 Task: Search one way flight ticket for 2 adults, 2 infants in seat and 1 infant on lap in first from Atlantic City: Atlantic City International Airport to New Bern: Coastal Carolina Regional Airport (was Craven County Regional) on 5-4-2023. Choice of flights is Westjet. Number of bags: 1 carry on bag and 5 checked bags. Price is upto 90000. Outbound departure time preference is 17:30.
Action: Mouse moved to (296, 124)
Screenshot: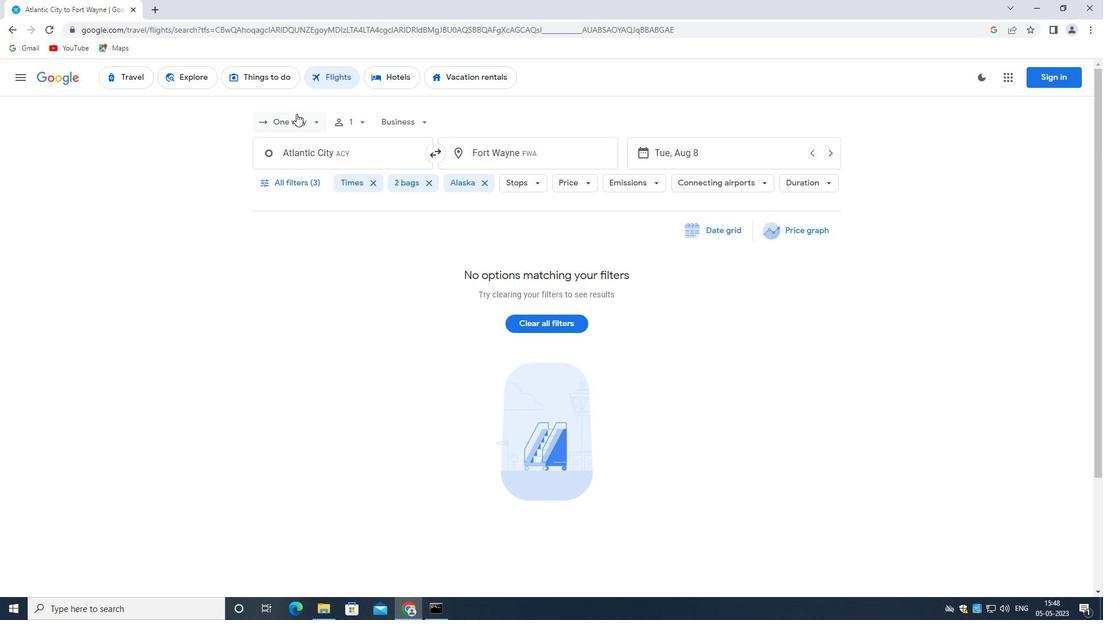 
Action: Mouse pressed left at (296, 124)
Screenshot: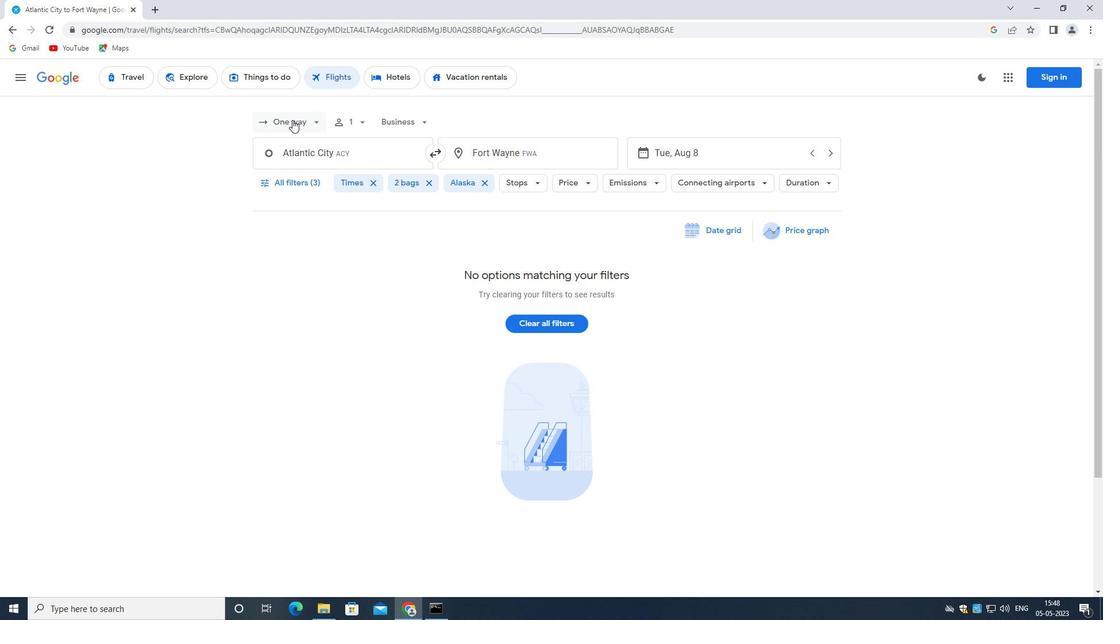
Action: Mouse moved to (302, 175)
Screenshot: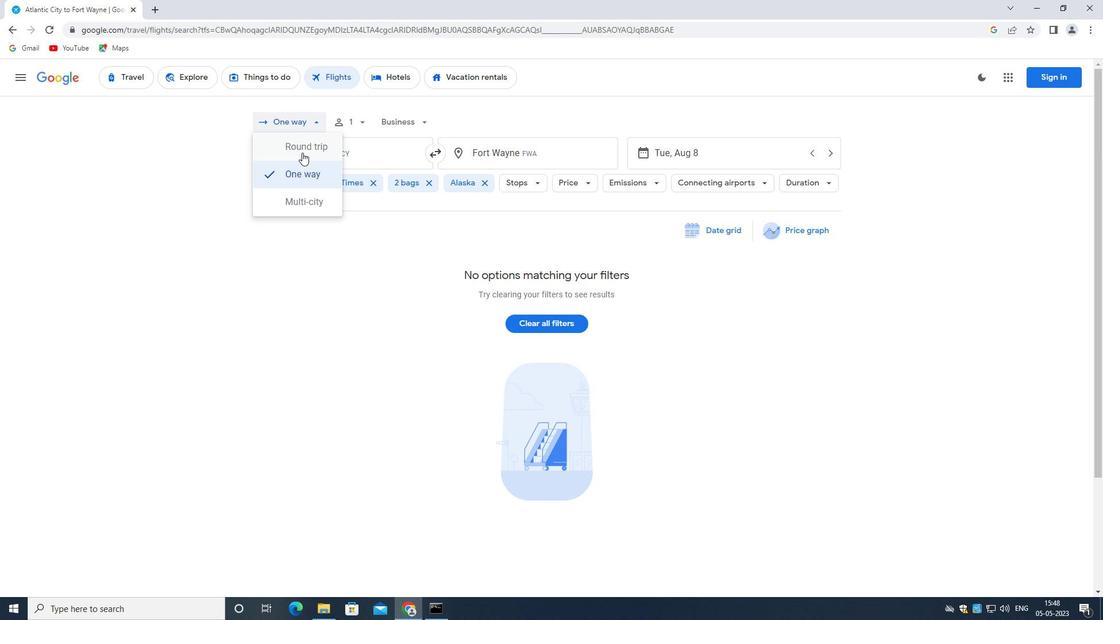 
Action: Mouse pressed left at (302, 175)
Screenshot: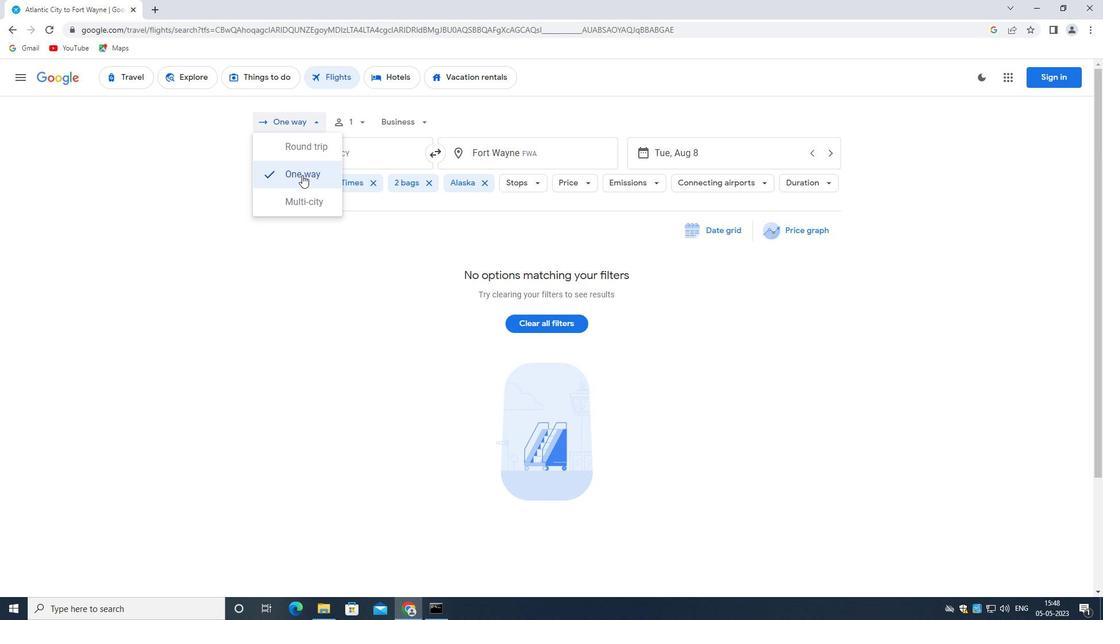 
Action: Mouse moved to (359, 118)
Screenshot: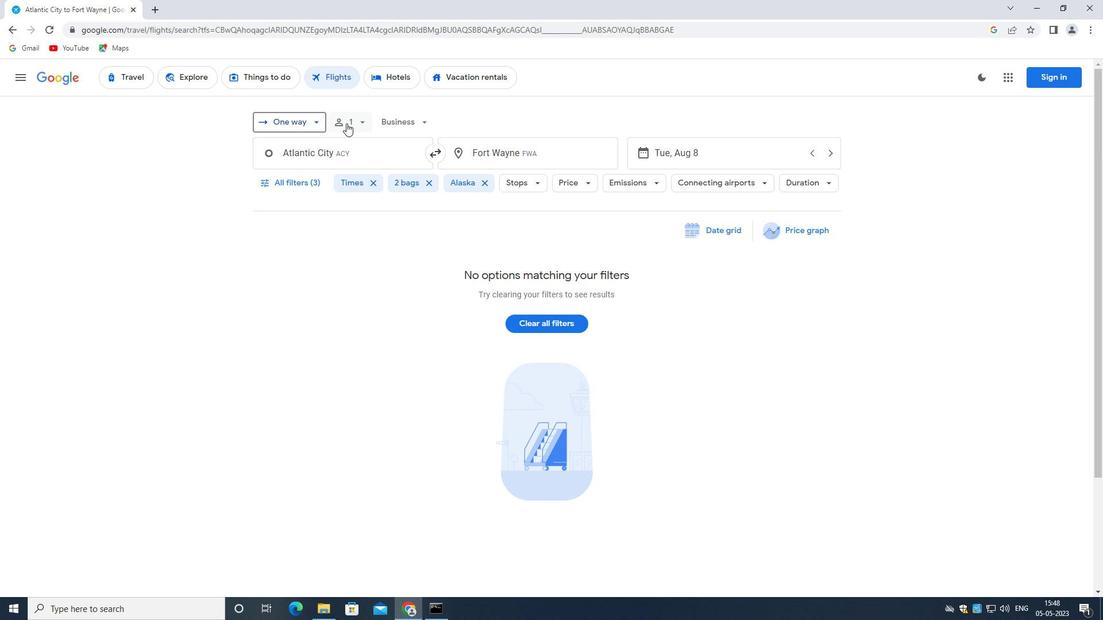 
Action: Mouse pressed left at (359, 118)
Screenshot: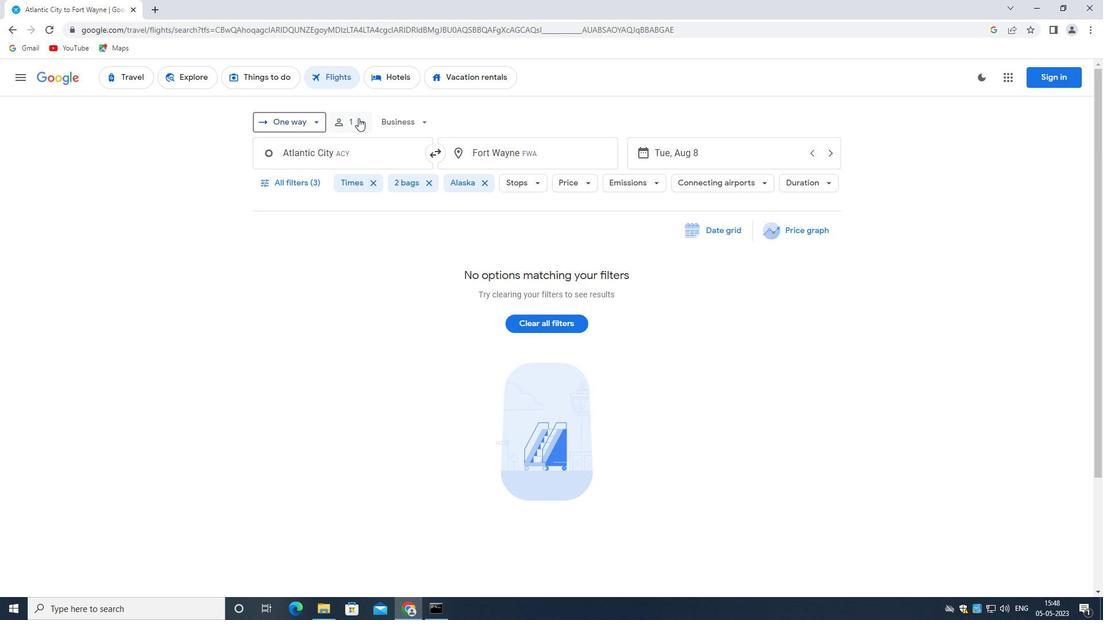 
Action: Mouse moved to (450, 151)
Screenshot: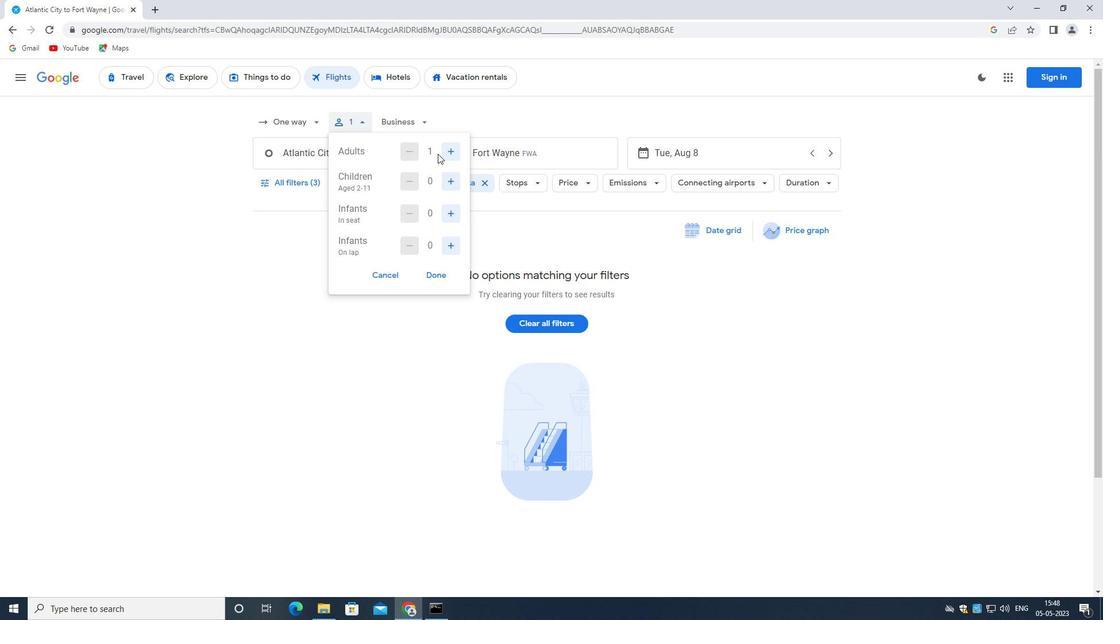 
Action: Mouse pressed left at (450, 151)
Screenshot: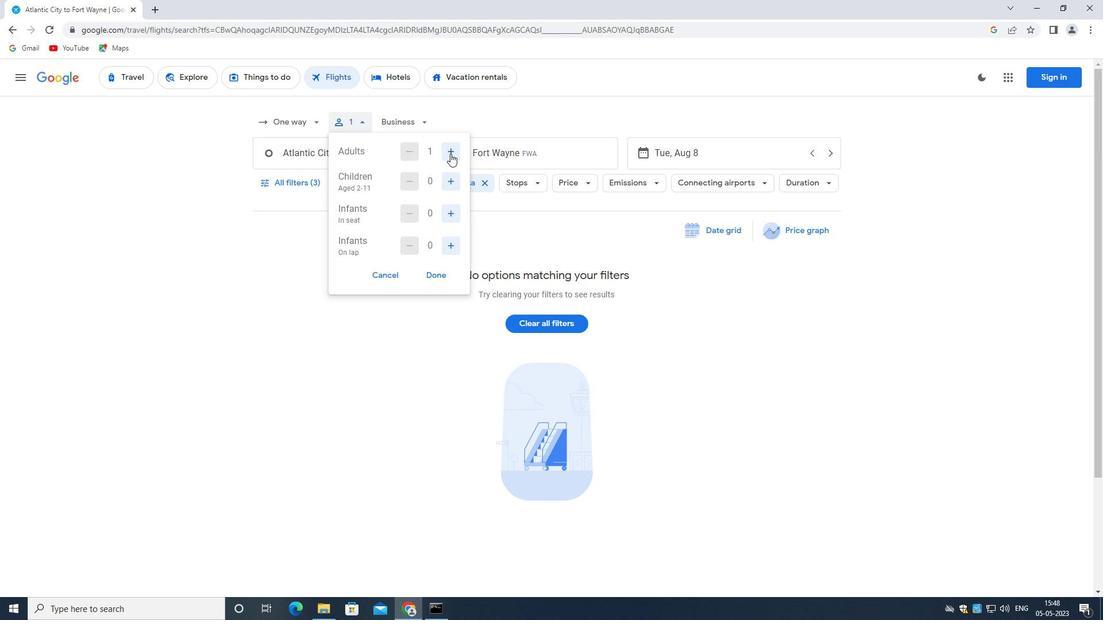 
Action: Mouse moved to (451, 151)
Screenshot: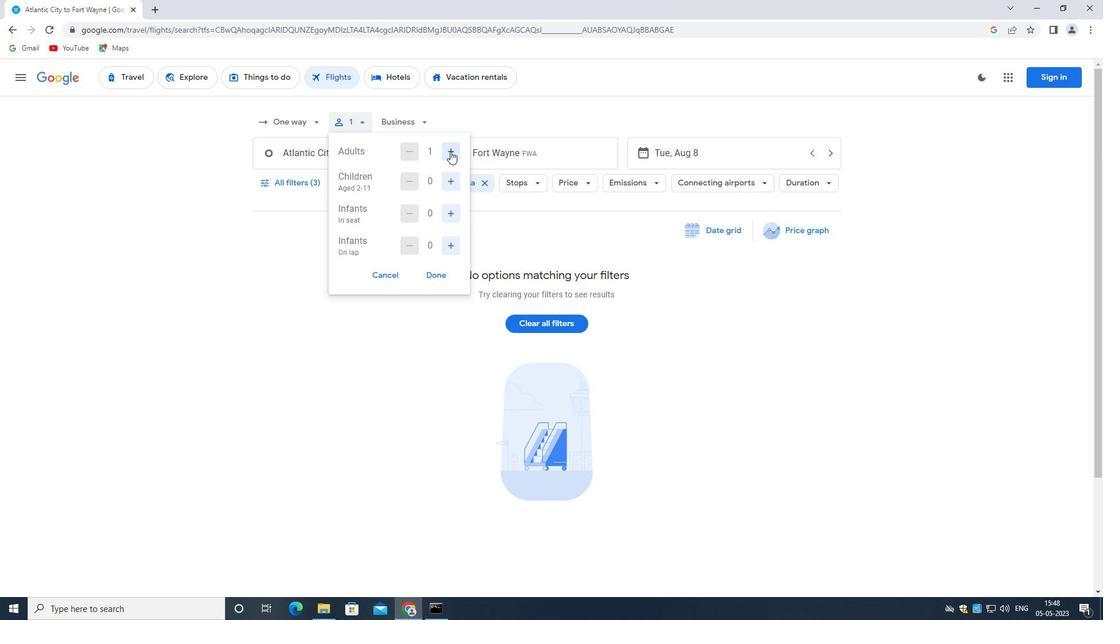 
Action: Mouse pressed left at (451, 151)
Screenshot: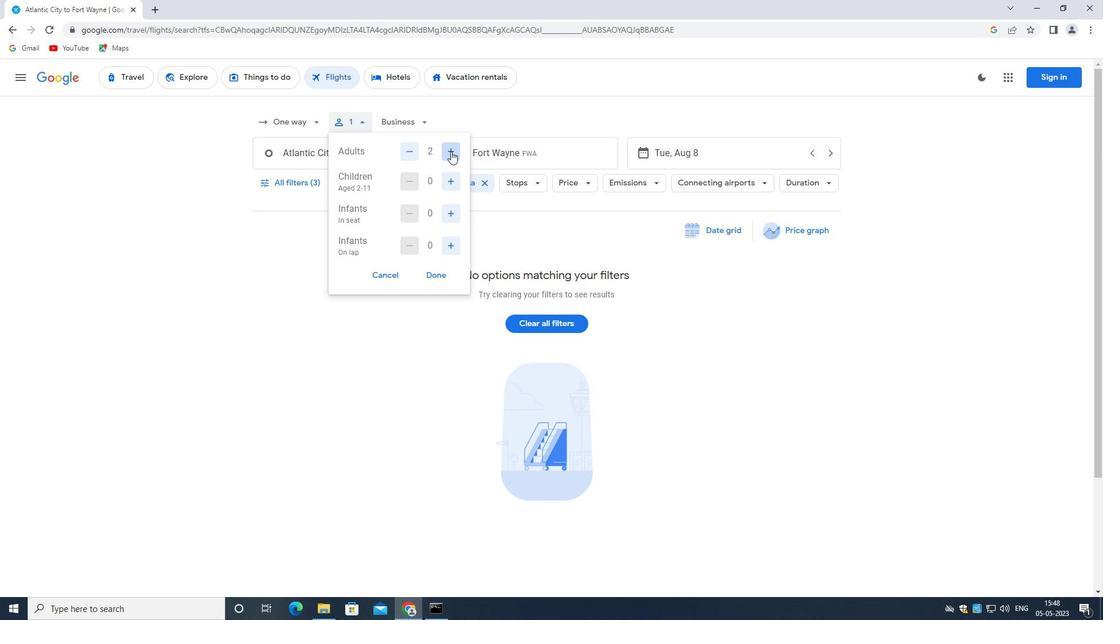 
Action: Mouse moved to (412, 151)
Screenshot: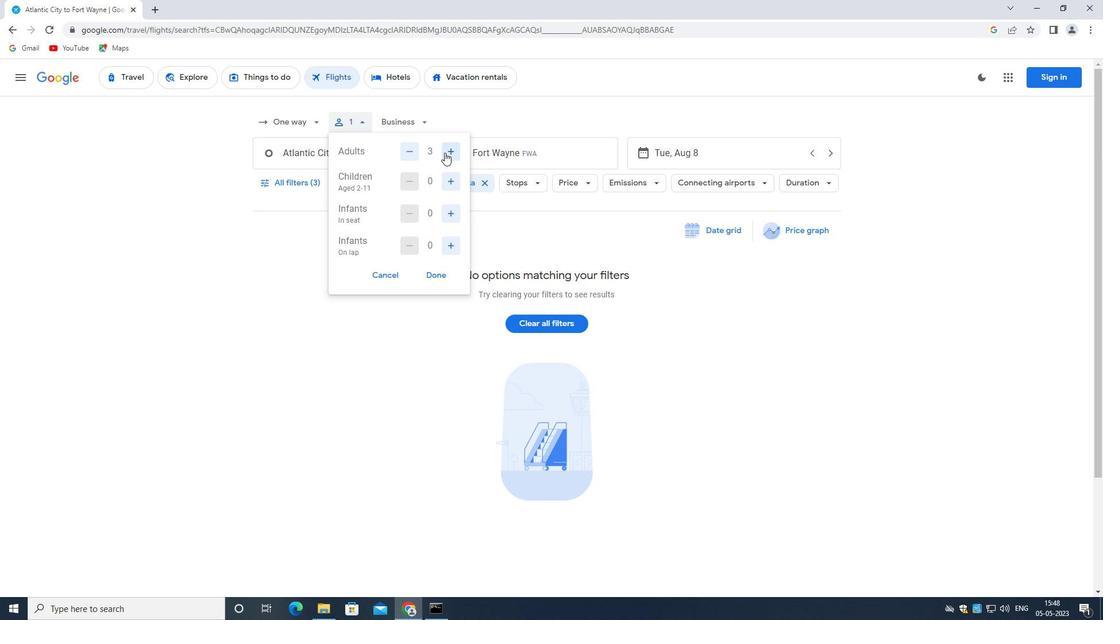 
Action: Mouse pressed left at (412, 151)
Screenshot: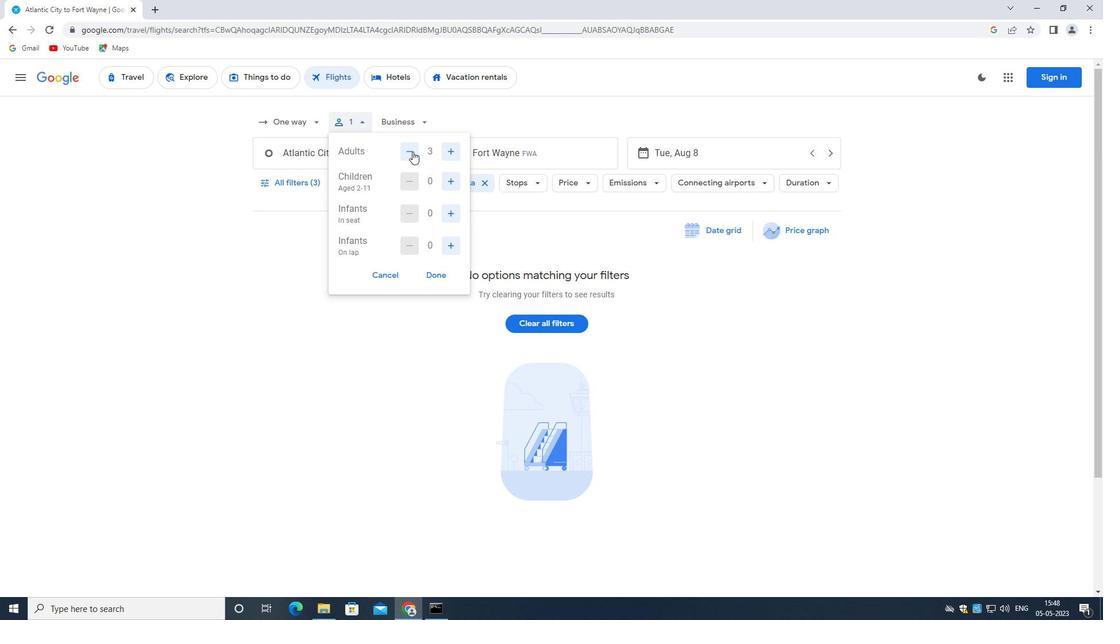 
Action: Mouse moved to (453, 212)
Screenshot: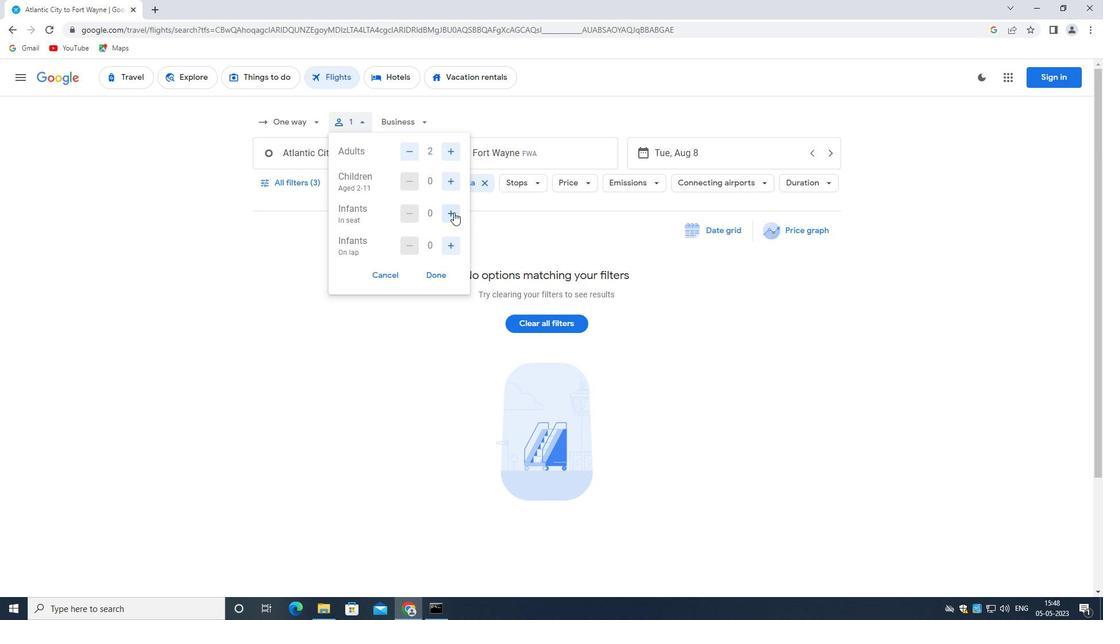 
Action: Mouse pressed left at (453, 212)
Screenshot: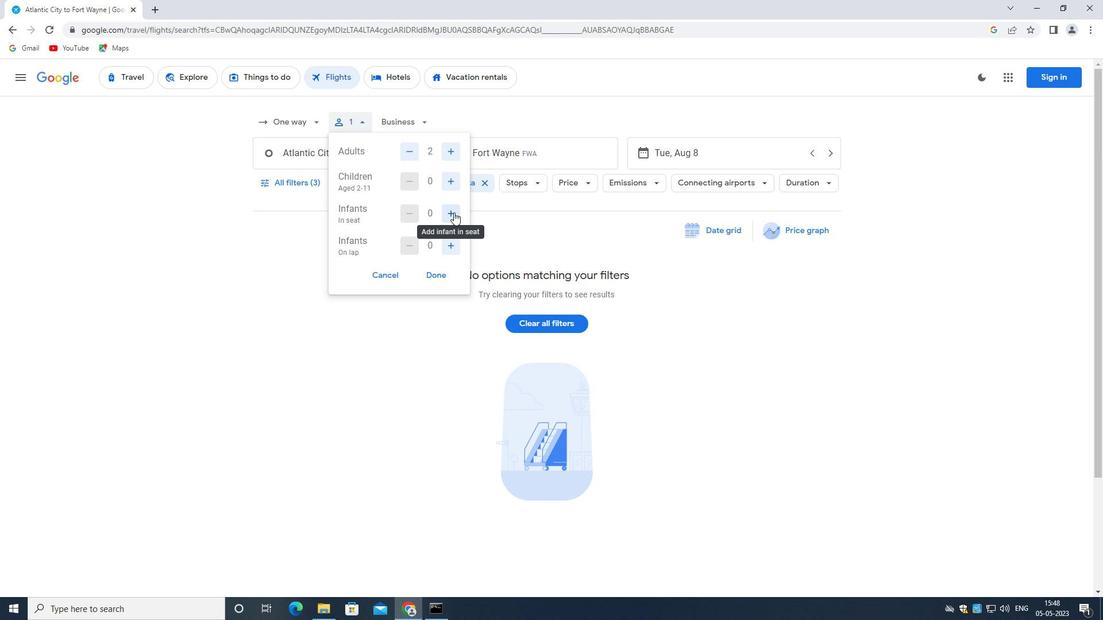 
Action: Mouse pressed left at (453, 212)
Screenshot: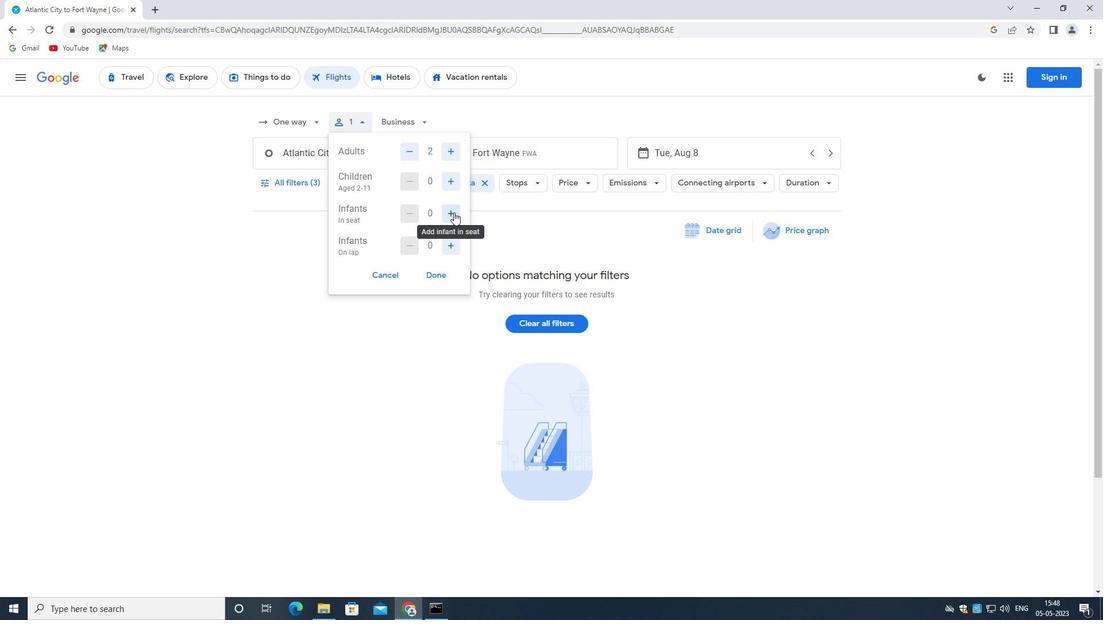 
Action: Mouse moved to (449, 244)
Screenshot: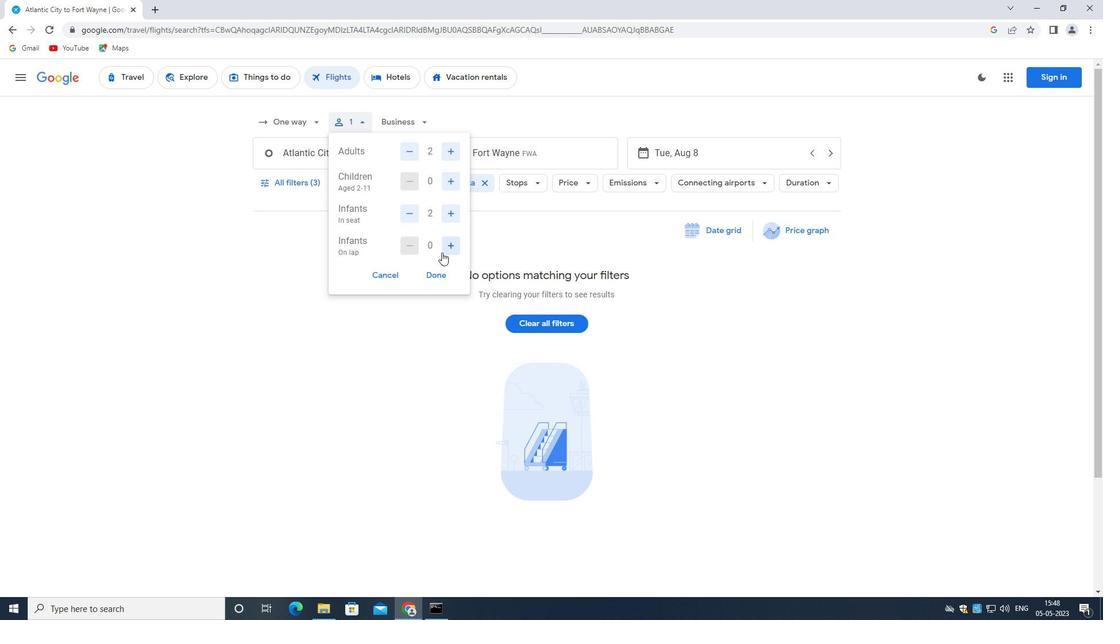 
Action: Mouse pressed left at (449, 244)
Screenshot: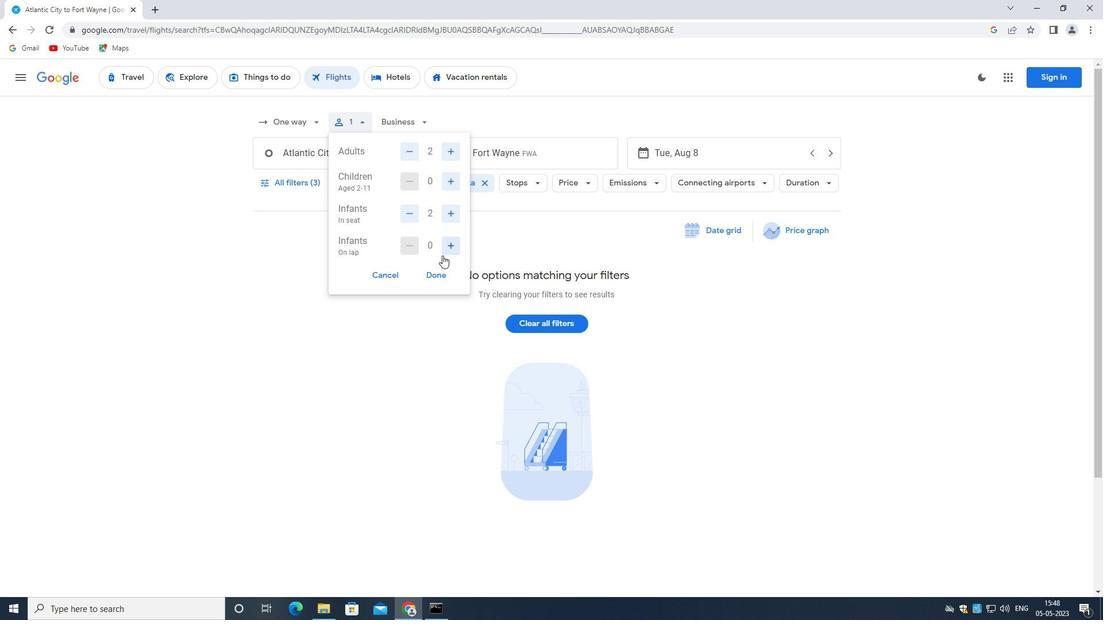 
Action: Mouse moved to (436, 275)
Screenshot: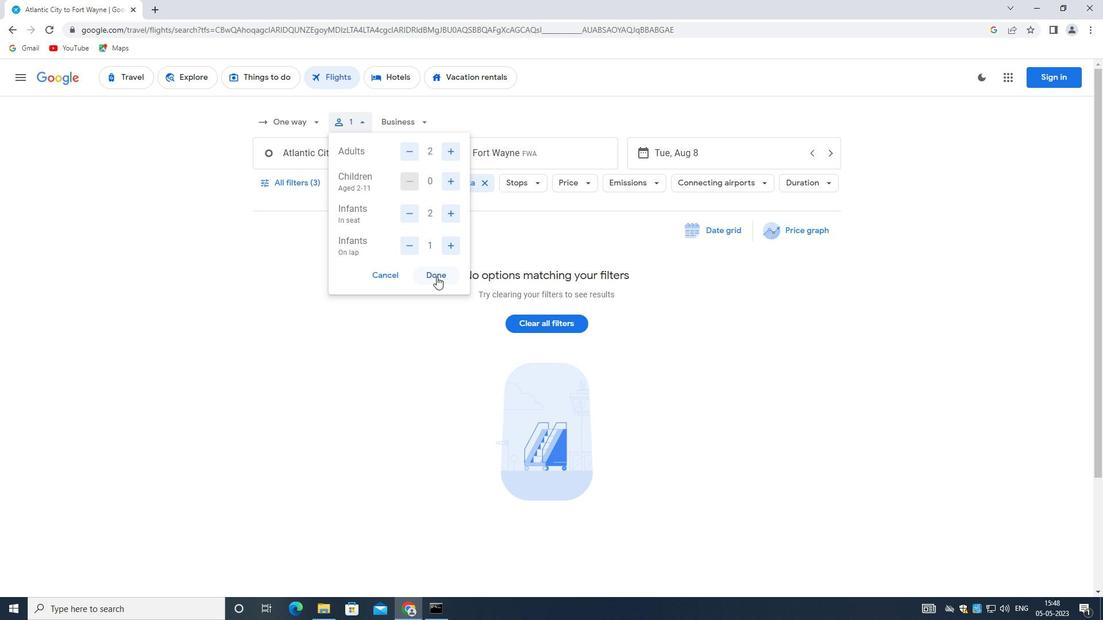 
Action: Mouse pressed left at (436, 275)
Screenshot: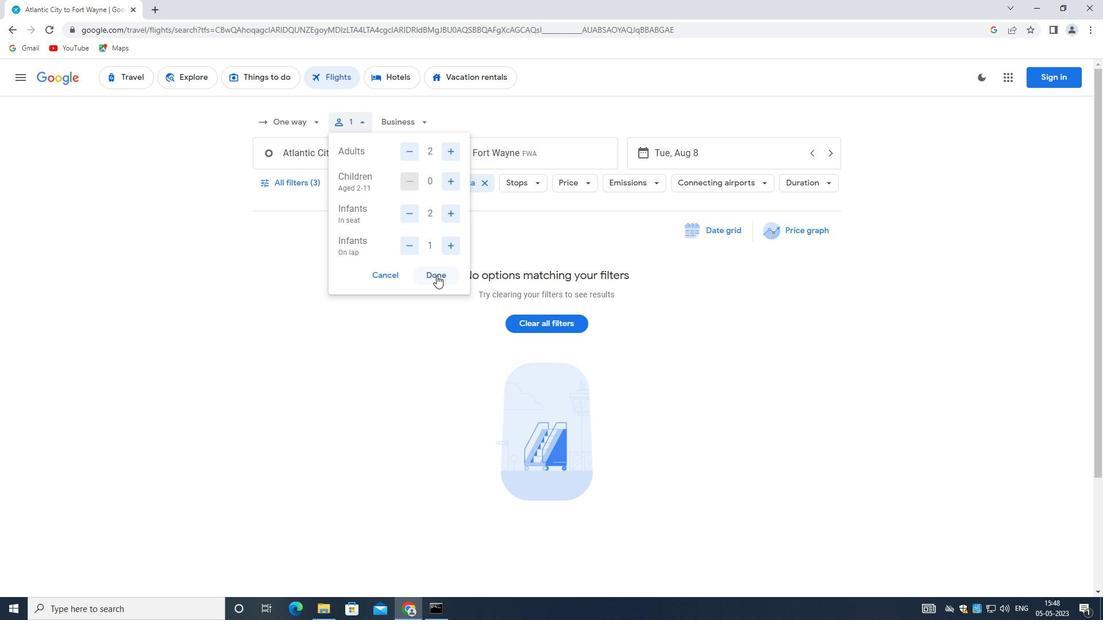 
Action: Mouse moved to (357, 158)
Screenshot: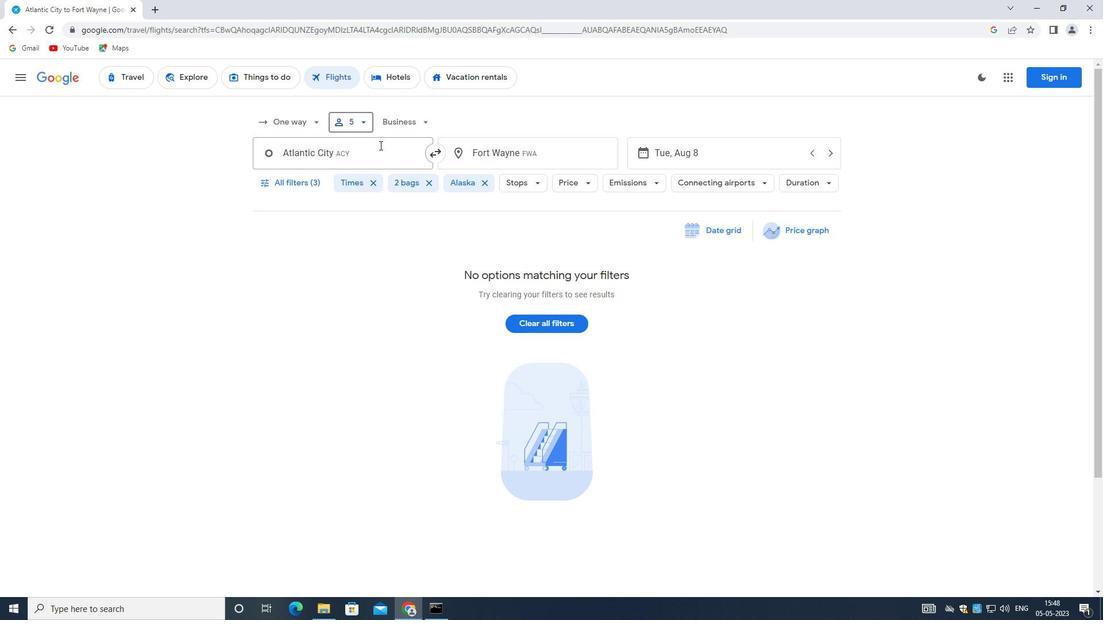 
Action: Mouse pressed left at (357, 158)
Screenshot: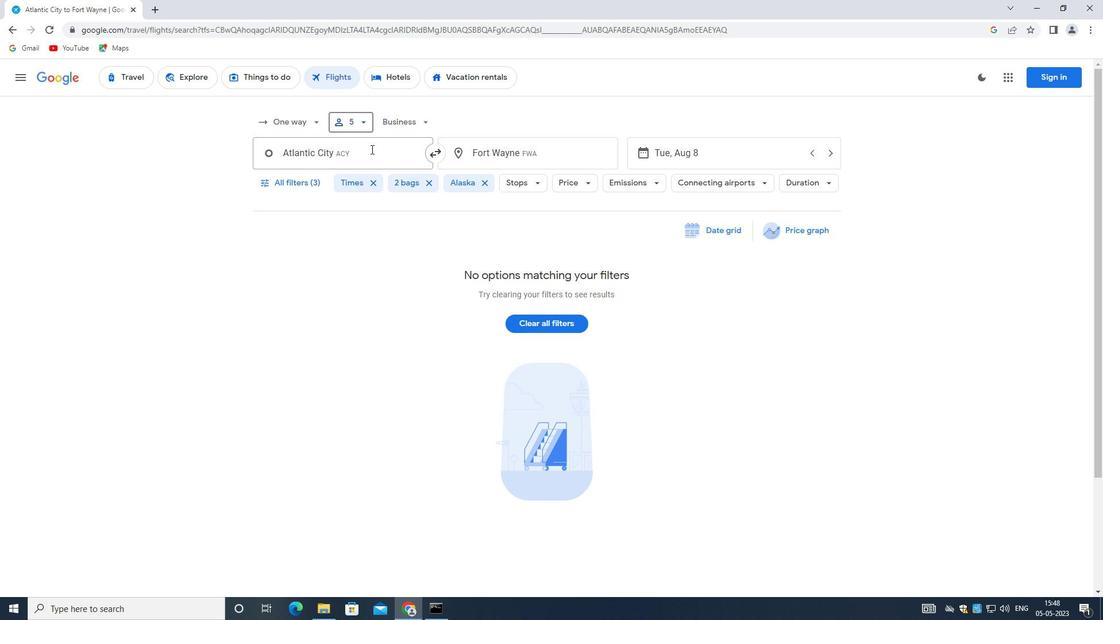 
Action: Mouse moved to (359, 247)
Screenshot: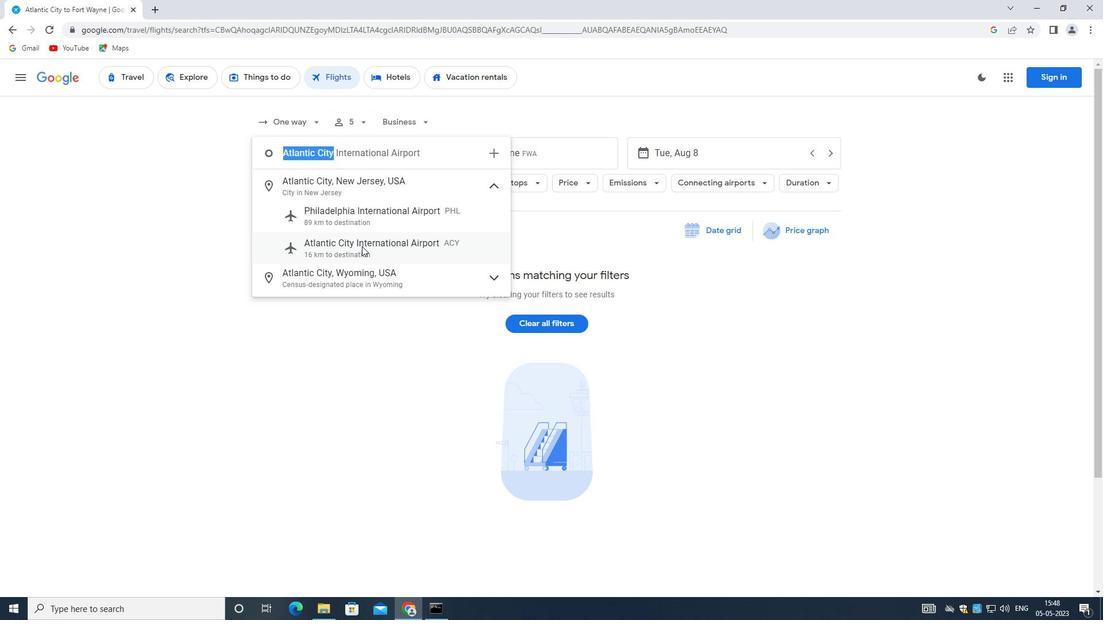 
Action: Mouse pressed left at (359, 247)
Screenshot: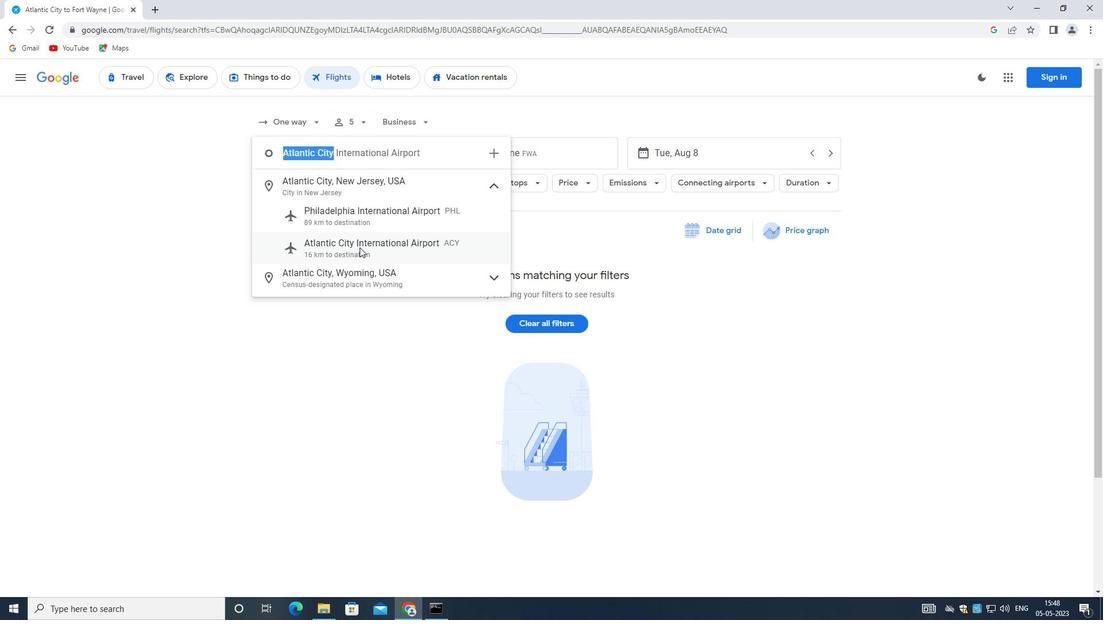 
Action: Mouse moved to (508, 147)
Screenshot: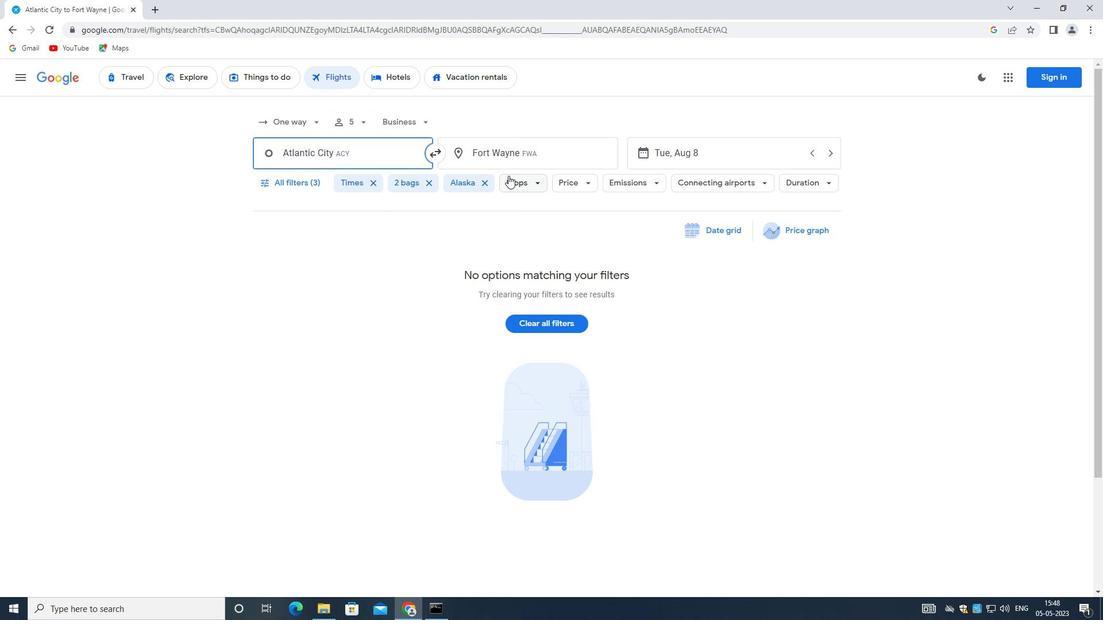 
Action: Mouse pressed left at (508, 147)
Screenshot: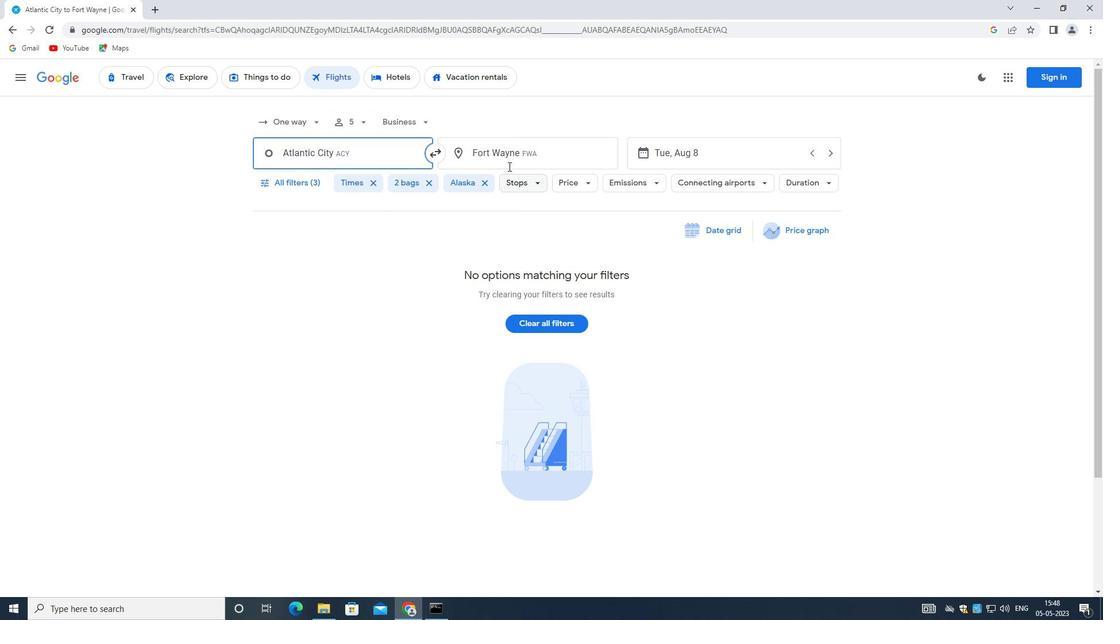 
Action: Key pressed <Key.backspace><Key.shift>COASTAL<Key.space><Key.shift><Key.shift><Key.shift>CAROLIN
Screenshot: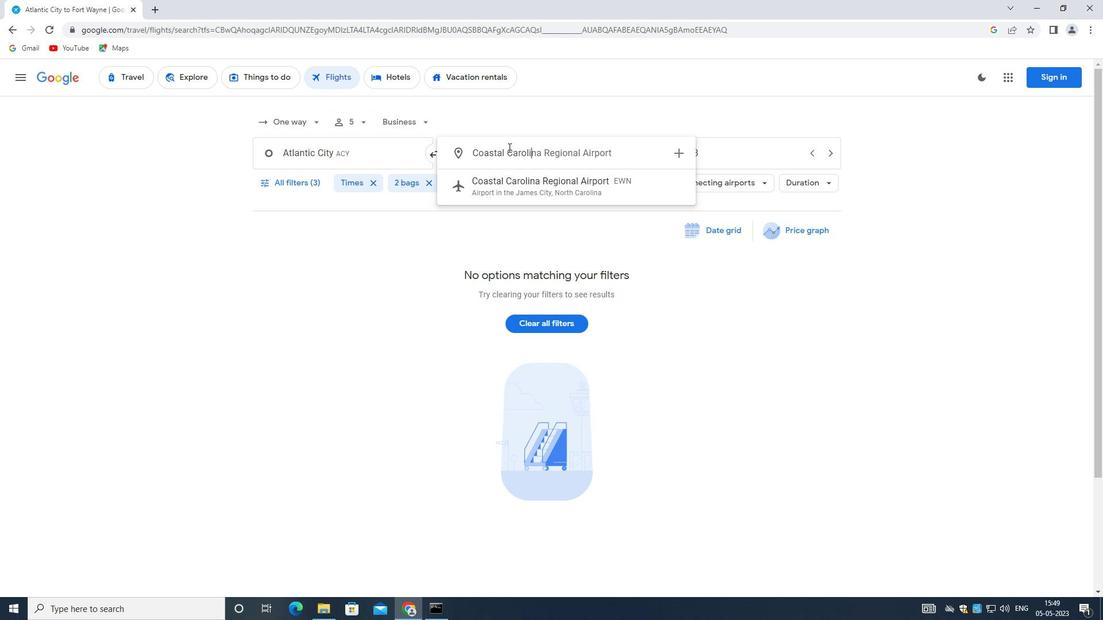 
Action: Mouse moved to (560, 180)
Screenshot: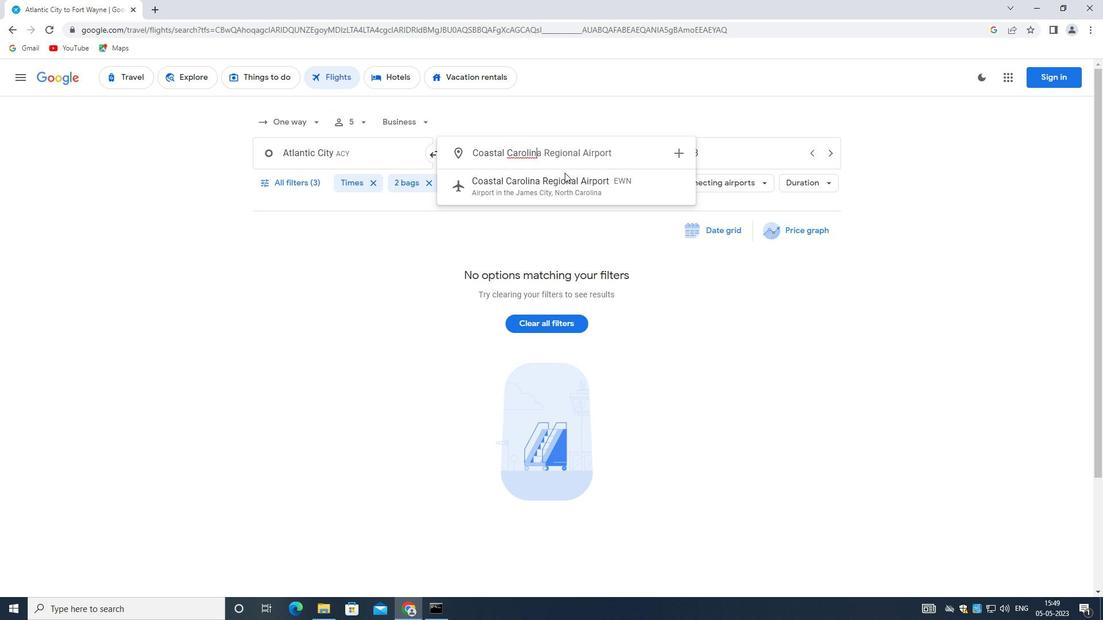 
Action: Mouse pressed left at (560, 180)
Screenshot: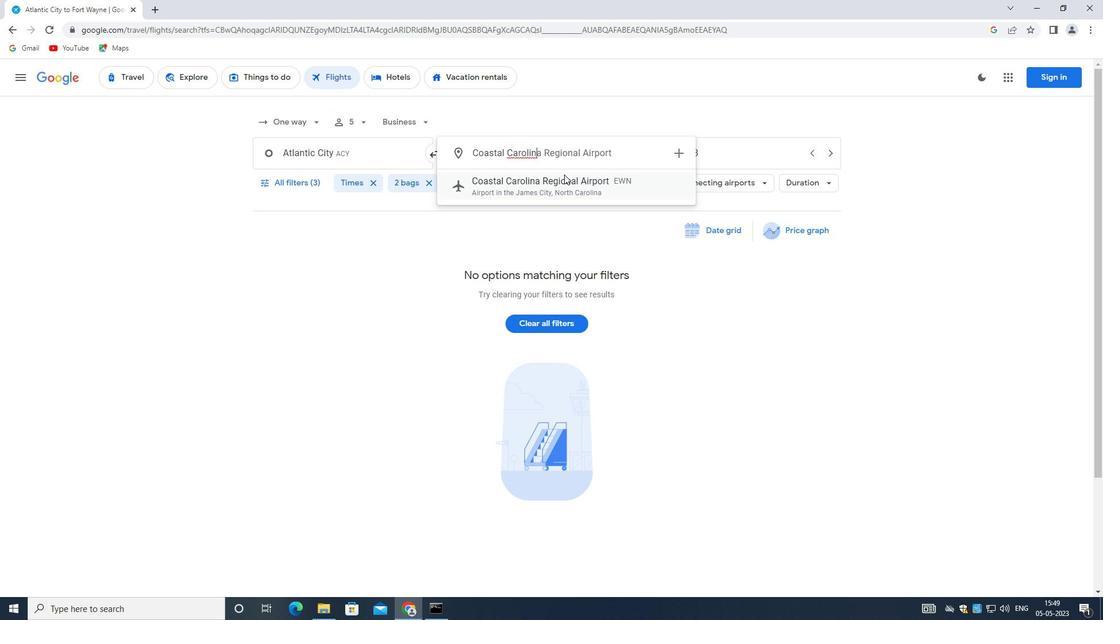 
Action: Mouse moved to (669, 148)
Screenshot: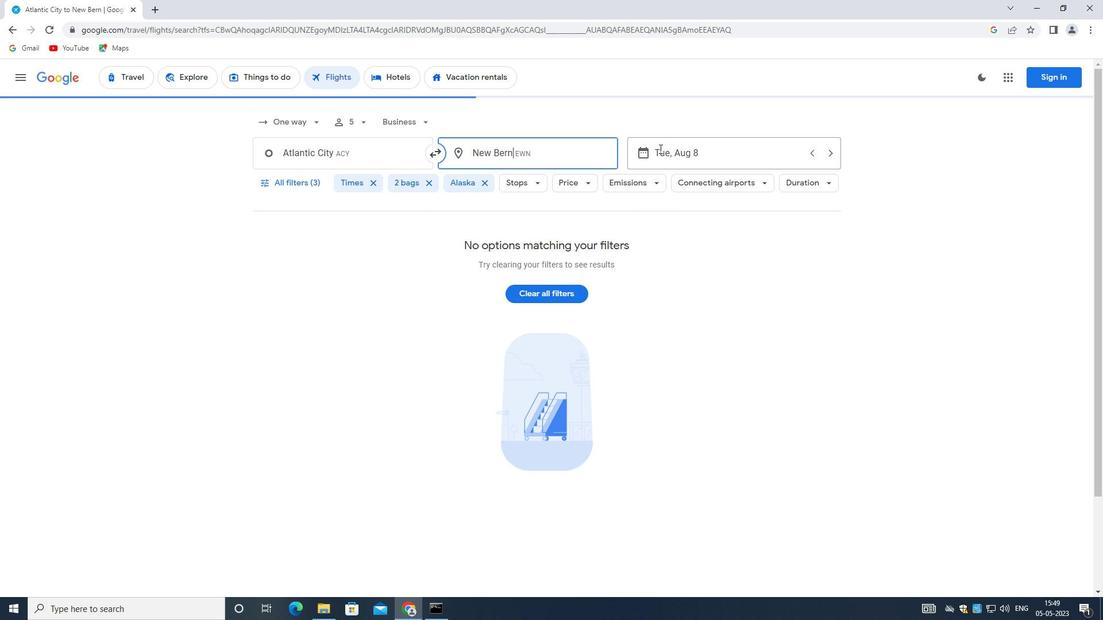 
Action: Mouse pressed left at (669, 148)
Screenshot: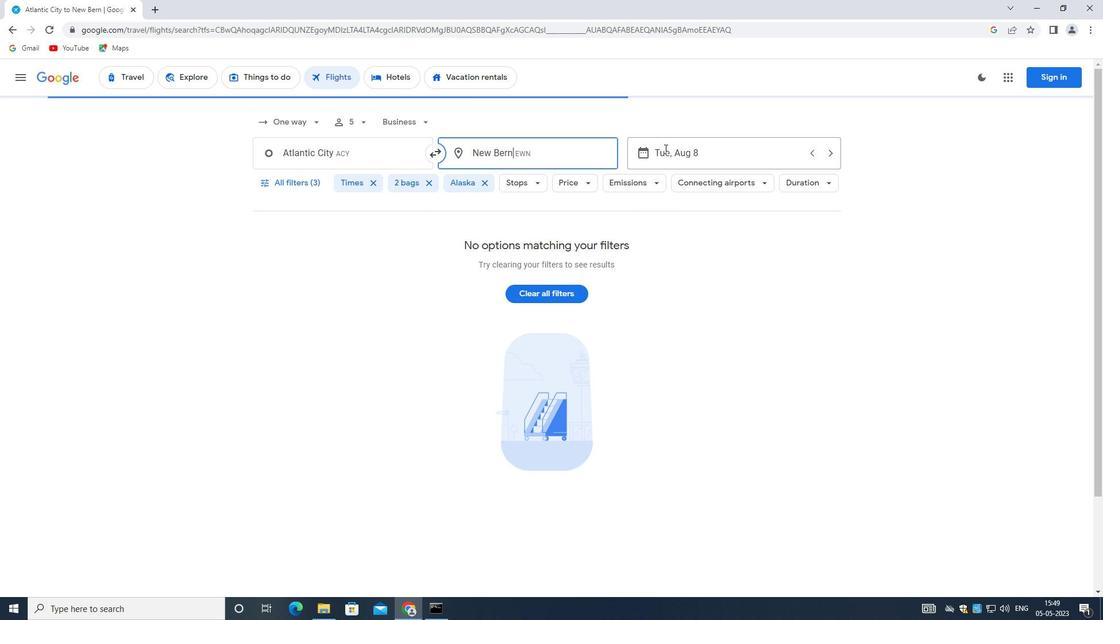 
Action: Mouse moved to (481, 283)
Screenshot: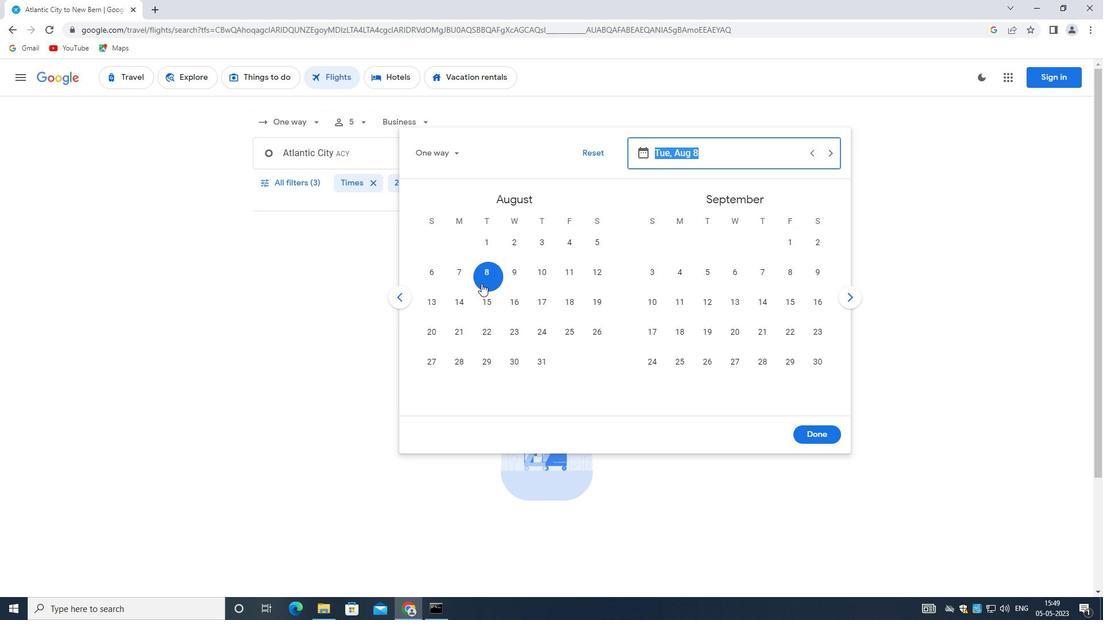 
Action: Mouse pressed left at (481, 283)
Screenshot: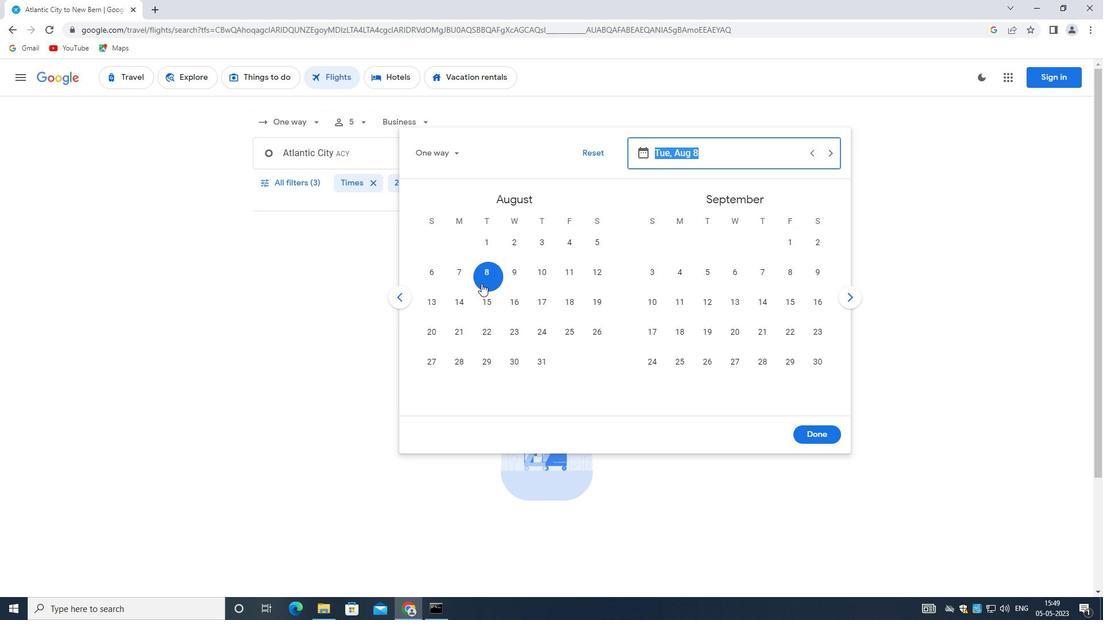 
Action: Mouse moved to (822, 433)
Screenshot: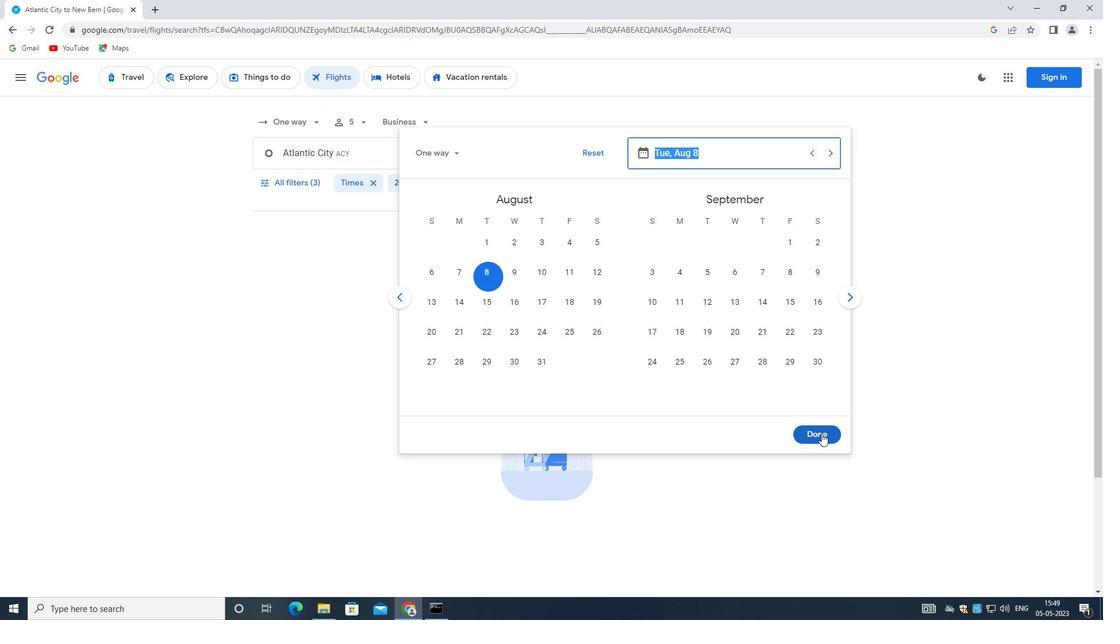 
Action: Mouse pressed left at (822, 433)
Screenshot: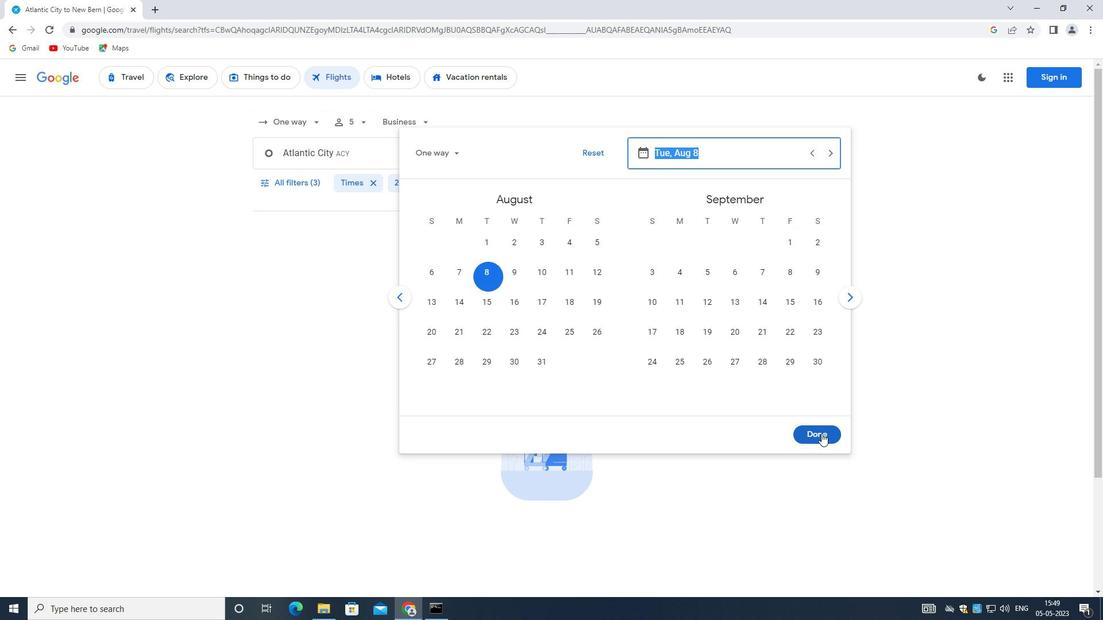
Action: Mouse moved to (294, 179)
Screenshot: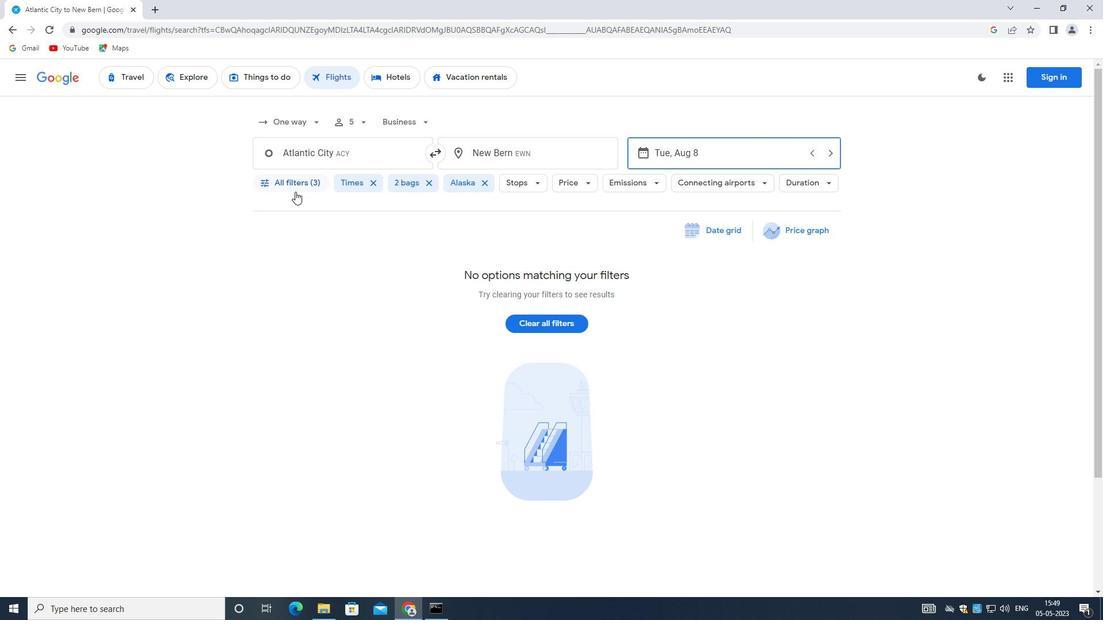
Action: Mouse pressed left at (294, 179)
Screenshot: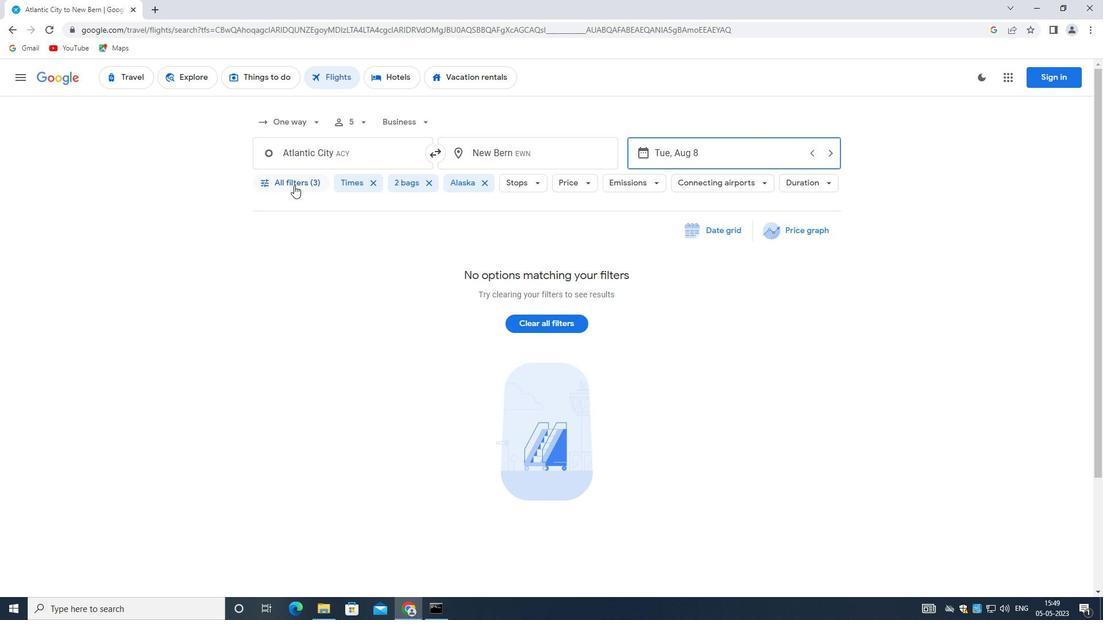 
Action: Mouse moved to (332, 458)
Screenshot: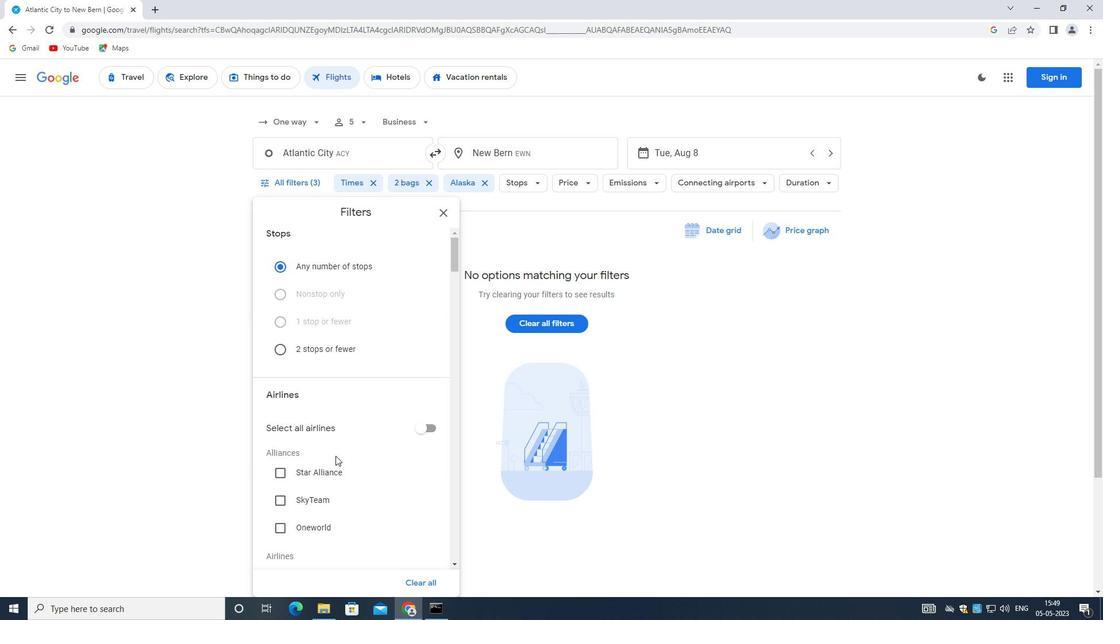 
Action: Mouse scrolled (332, 457) with delta (0, 0)
Screenshot: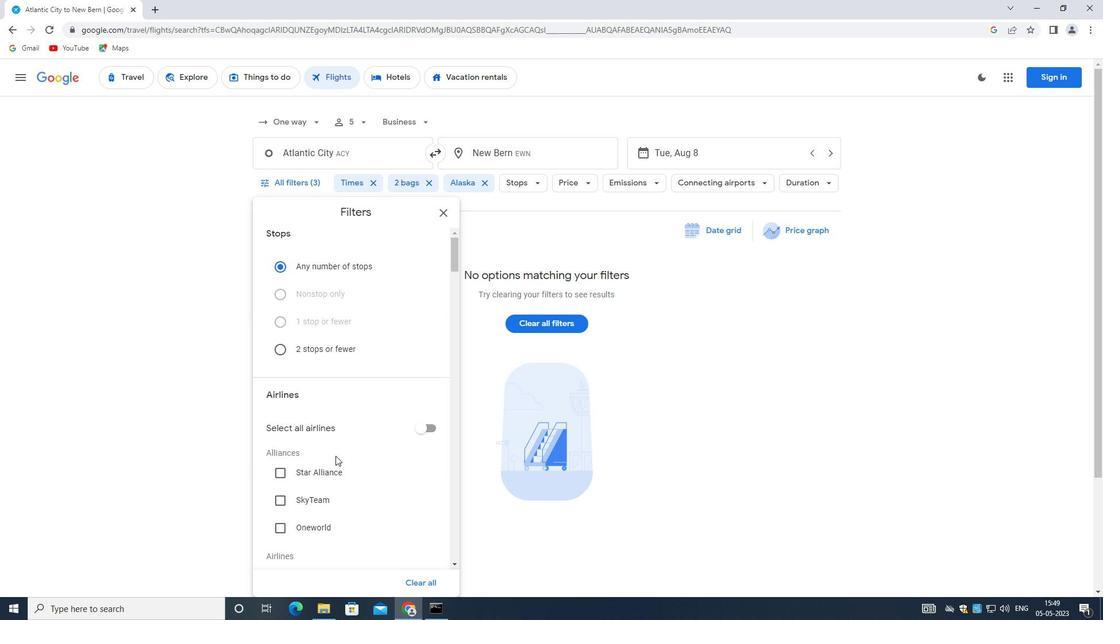 
Action: Mouse moved to (328, 467)
Screenshot: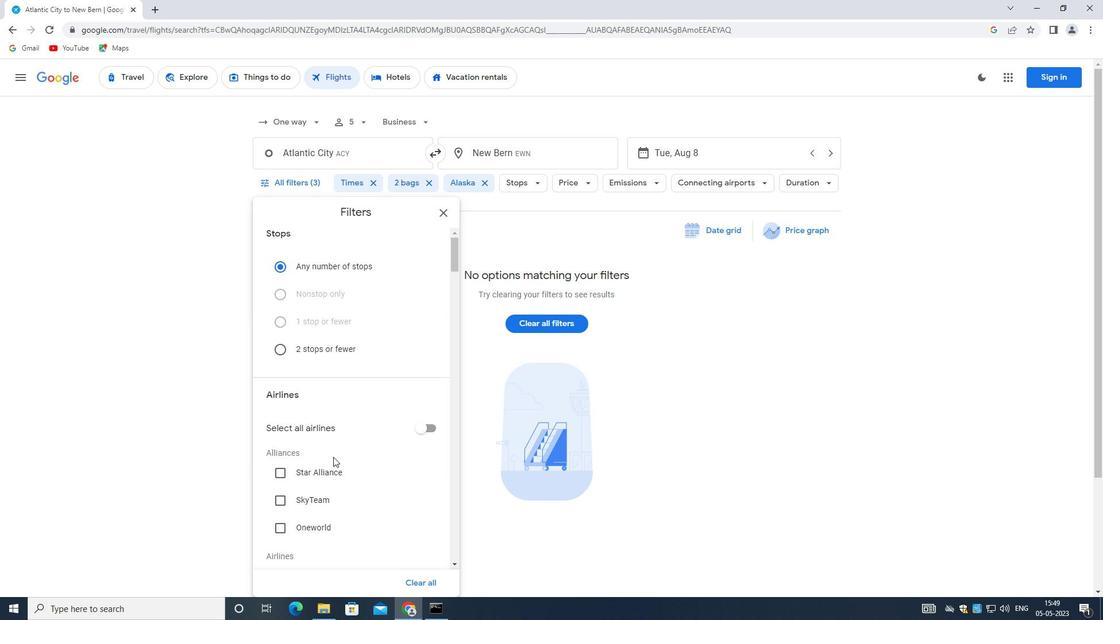 
Action: Mouse scrolled (328, 467) with delta (0, 0)
Screenshot: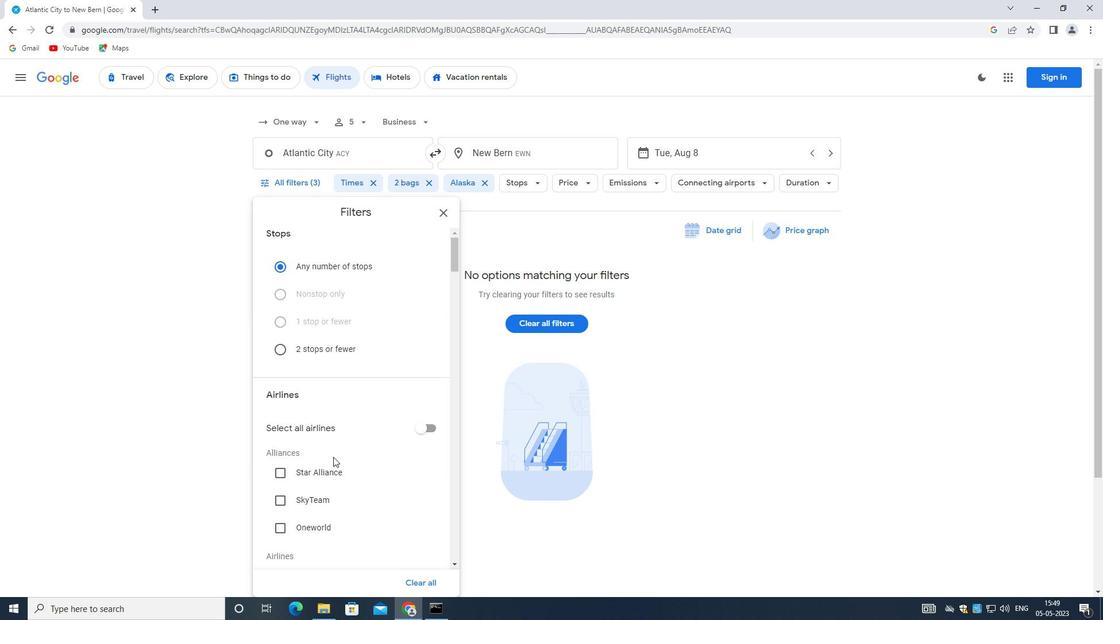 
Action: Mouse moved to (328, 471)
Screenshot: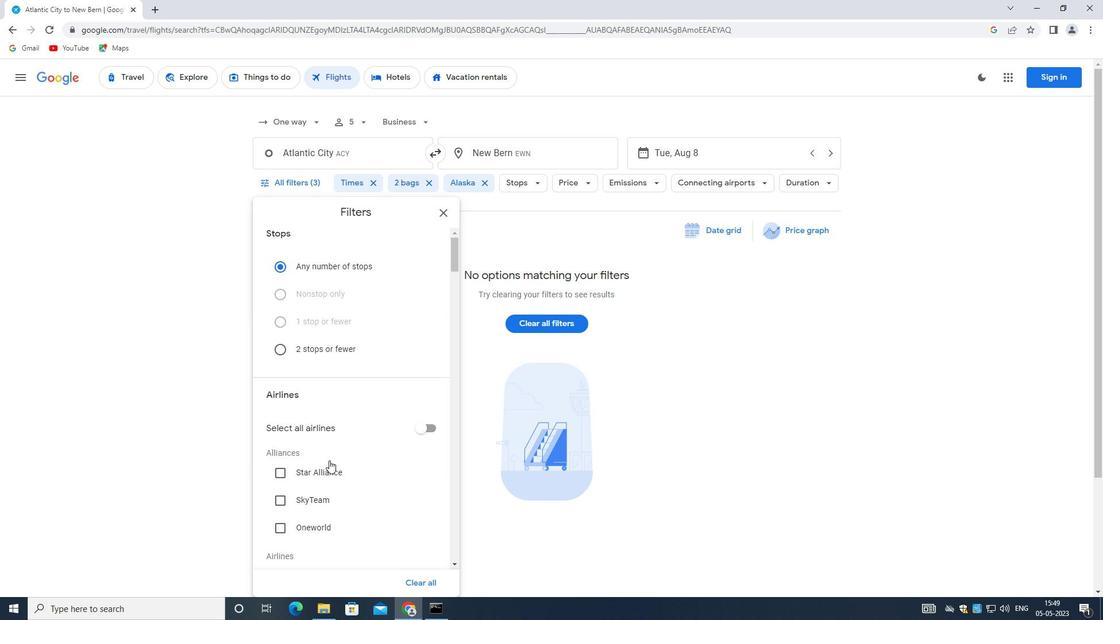 
Action: Mouse scrolled (328, 471) with delta (0, 0)
Screenshot: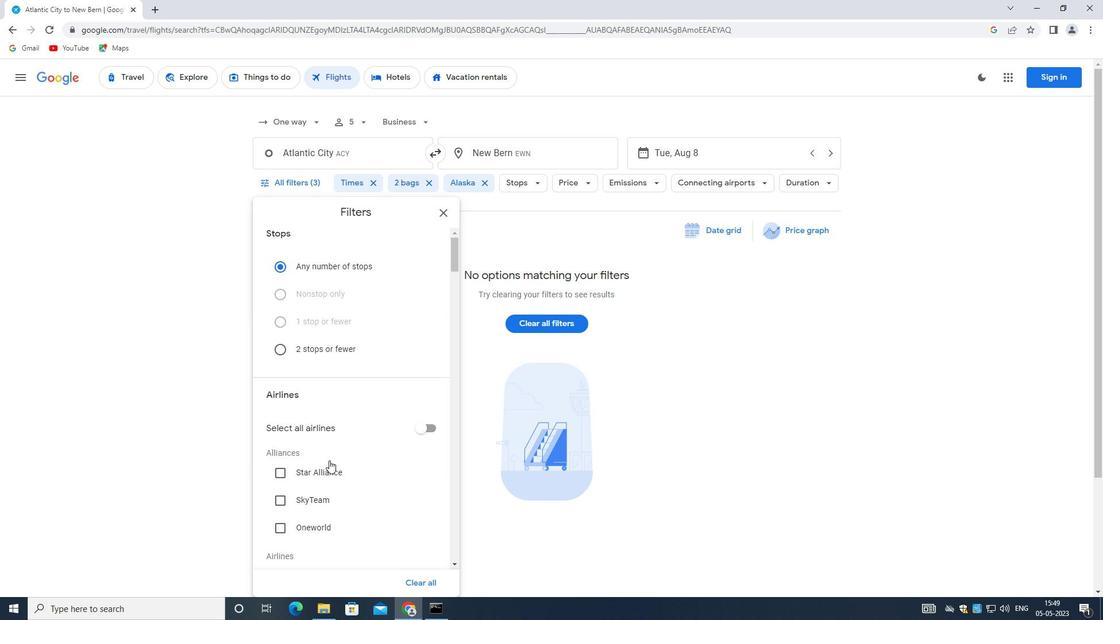 
Action: Mouse moved to (339, 480)
Screenshot: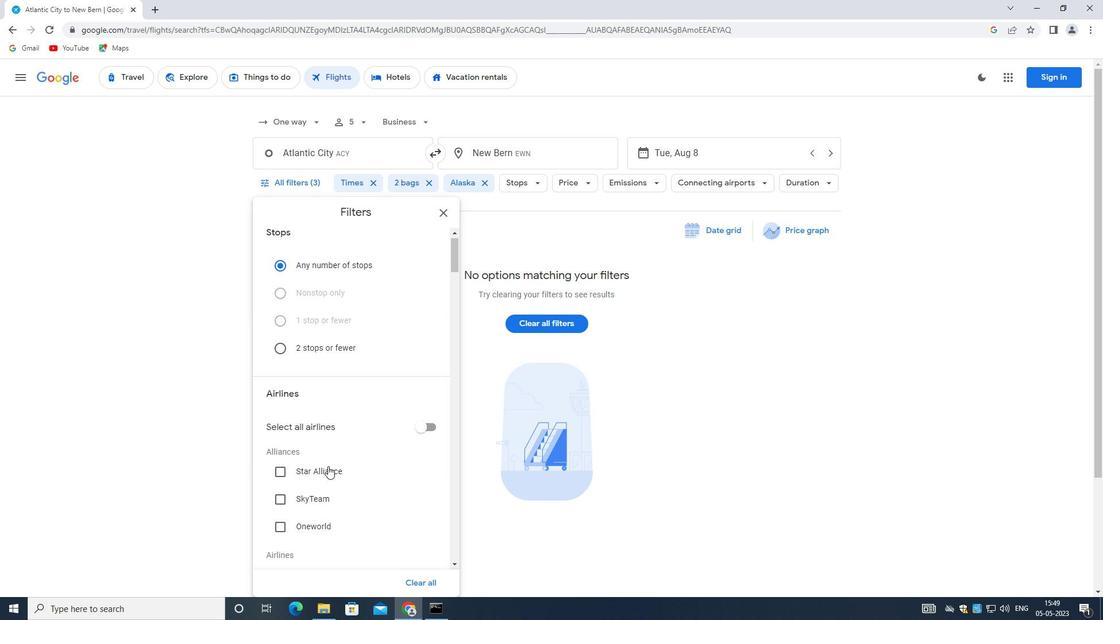 
Action: Mouse scrolled (339, 480) with delta (0, 0)
Screenshot: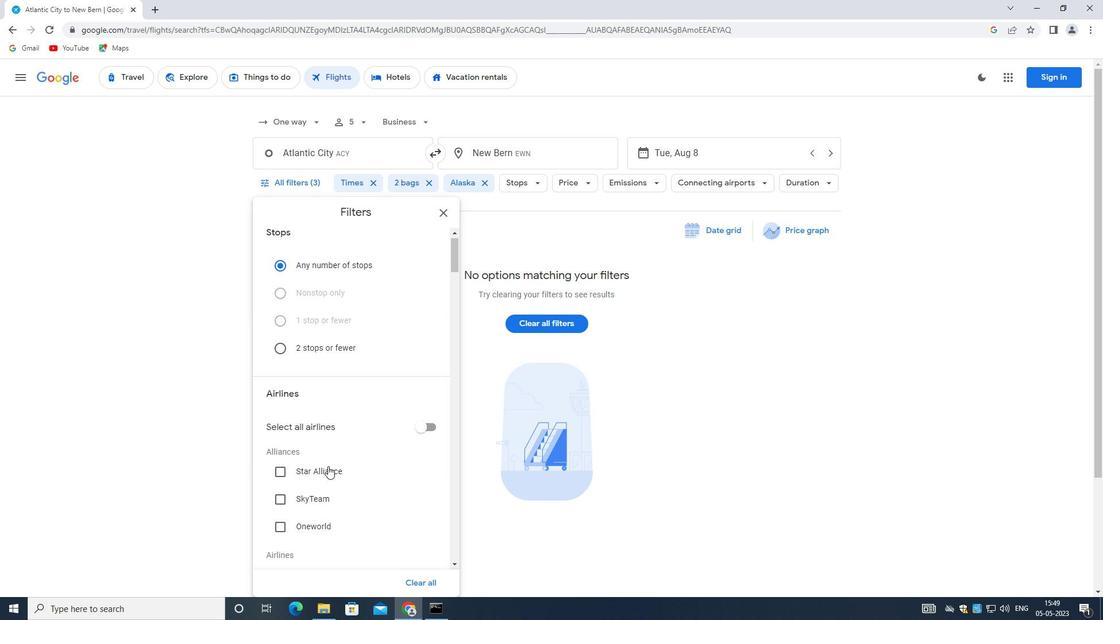
Action: Mouse moved to (332, 375)
Screenshot: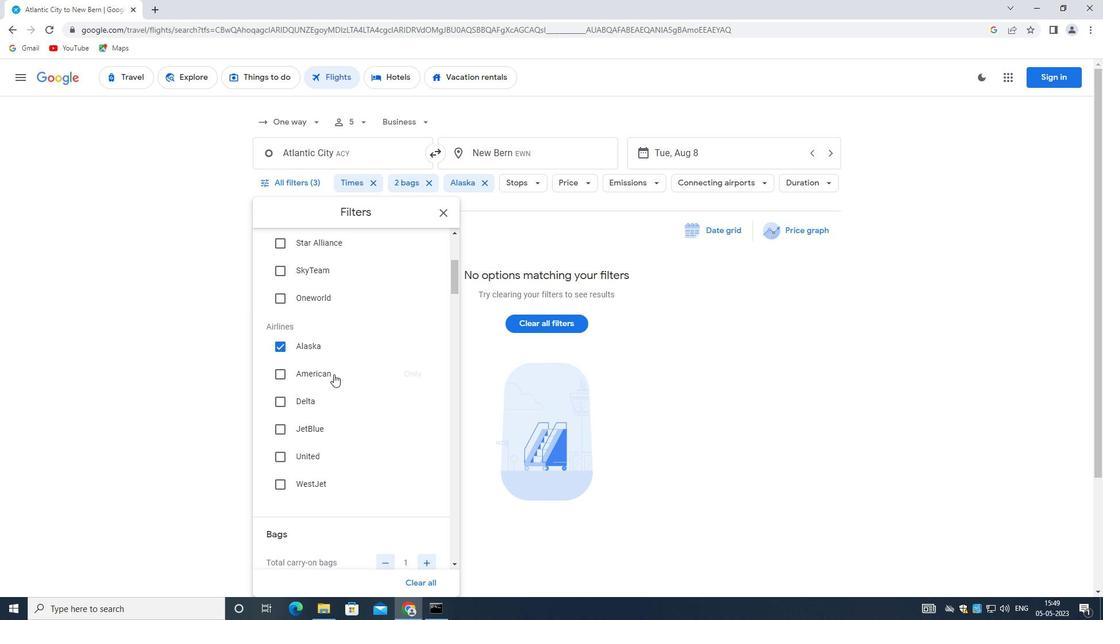 
Action: Mouse scrolled (332, 375) with delta (0, 0)
Screenshot: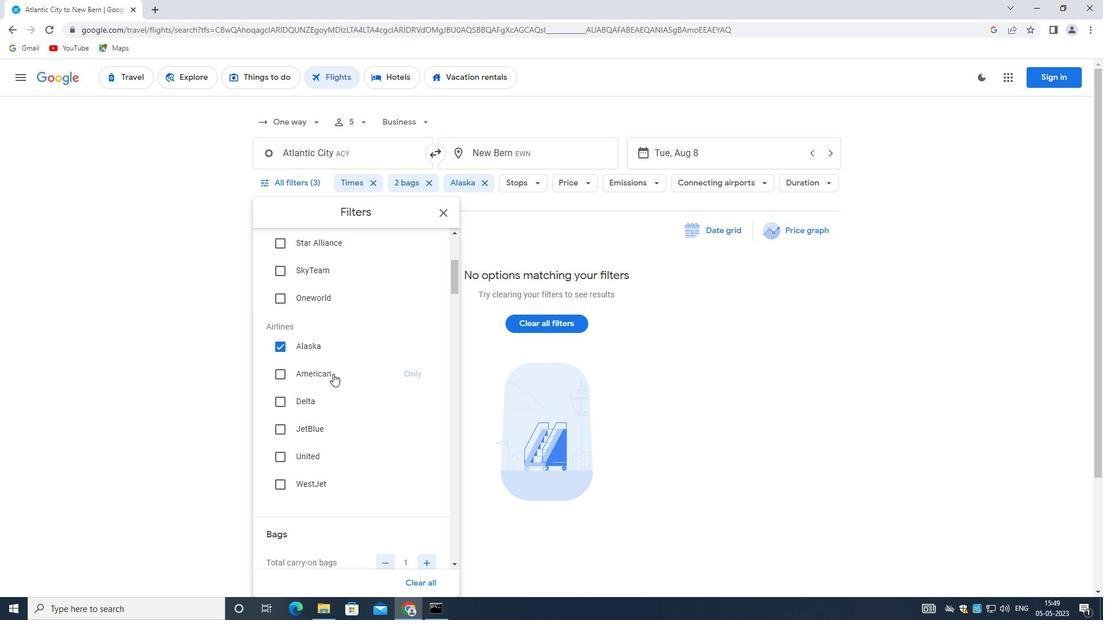 
Action: Mouse scrolled (332, 375) with delta (0, 0)
Screenshot: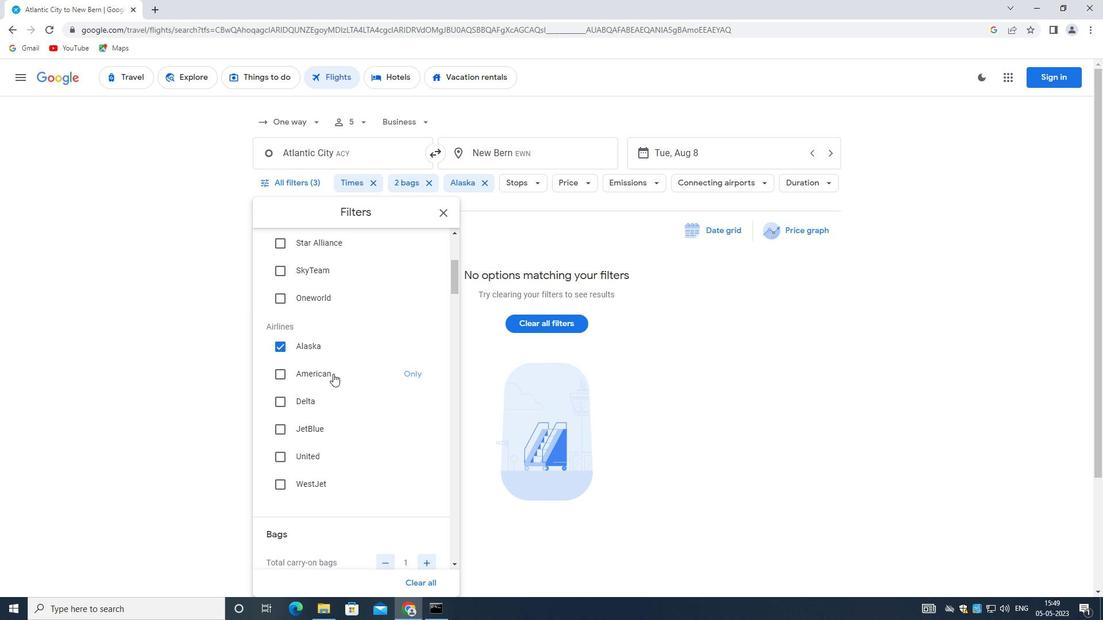 
Action: Mouse scrolled (332, 375) with delta (0, 0)
Screenshot: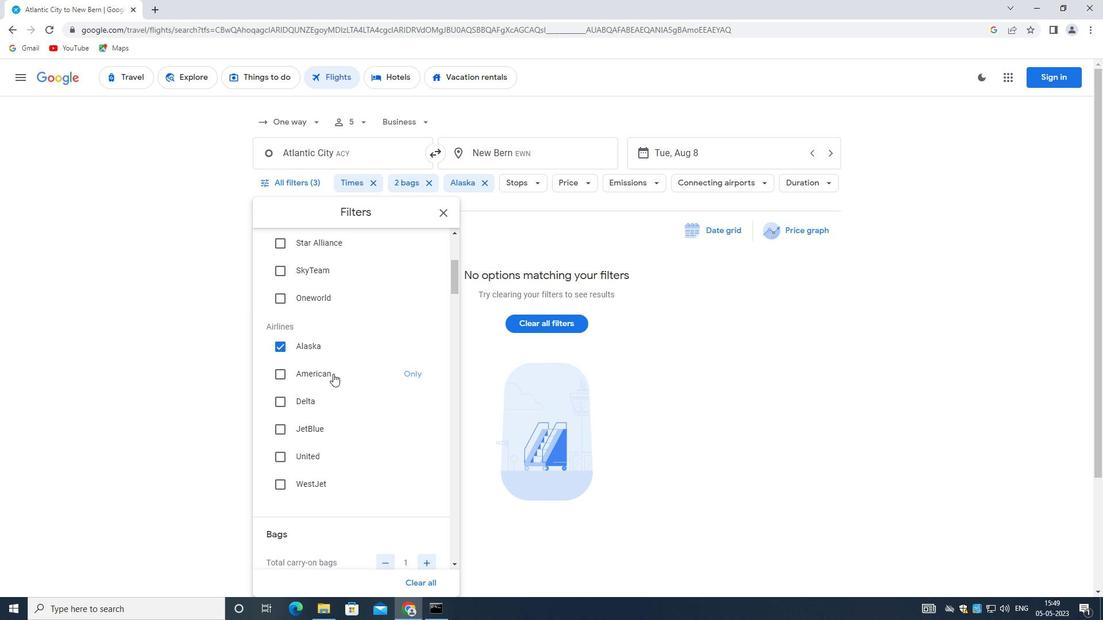 
Action: Mouse moved to (437, 369)
Screenshot: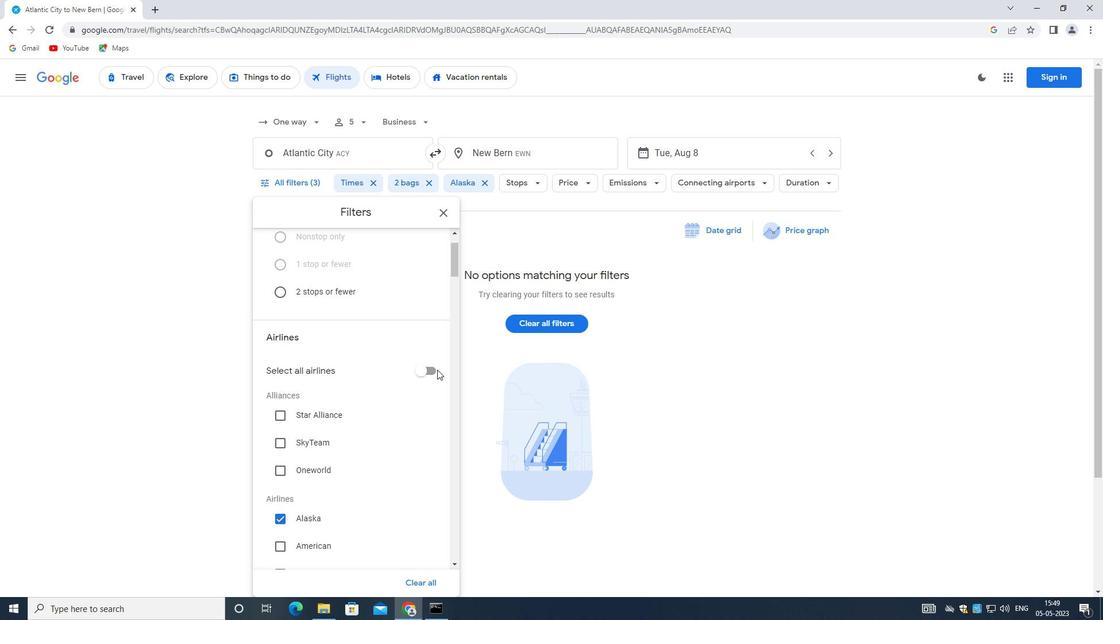 
Action: Mouse pressed left at (437, 369)
Screenshot: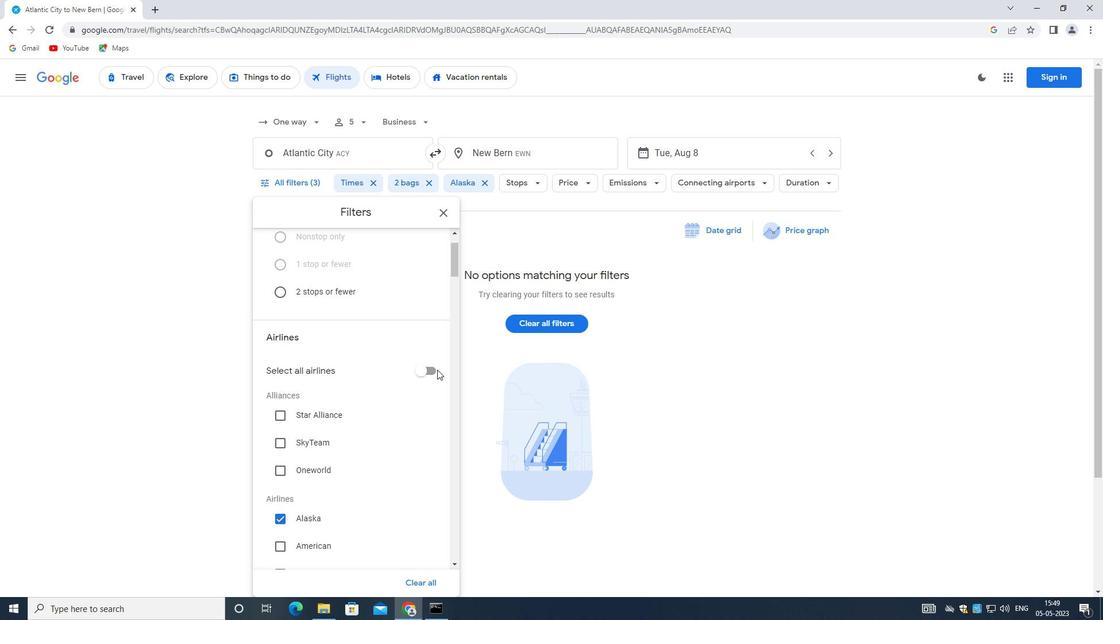 
Action: Mouse moved to (434, 374)
Screenshot: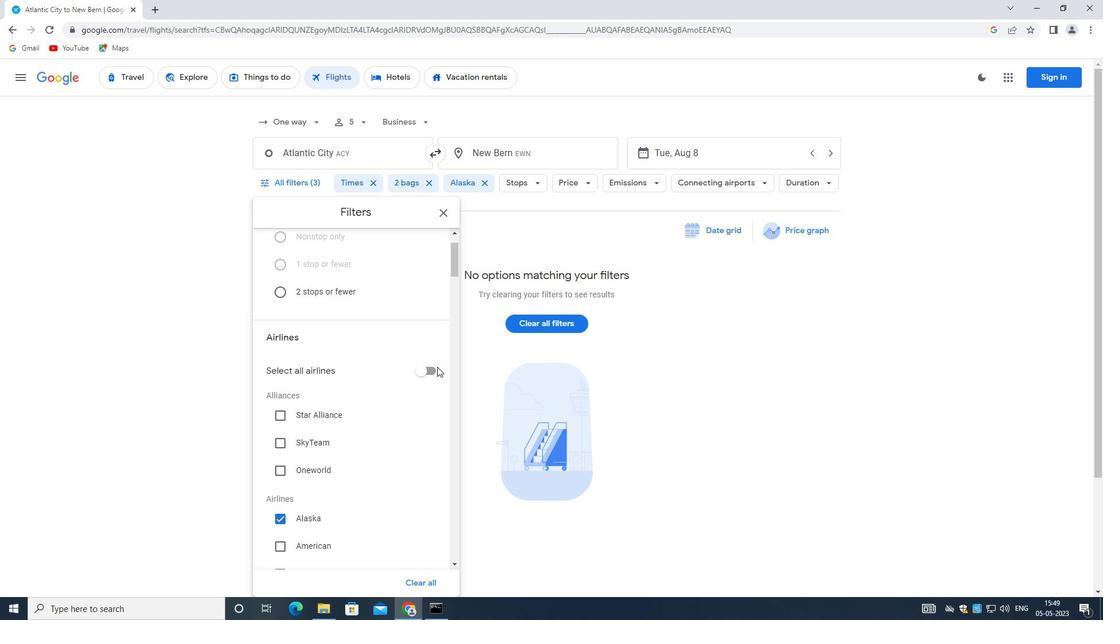 
Action: Mouse pressed left at (434, 374)
Screenshot: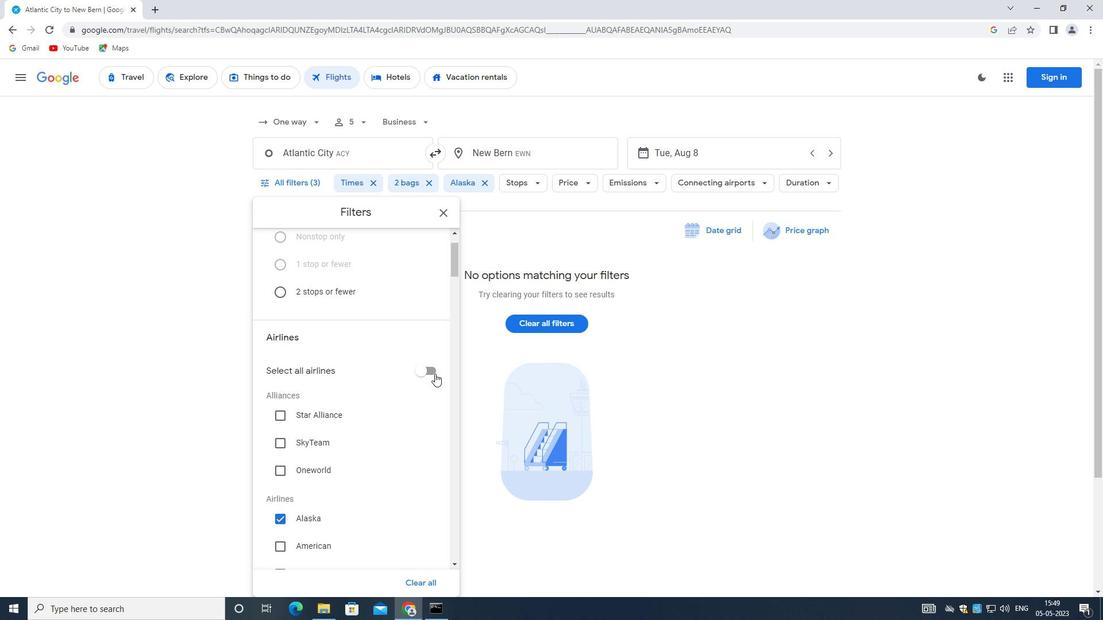 
Action: Mouse moved to (416, 371)
Screenshot: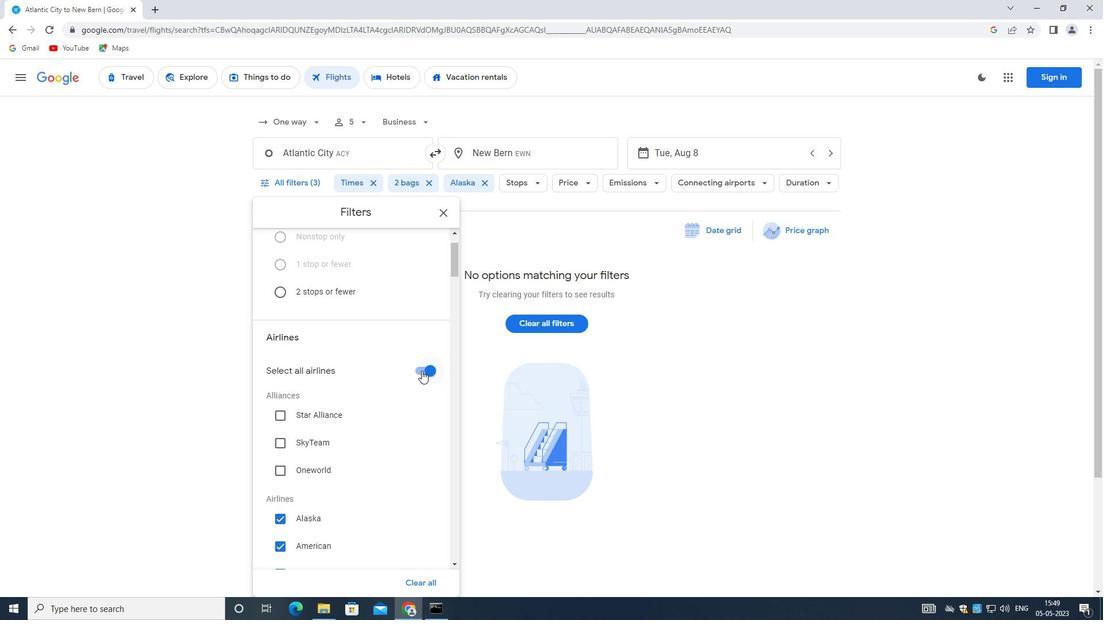 
Action: Mouse pressed left at (416, 371)
Screenshot: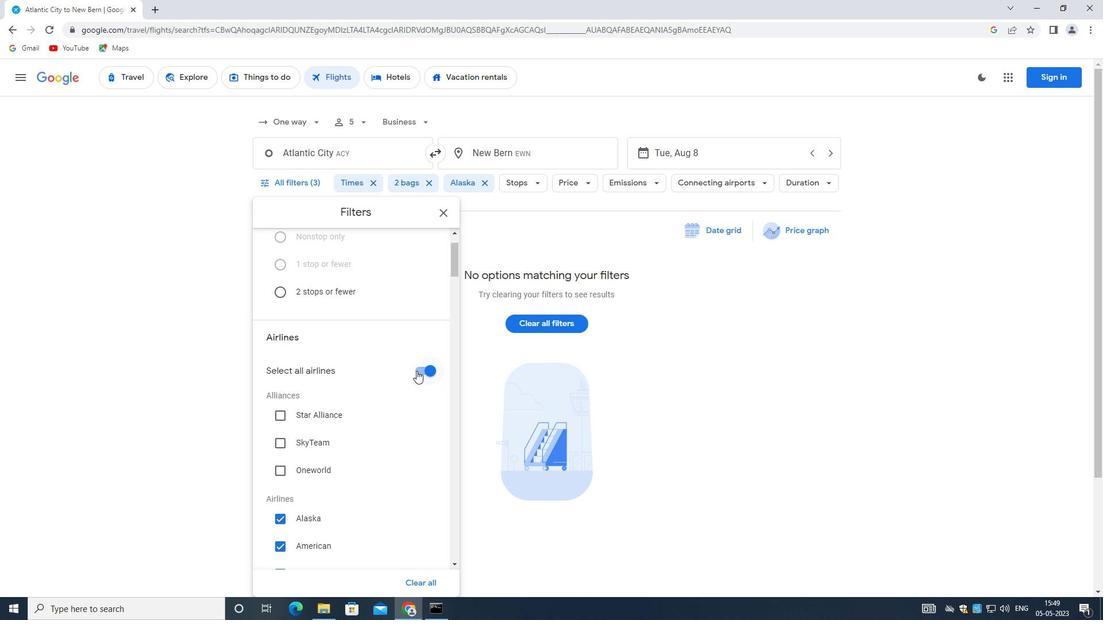 
Action: Mouse moved to (404, 443)
Screenshot: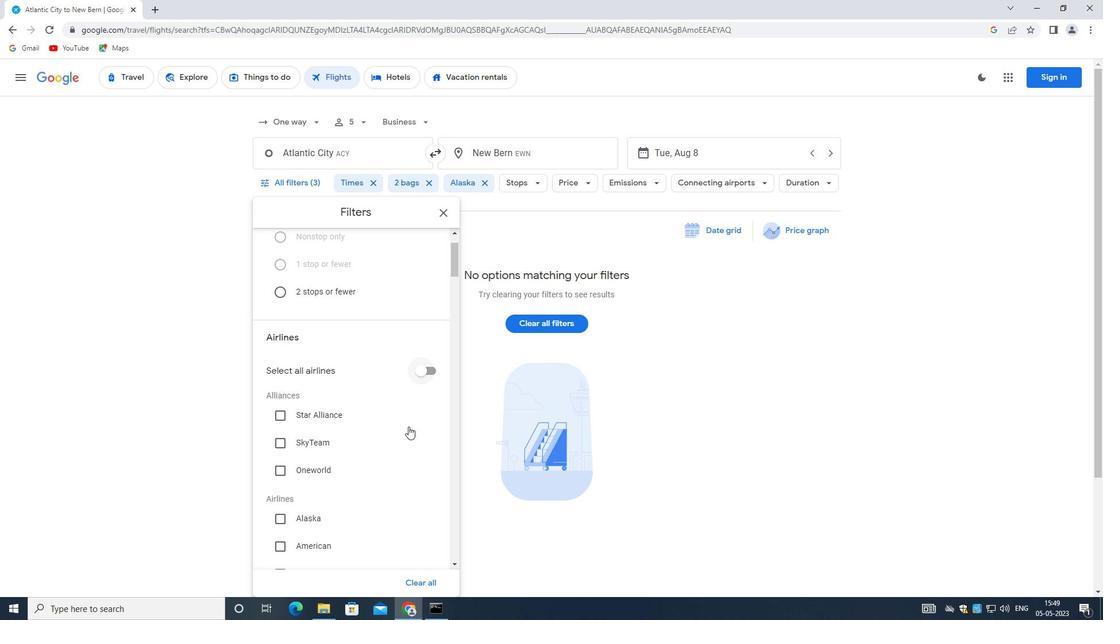 
Action: Mouse scrolled (404, 443) with delta (0, 0)
Screenshot: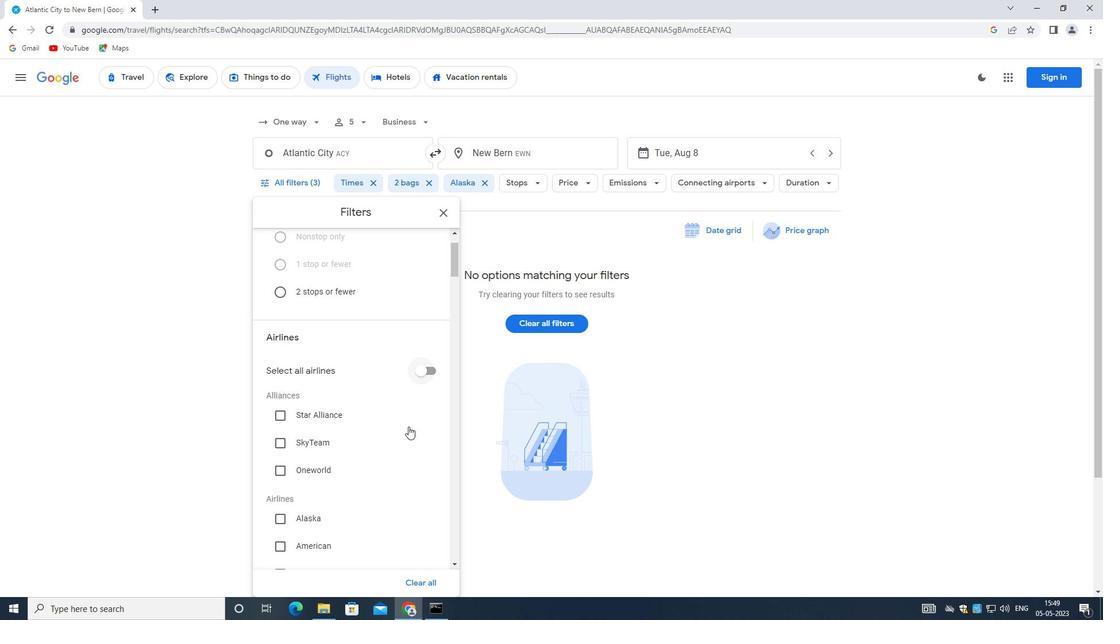 
Action: Mouse moved to (401, 448)
Screenshot: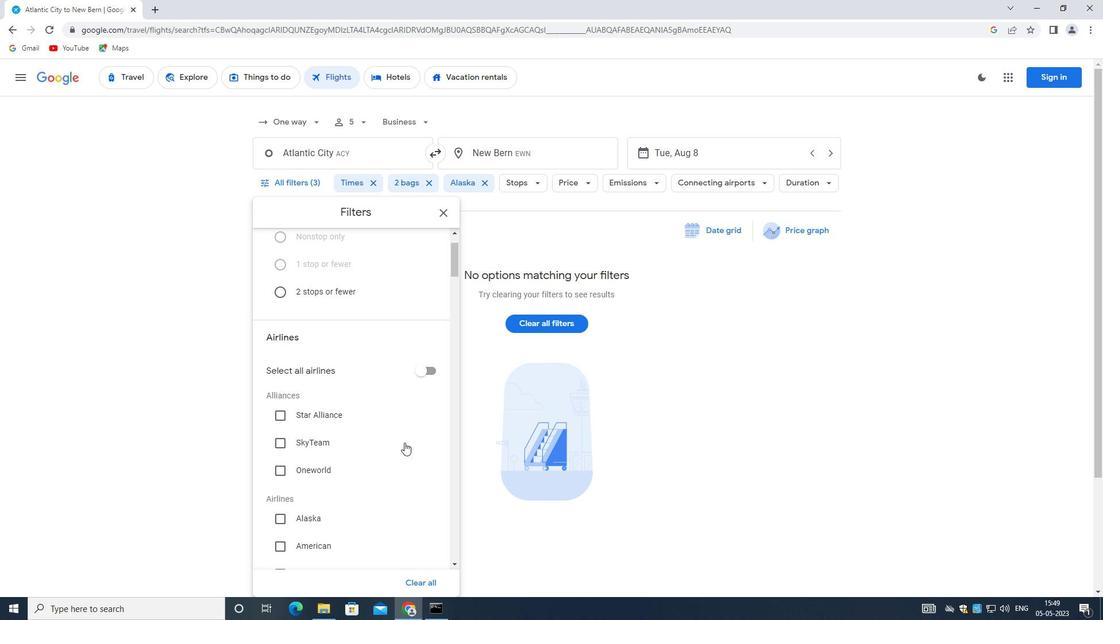 
Action: Mouse scrolled (401, 447) with delta (0, 0)
Screenshot: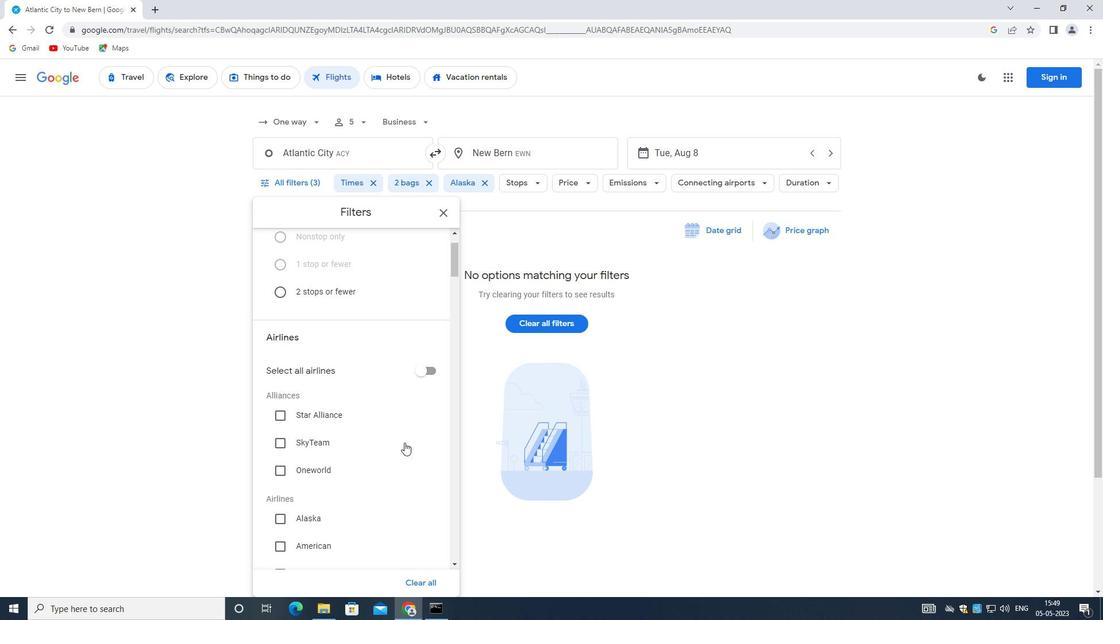 
Action: Mouse scrolled (401, 447) with delta (0, 0)
Screenshot: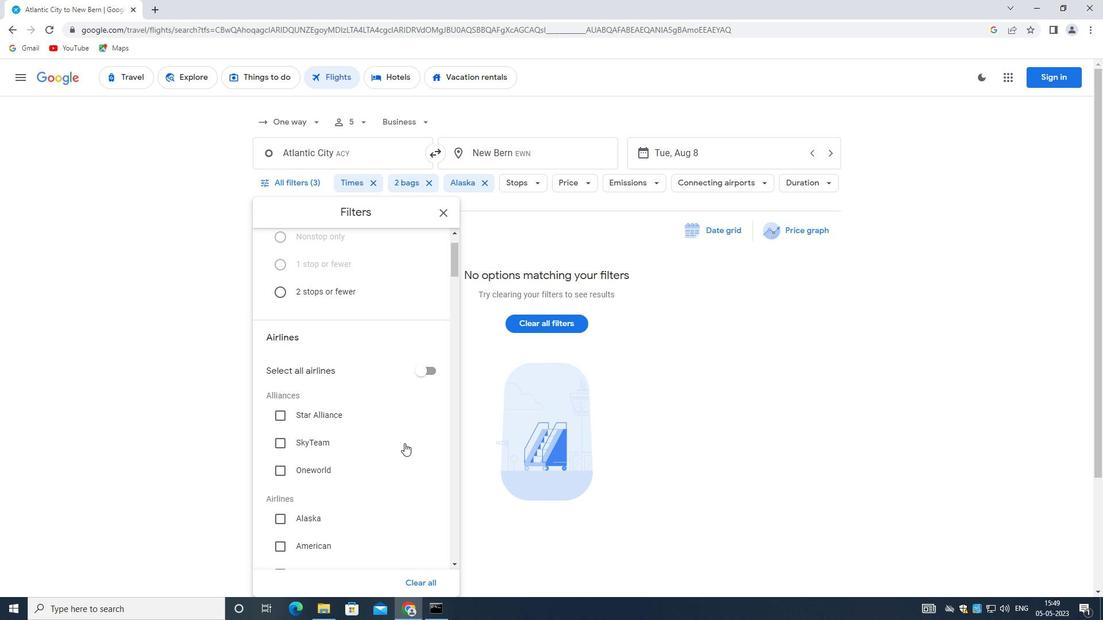 
Action: Mouse moved to (374, 389)
Screenshot: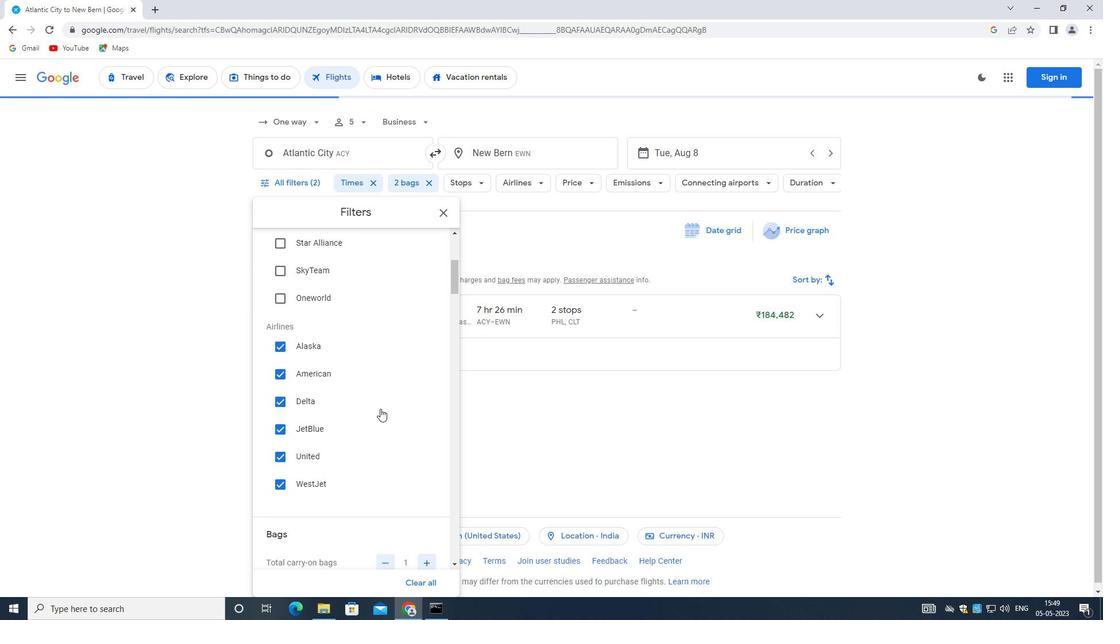 
Action: Mouse scrolled (374, 388) with delta (0, 0)
Screenshot: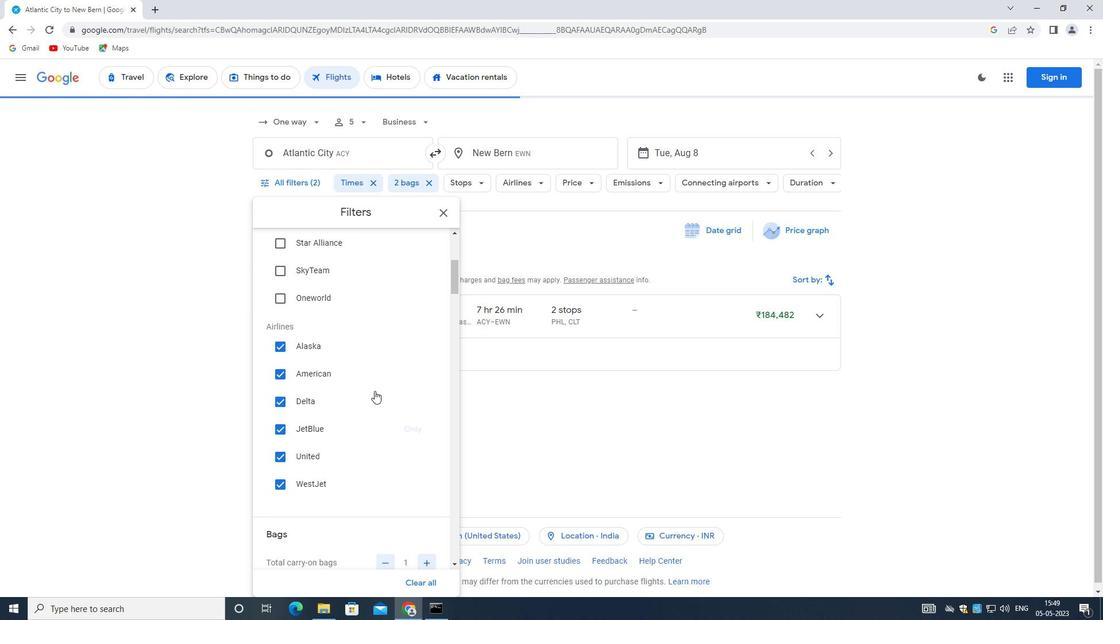 
Action: Mouse moved to (413, 400)
Screenshot: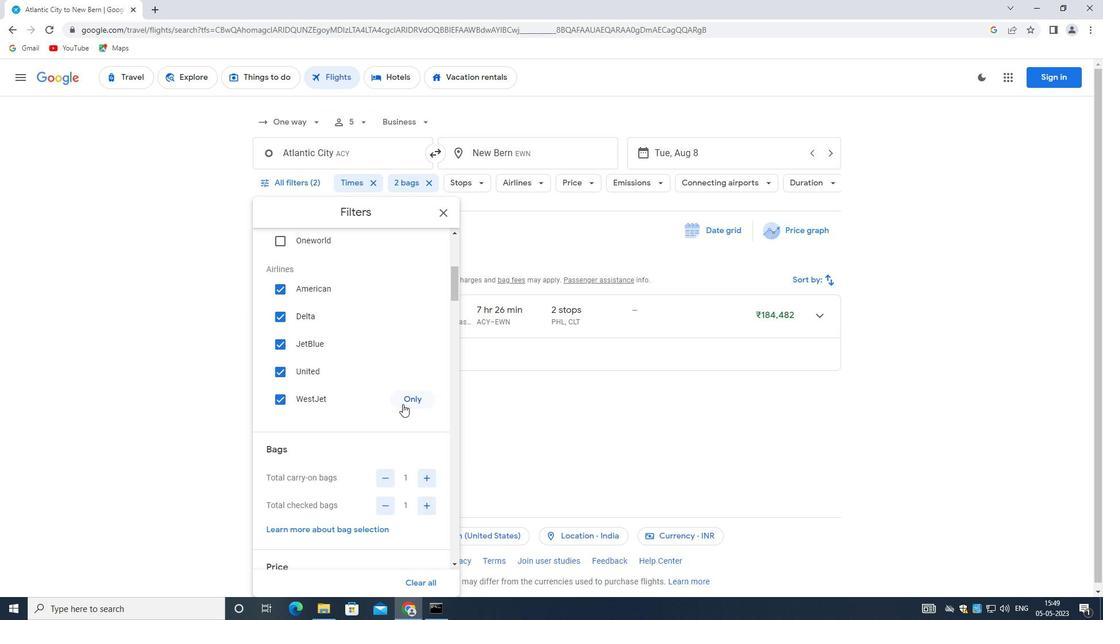 
Action: Mouse pressed left at (413, 400)
Screenshot: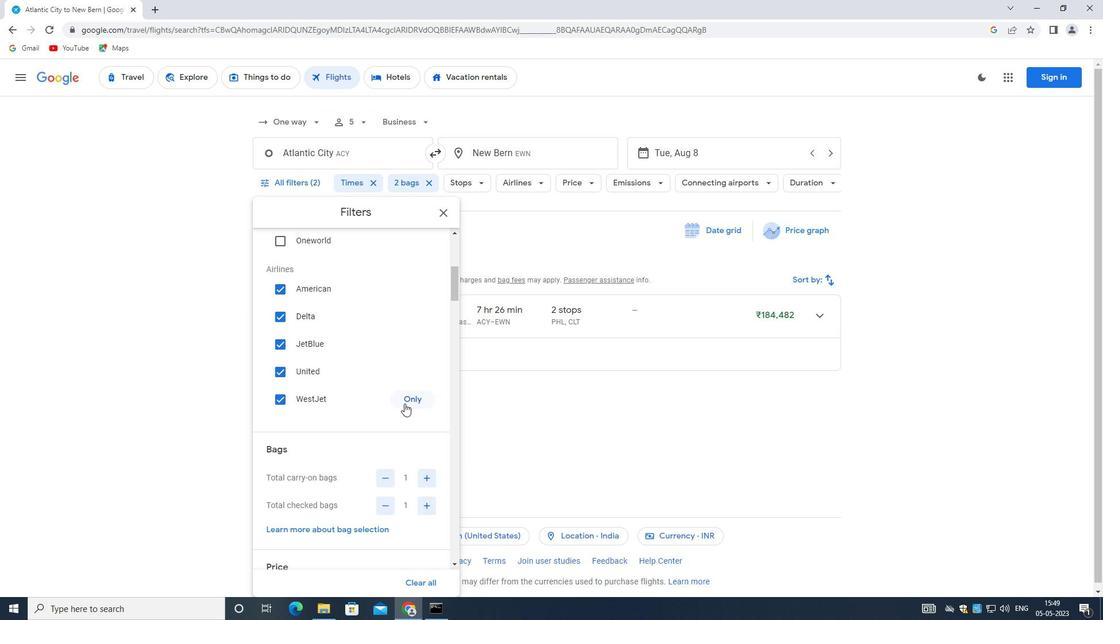 
Action: Mouse moved to (368, 367)
Screenshot: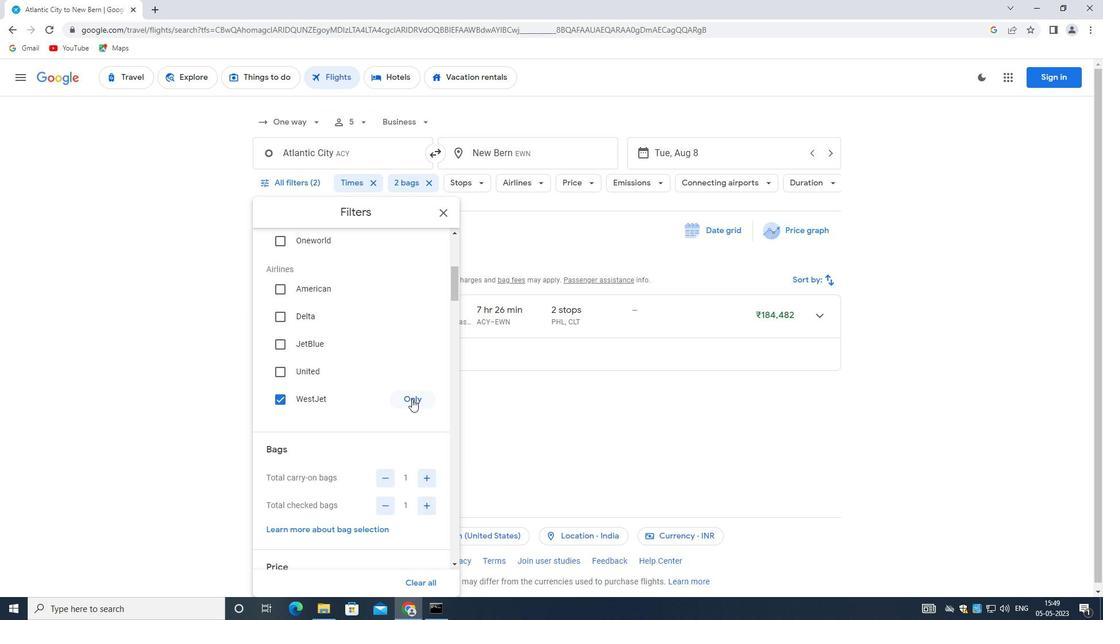
Action: Mouse scrolled (368, 366) with delta (0, 0)
Screenshot: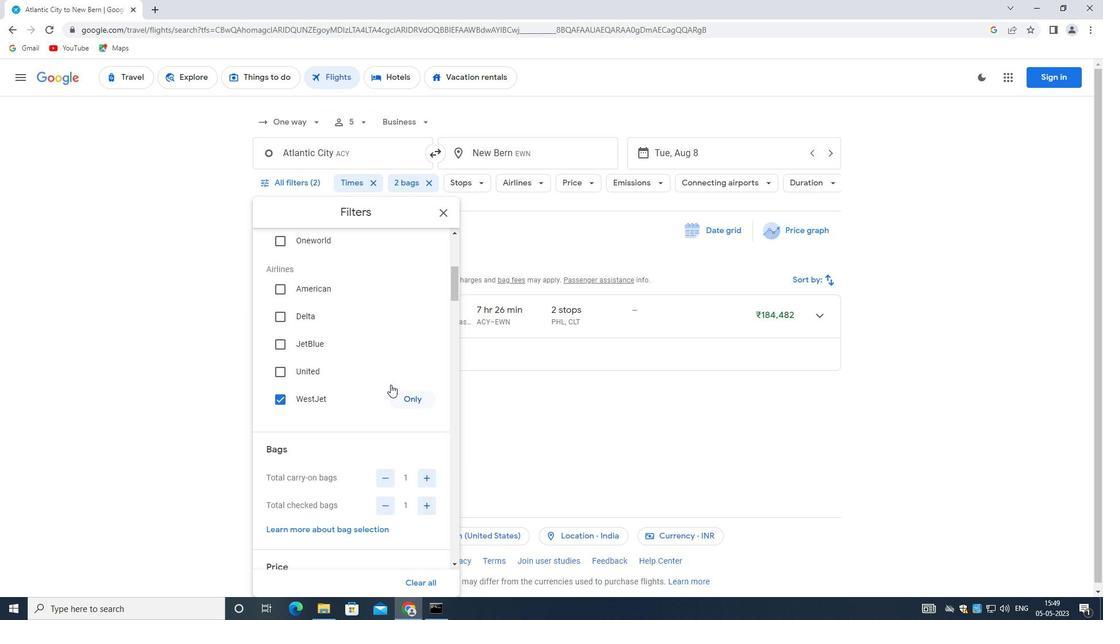 
Action: Mouse scrolled (368, 366) with delta (0, 0)
Screenshot: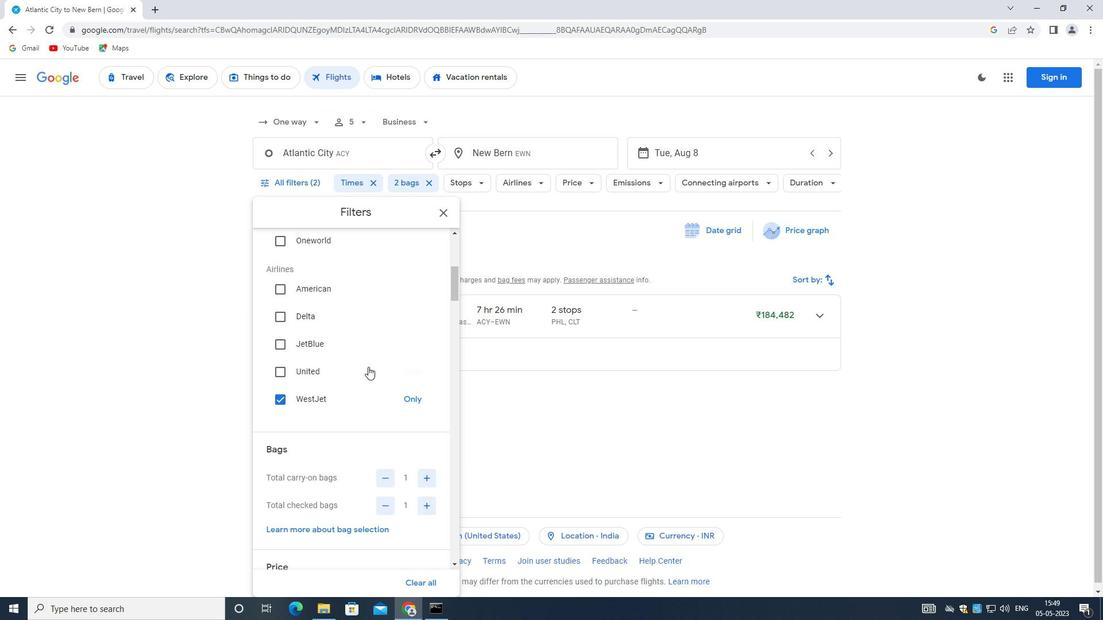 
Action: Mouse scrolled (368, 366) with delta (0, 0)
Screenshot: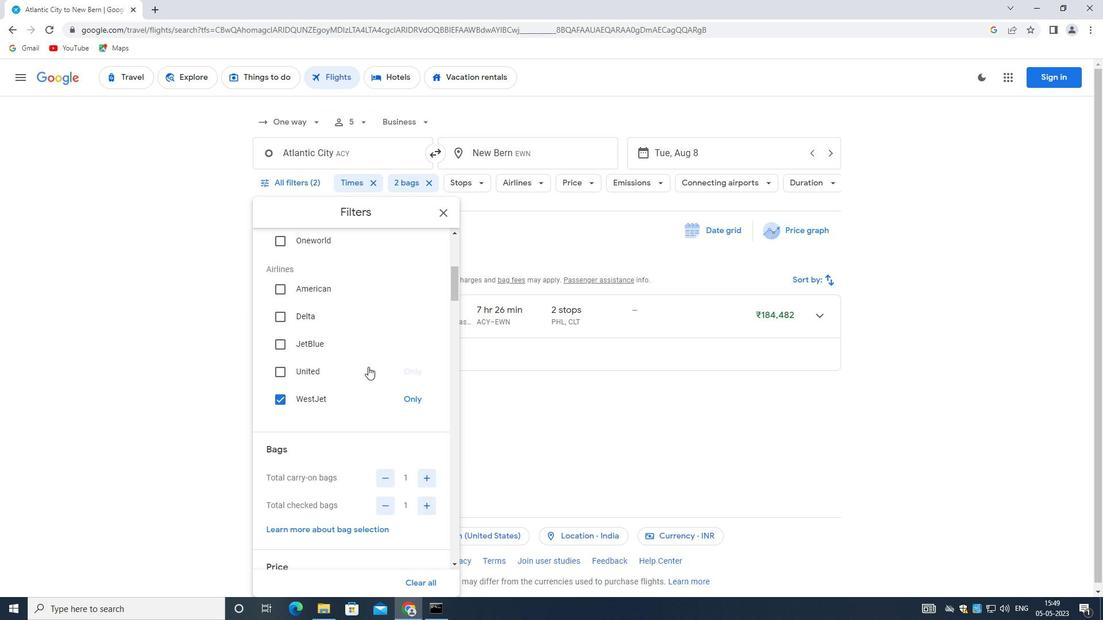 
Action: Mouse moved to (430, 335)
Screenshot: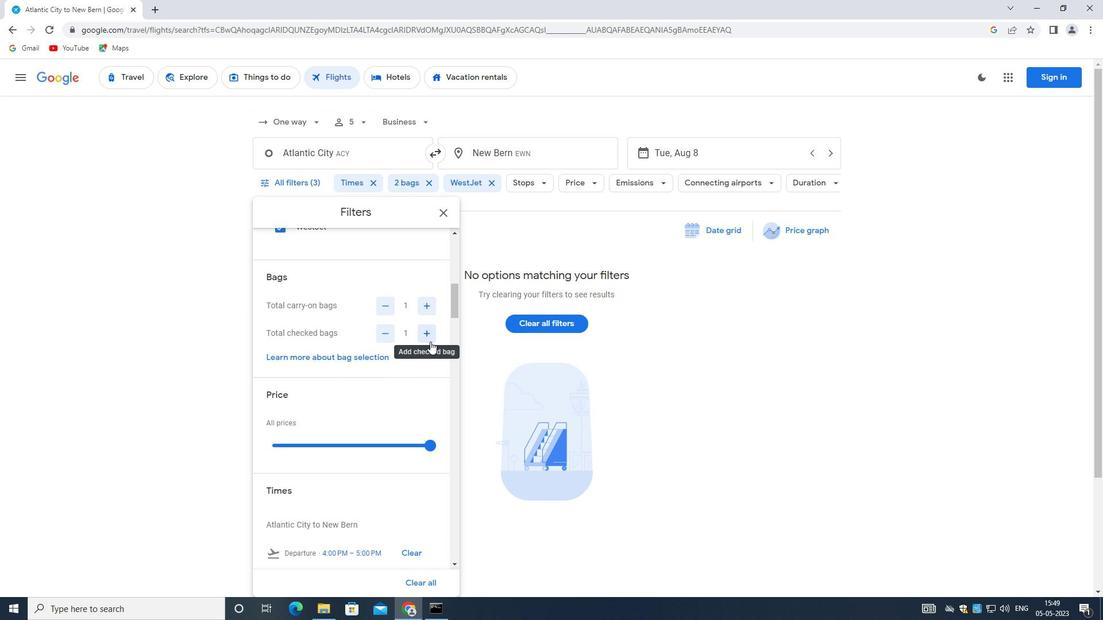 
Action: Mouse pressed left at (430, 335)
Screenshot: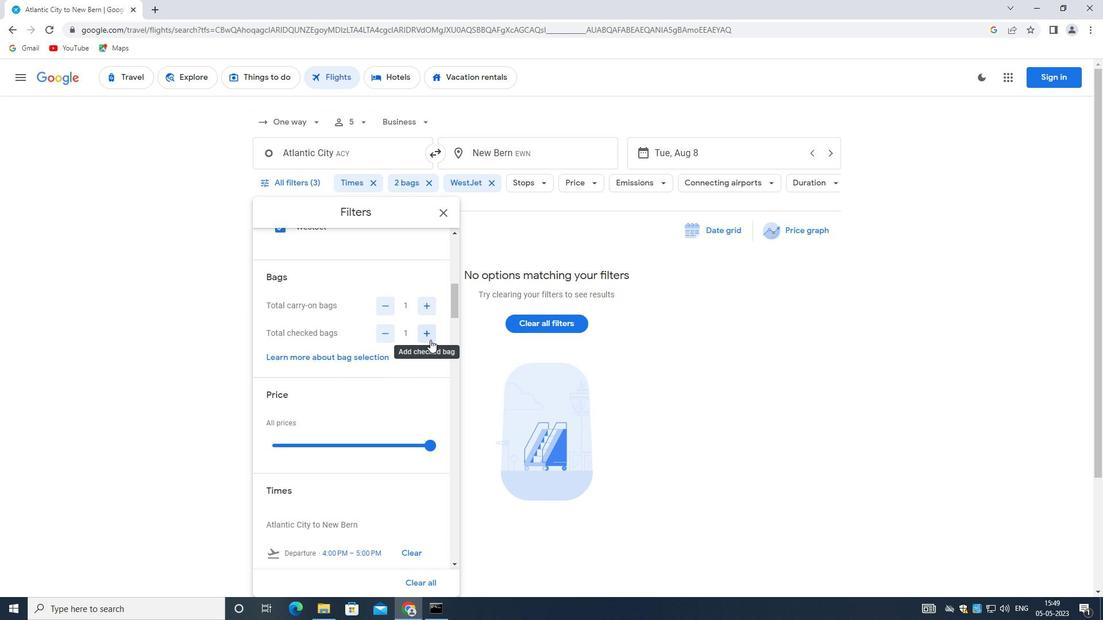 
Action: Mouse moved to (430, 334)
Screenshot: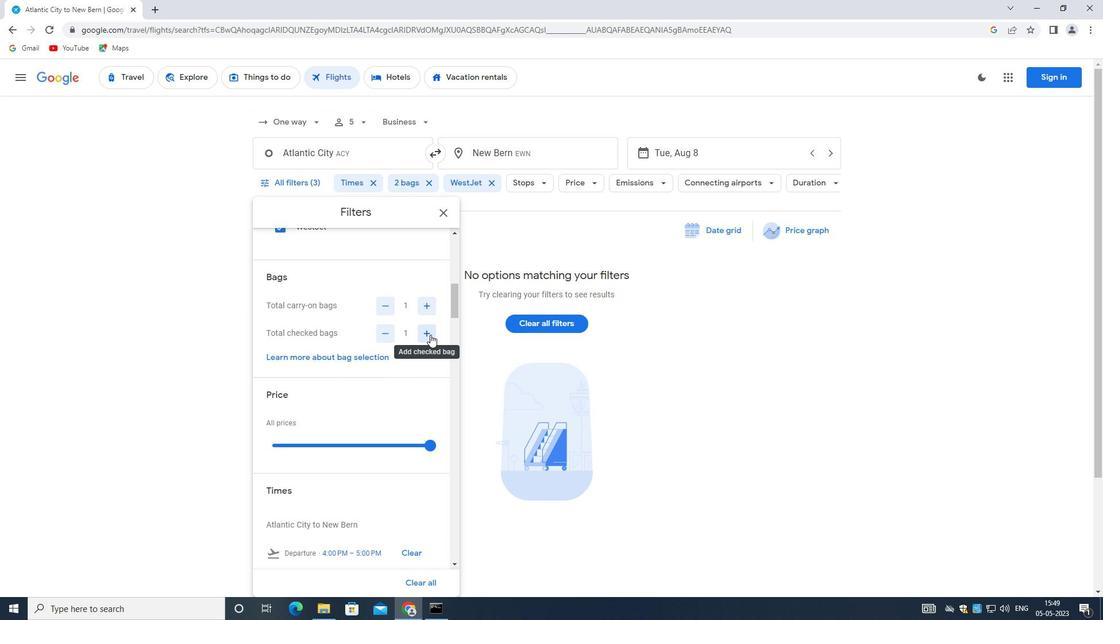 
Action: Mouse pressed left at (430, 334)
Screenshot: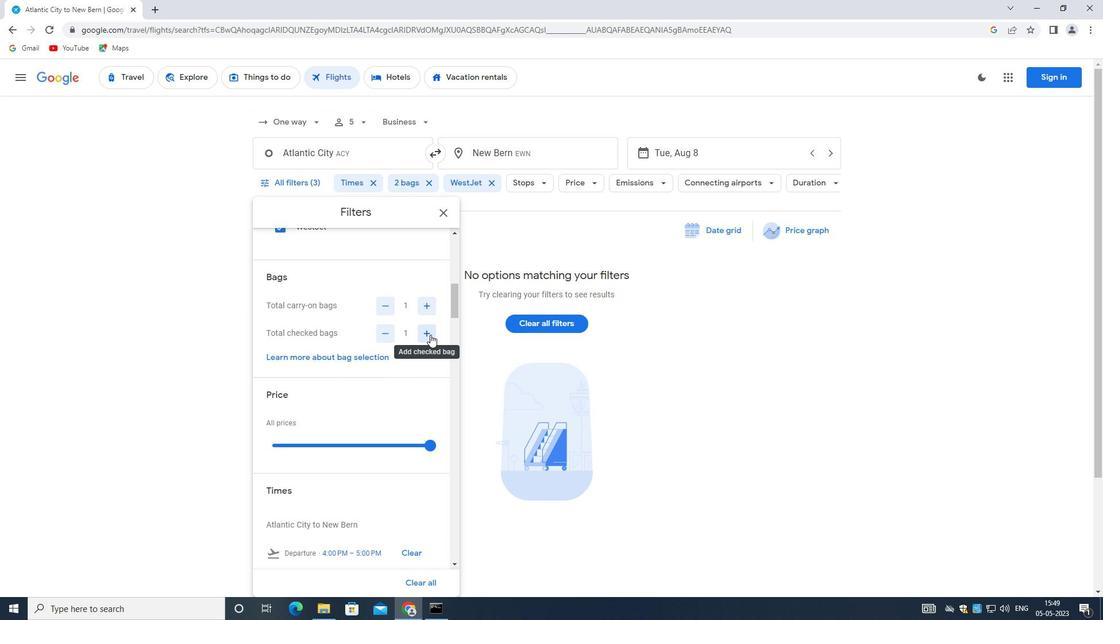 
Action: Mouse moved to (430, 334)
Screenshot: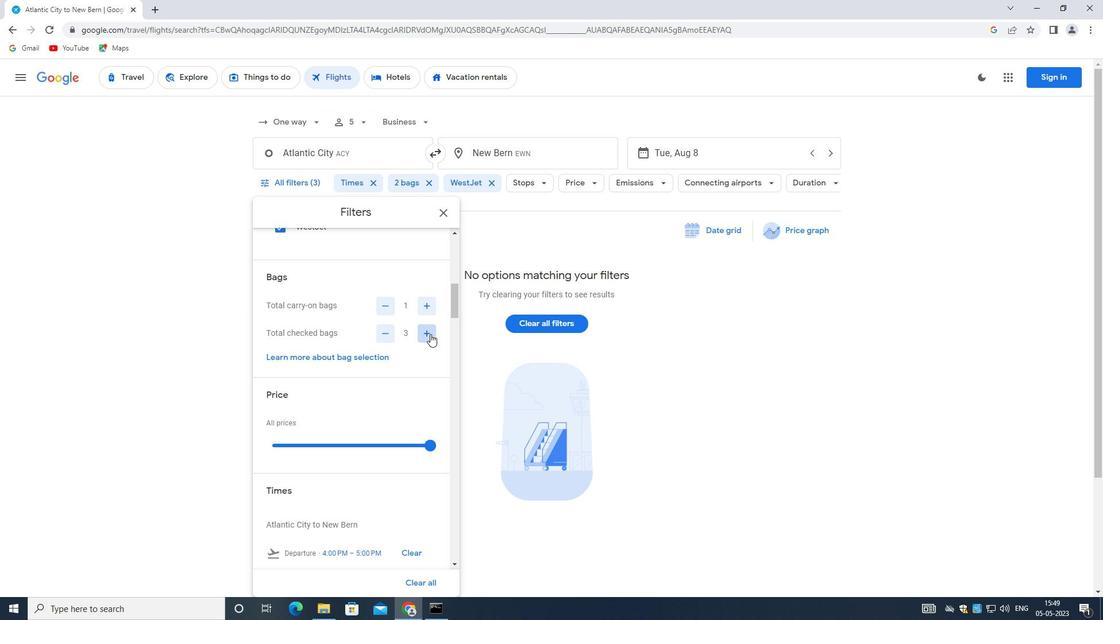 
Action: Mouse pressed left at (430, 334)
Screenshot: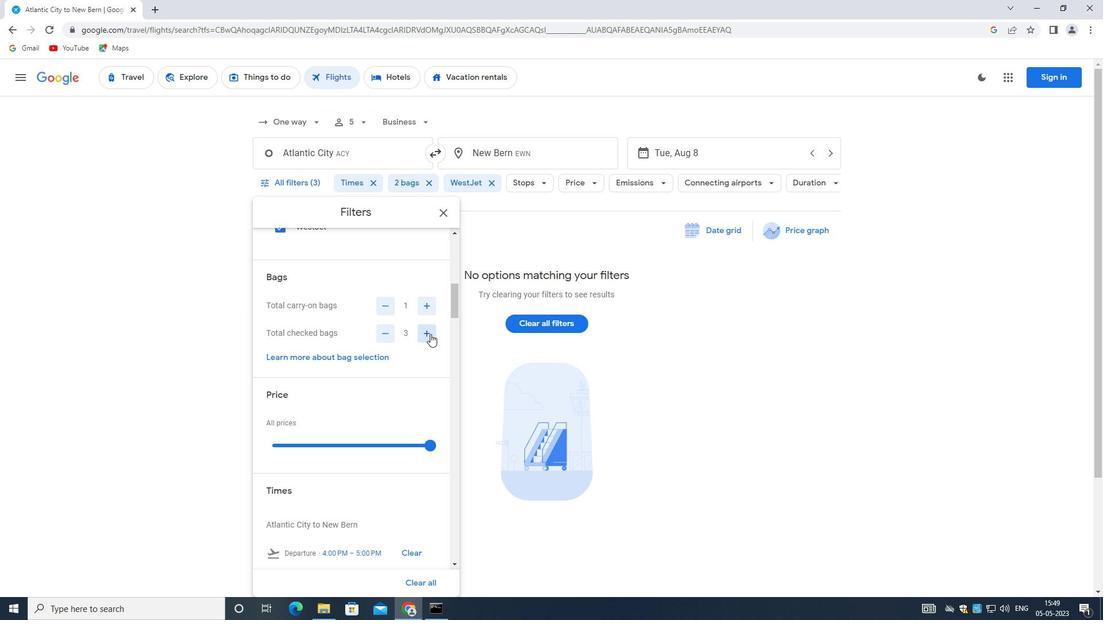 
Action: Mouse moved to (428, 443)
Screenshot: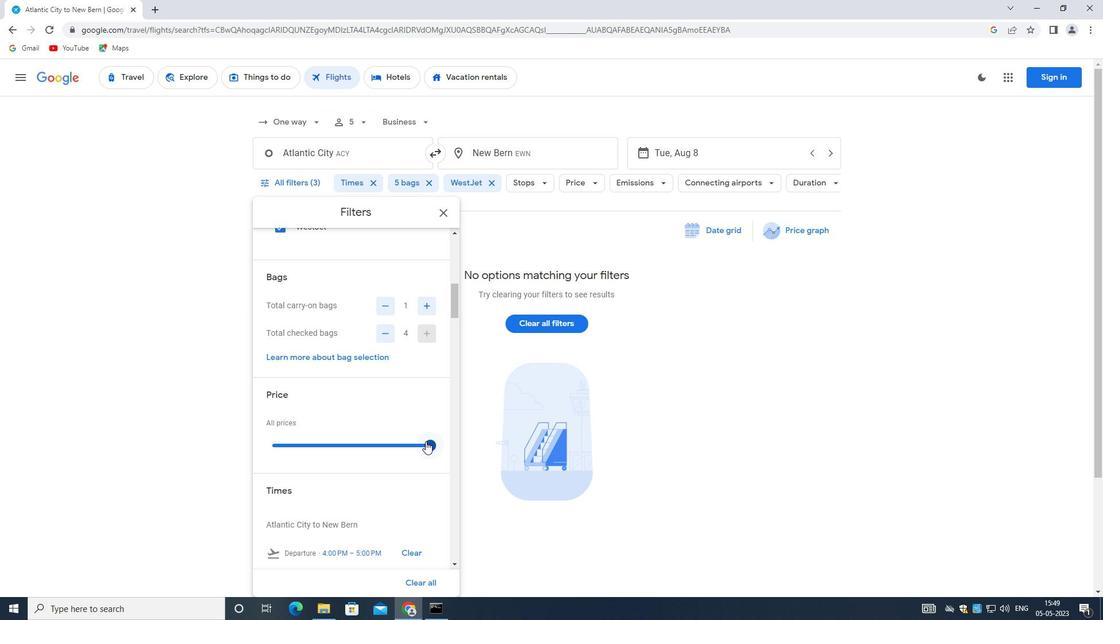 
Action: Mouse pressed left at (428, 443)
Screenshot: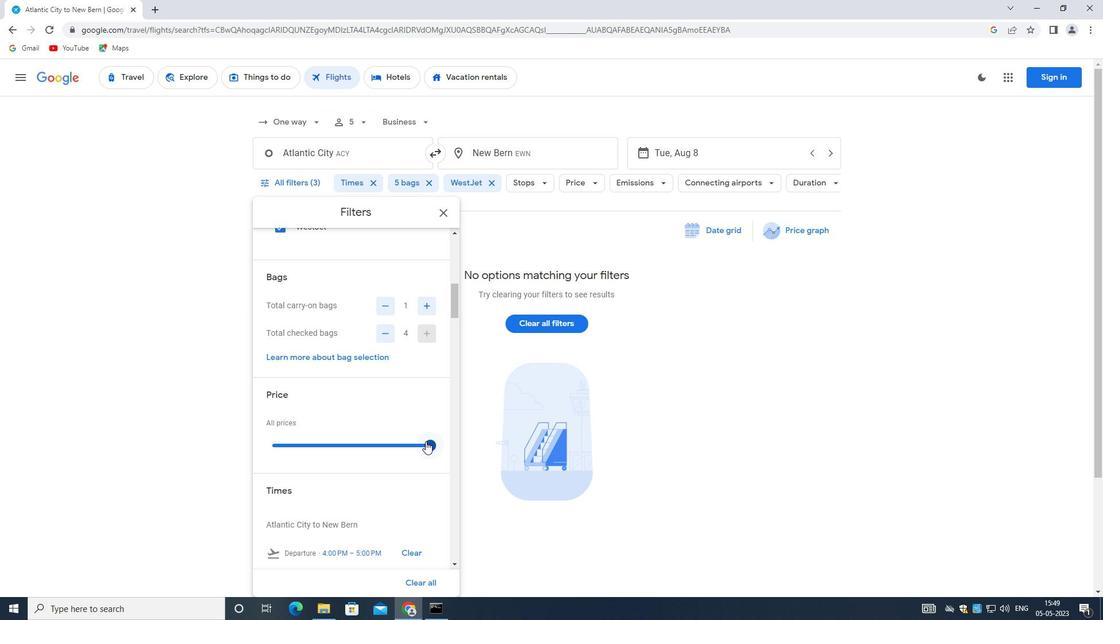 
Action: Mouse moved to (352, 448)
Screenshot: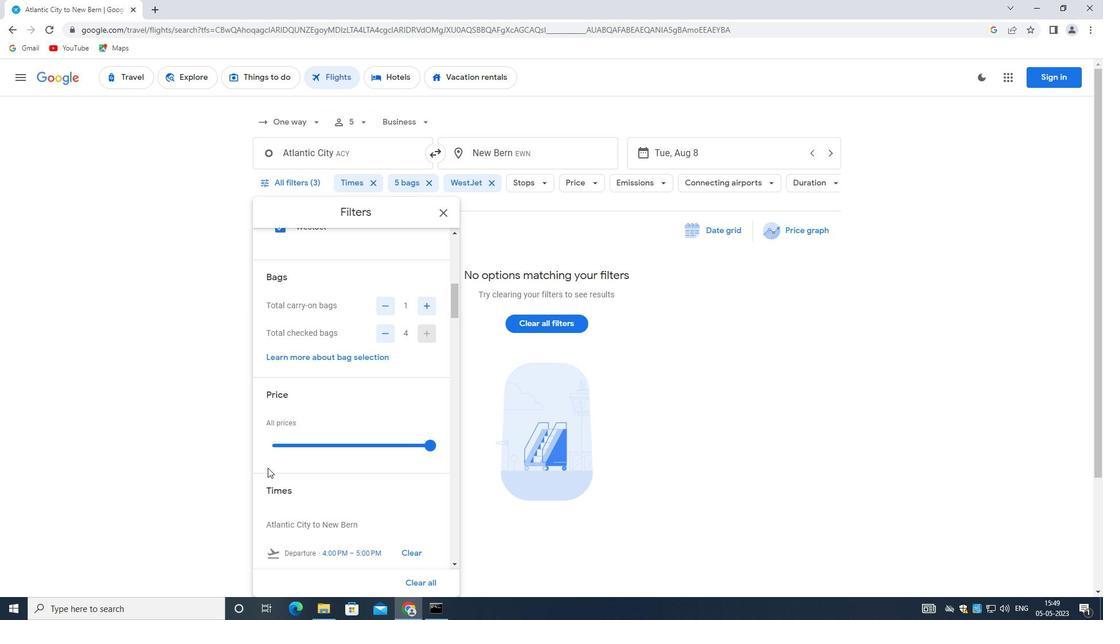 
Action: Mouse scrolled (352, 448) with delta (0, 0)
Screenshot: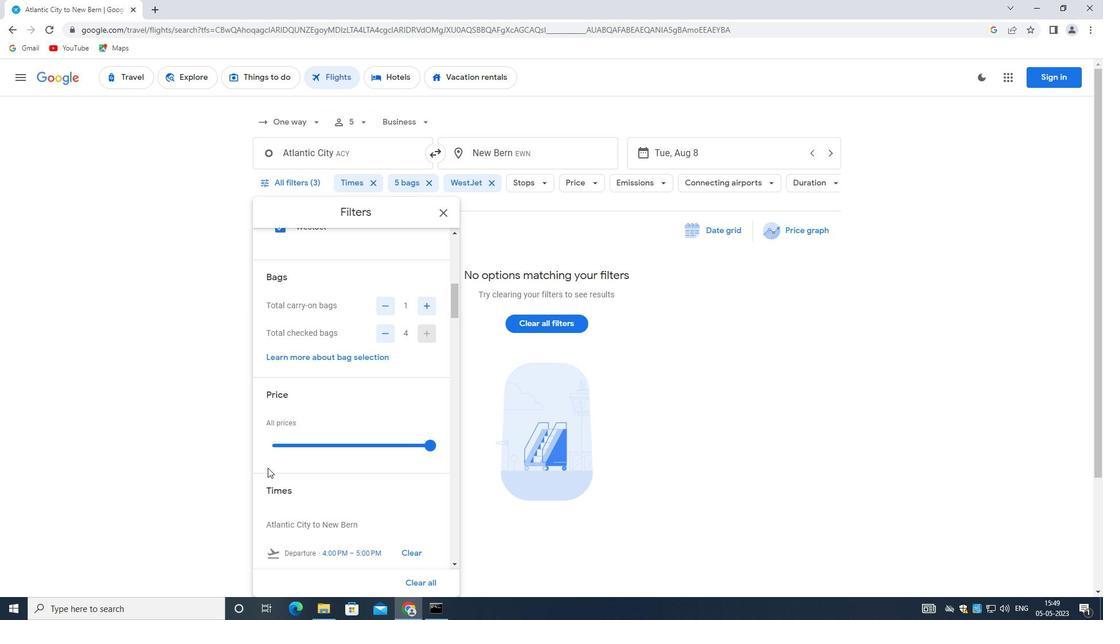 
Action: Mouse moved to (354, 447)
Screenshot: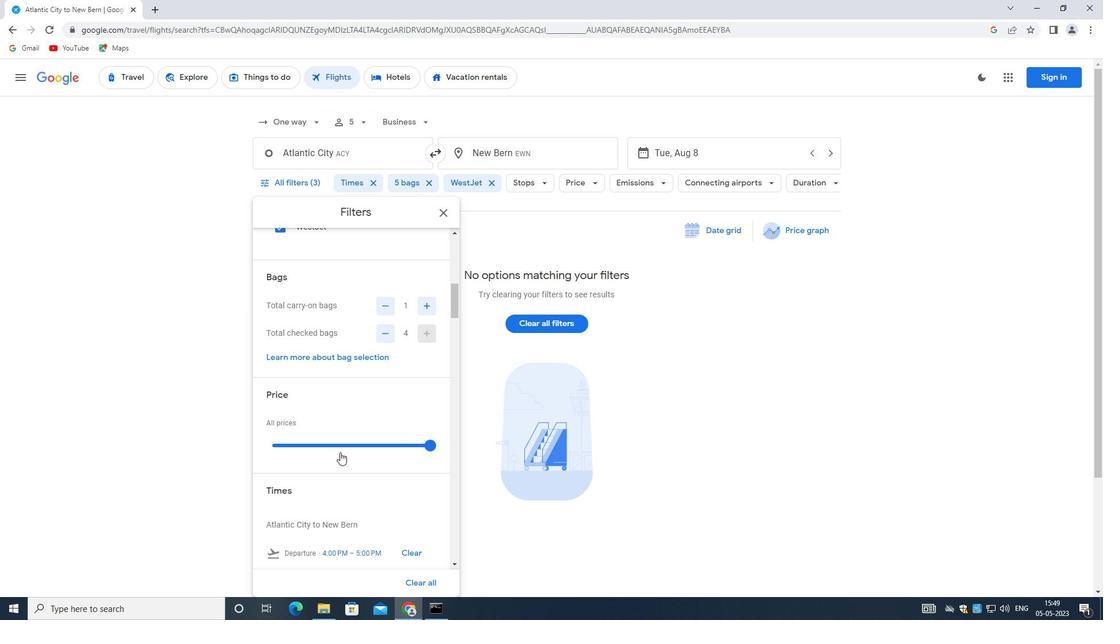 
Action: Mouse scrolled (354, 446) with delta (0, 0)
Screenshot: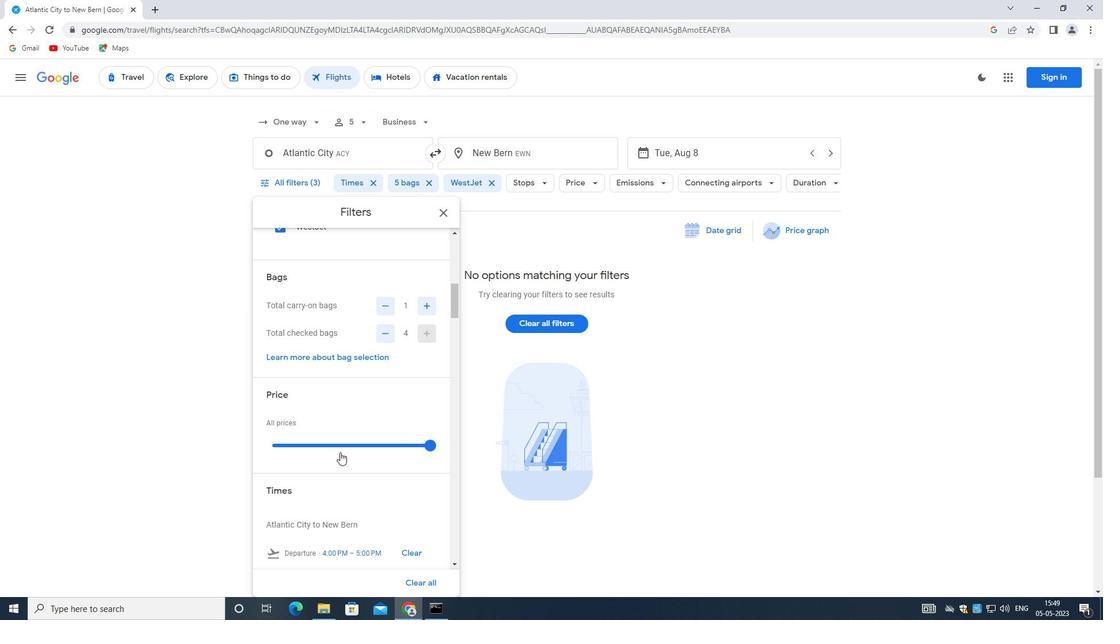 
Action: Mouse moved to (409, 464)
Screenshot: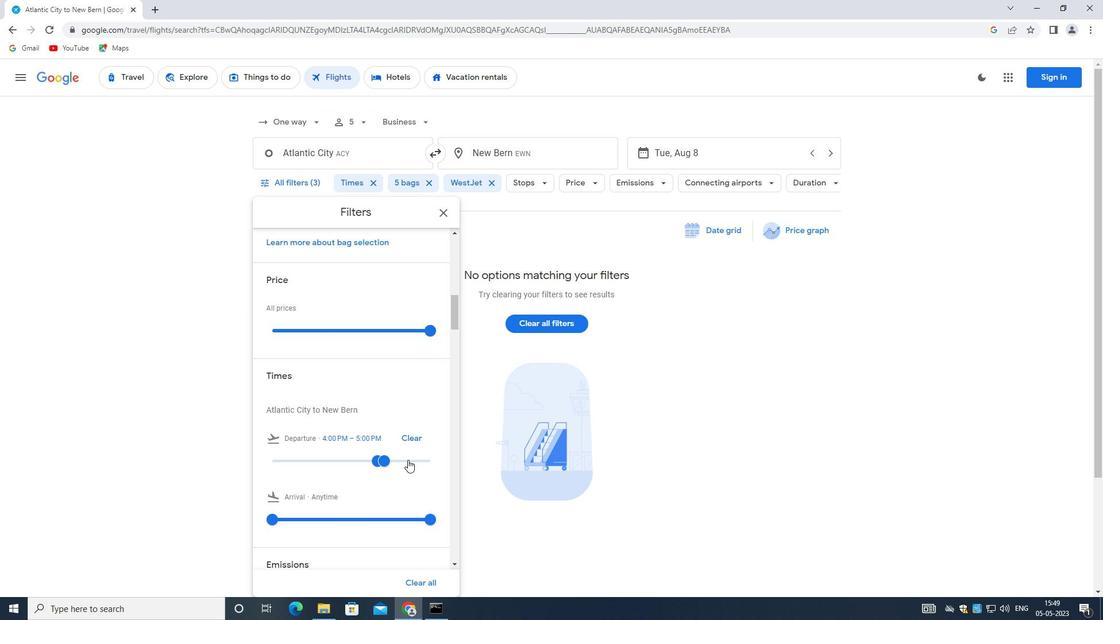 
Action: Mouse pressed left at (409, 464)
Screenshot: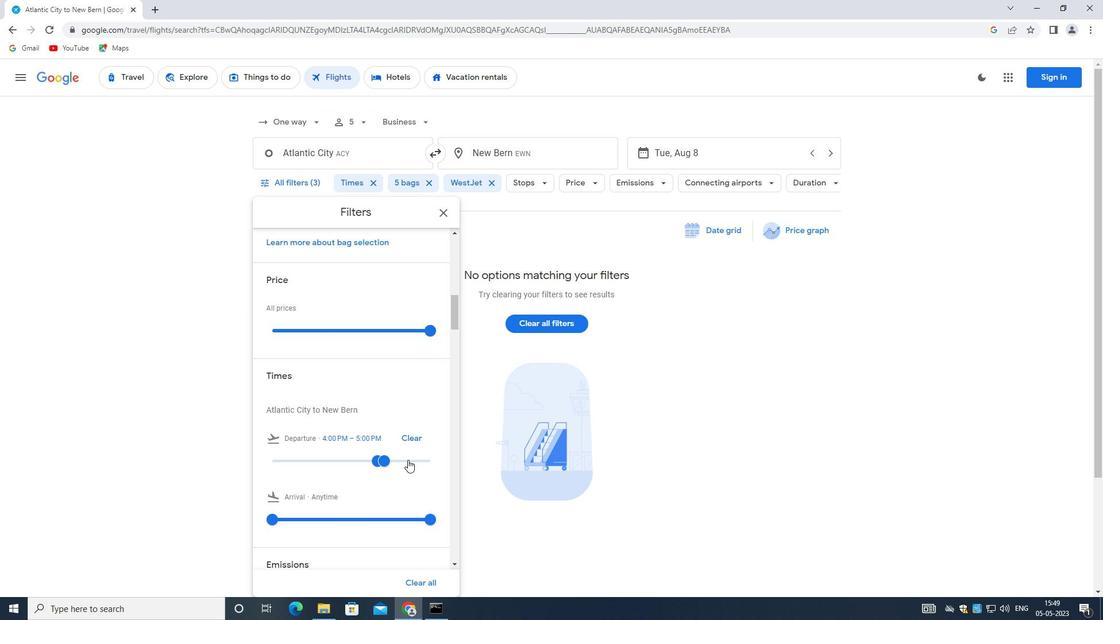 
Action: Mouse moved to (391, 459)
Screenshot: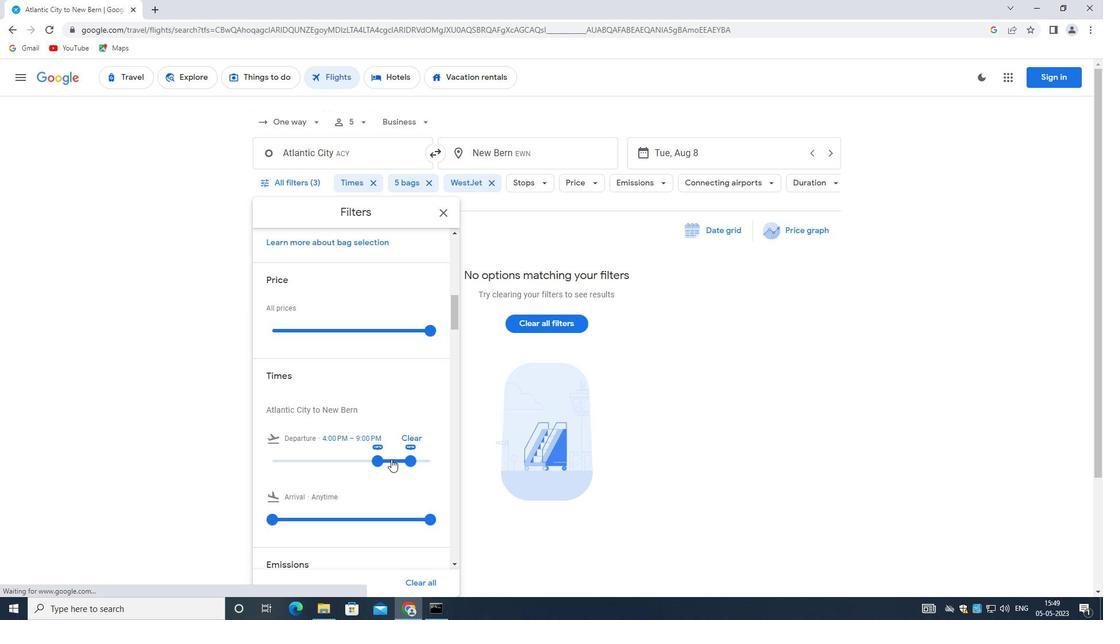 
Action: Mouse pressed left at (391, 459)
Screenshot: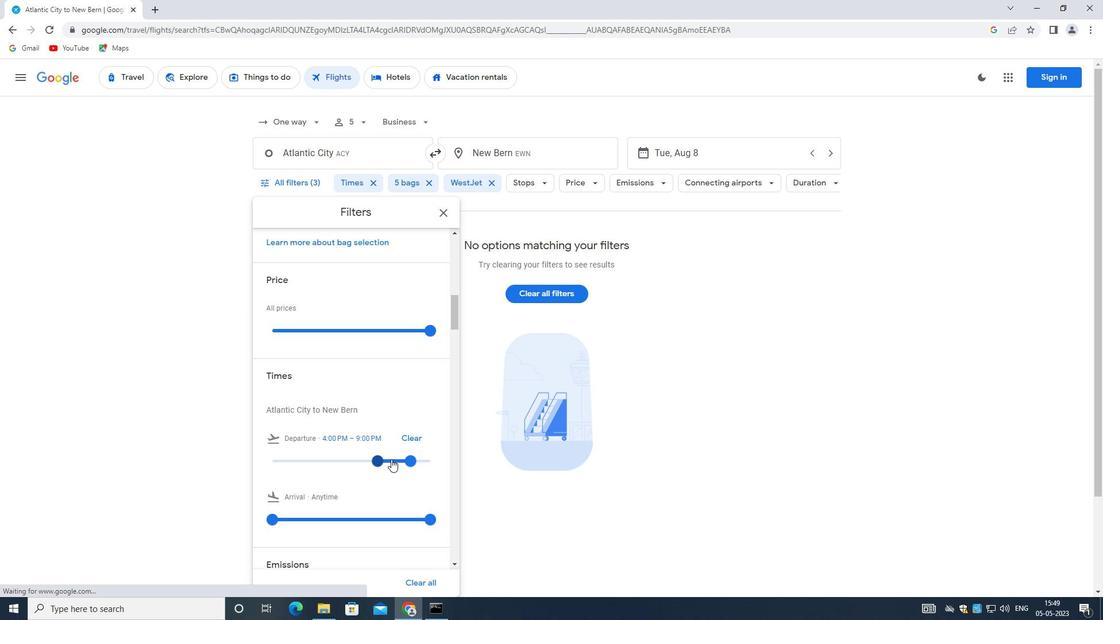 
Action: Mouse moved to (385, 460)
Screenshot: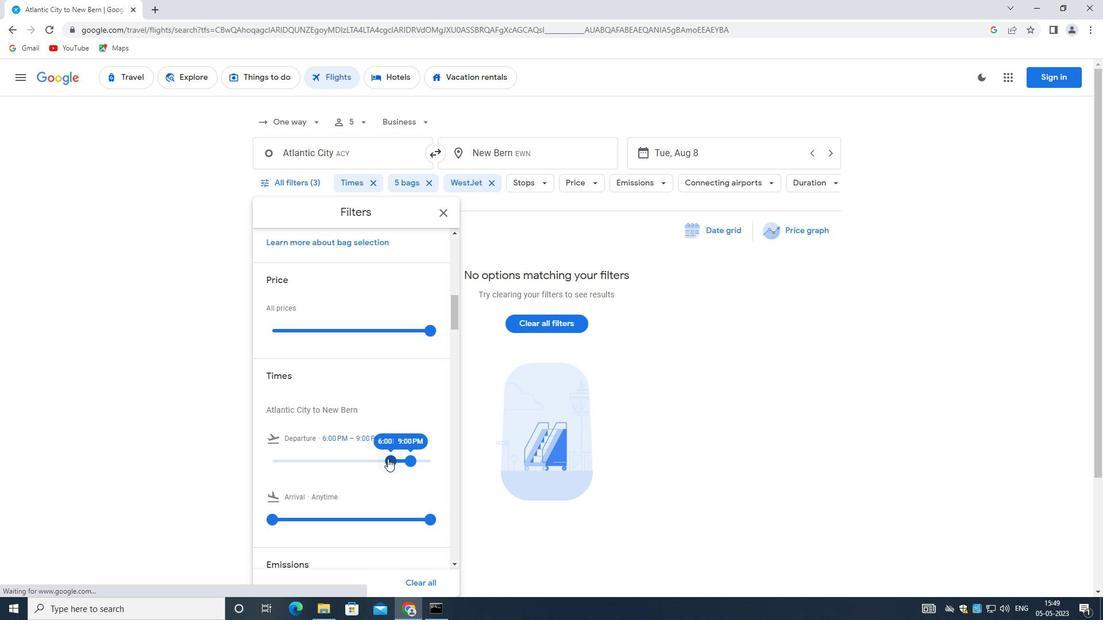 
Action: Mouse pressed left at (385, 460)
Screenshot: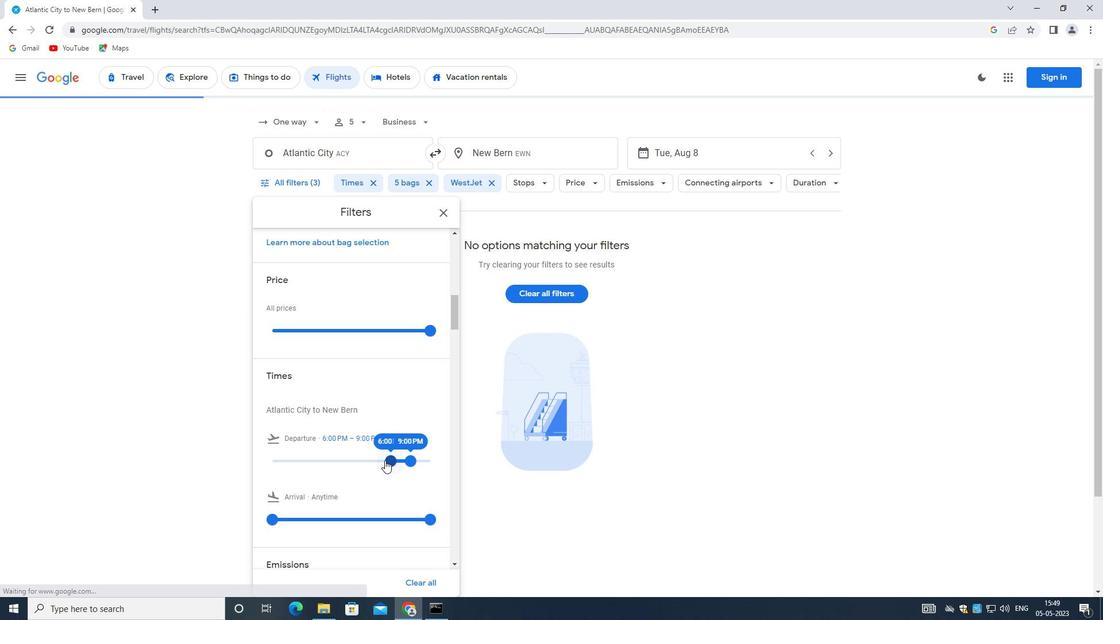 
Action: Mouse moved to (413, 459)
Screenshot: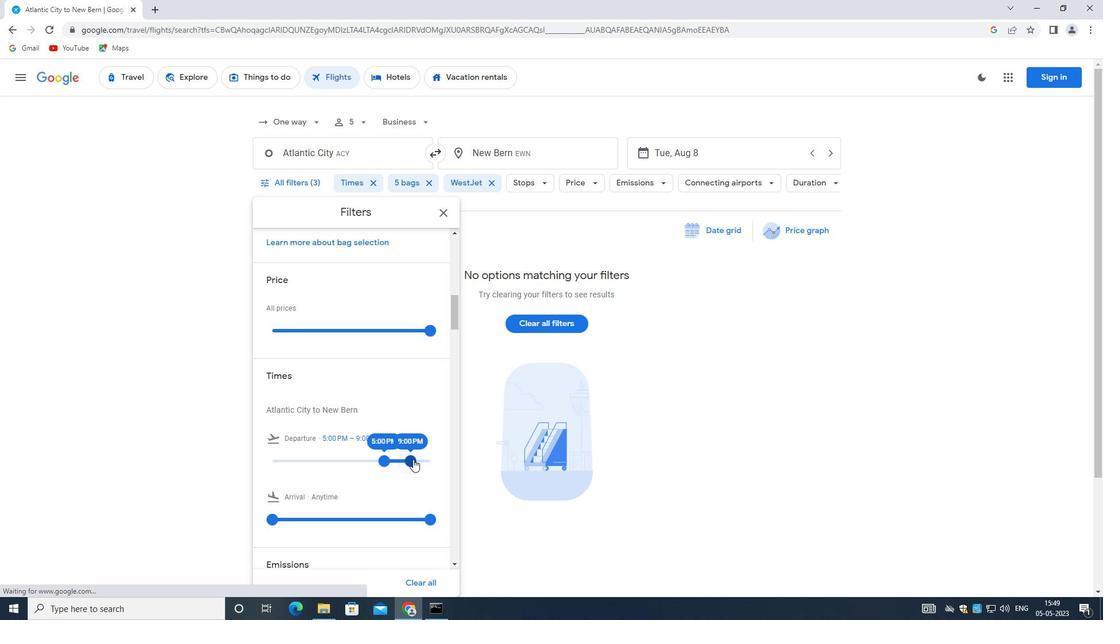 
Action: Mouse pressed left at (413, 459)
Screenshot: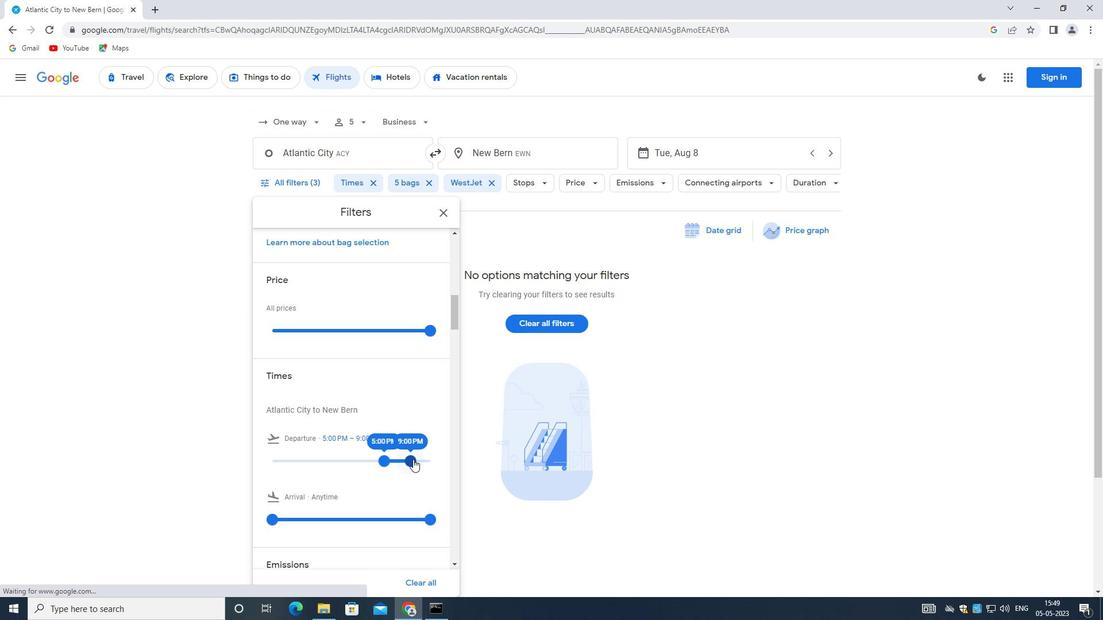 
Action: Mouse moved to (370, 432)
Screenshot: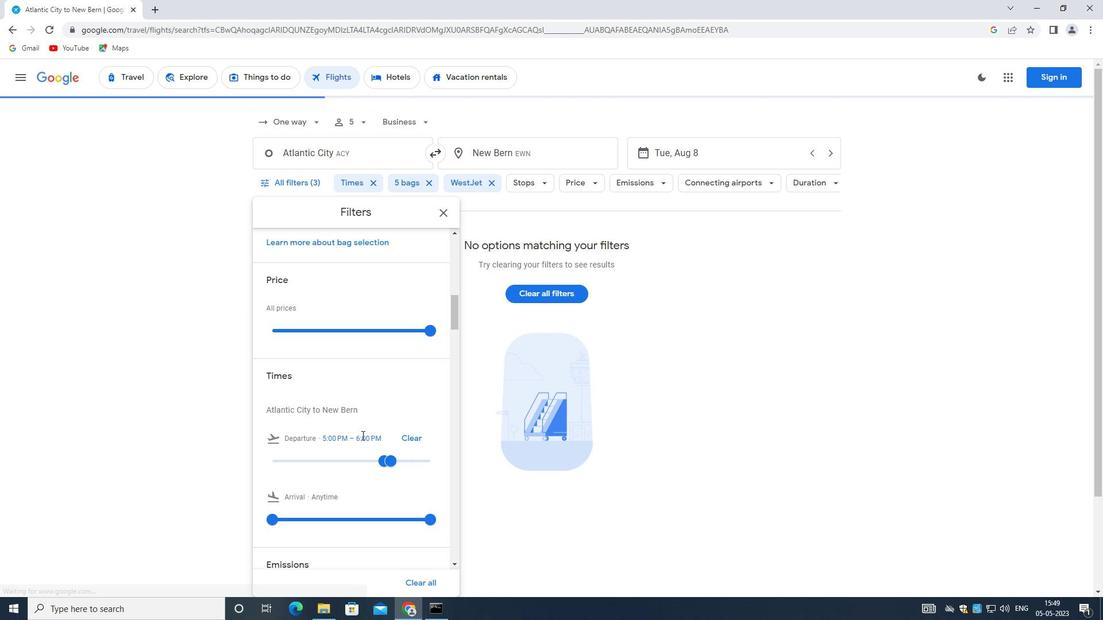 
Action: Mouse scrolled (370, 431) with delta (0, 0)
Screenshot: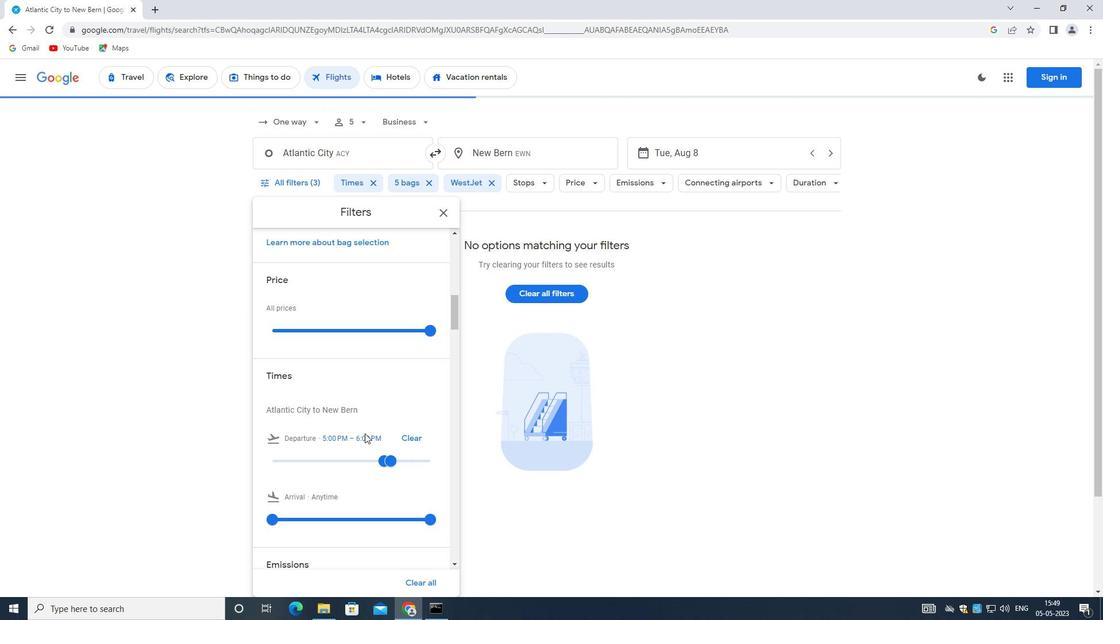 
Action: Mouse scrolled (370, 431) with delta (0, 0)
Screenshot: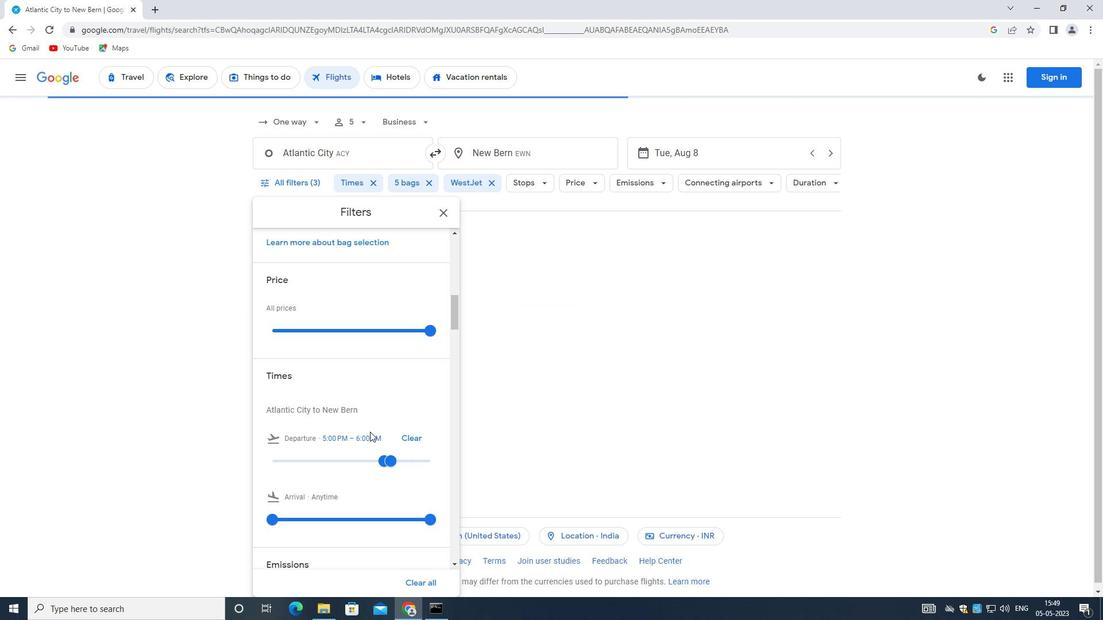 
Action: Mouse scrolled (370, 431) with delta (0, 0)
Screenshot: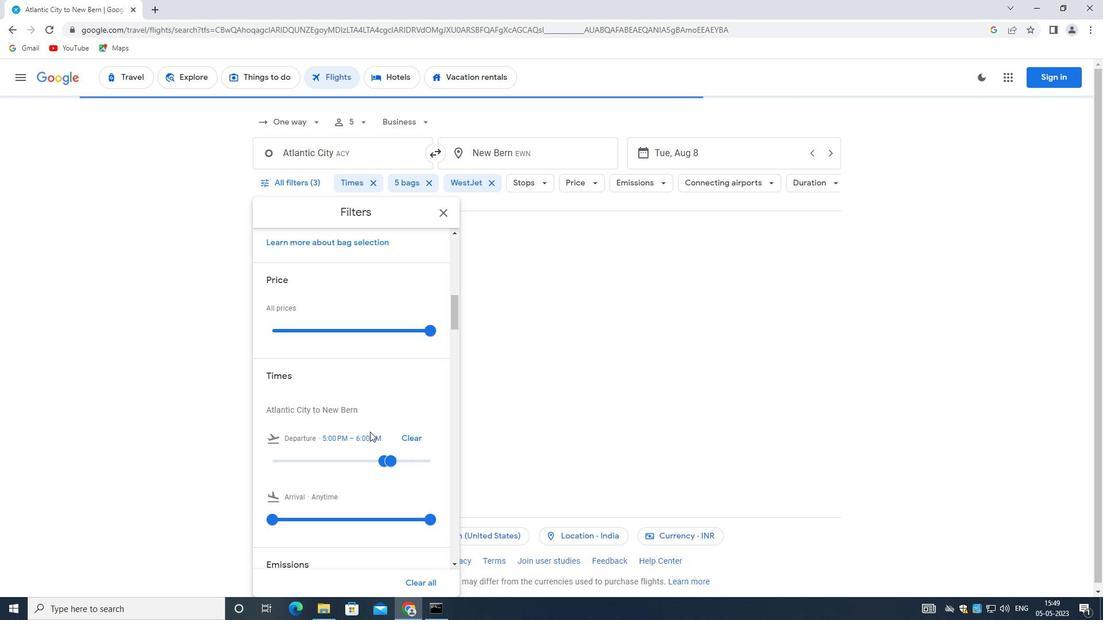 
Action: Mouse scrolled (370, 431) with delta (0, 0)
Screenshot: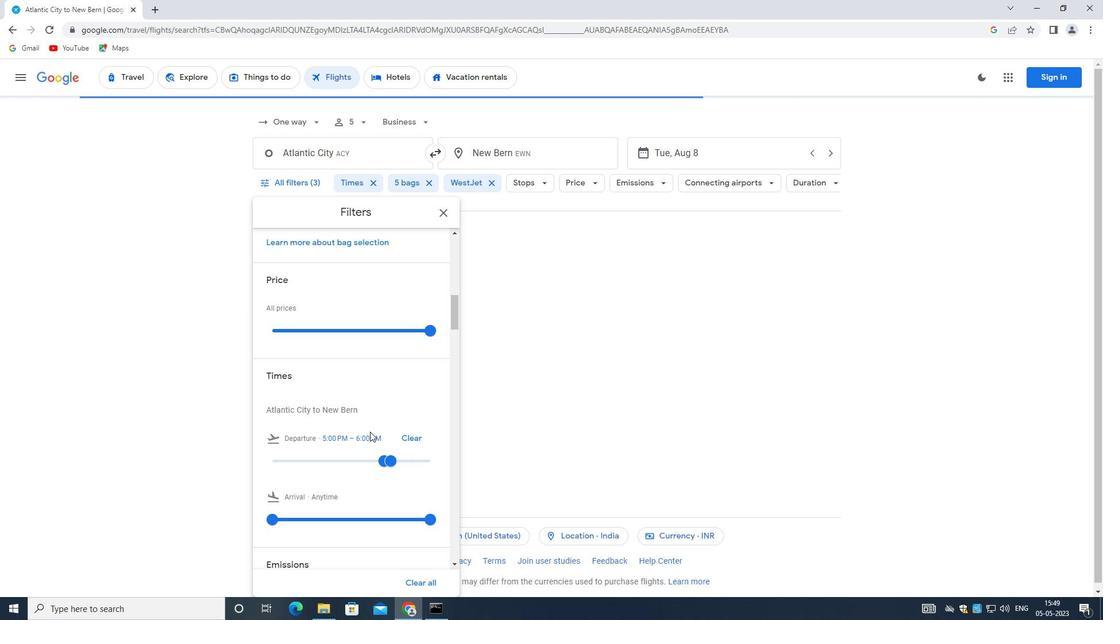 
Action: Mouse scrolled (370, 431) with delta (0, 0)
Screenshot: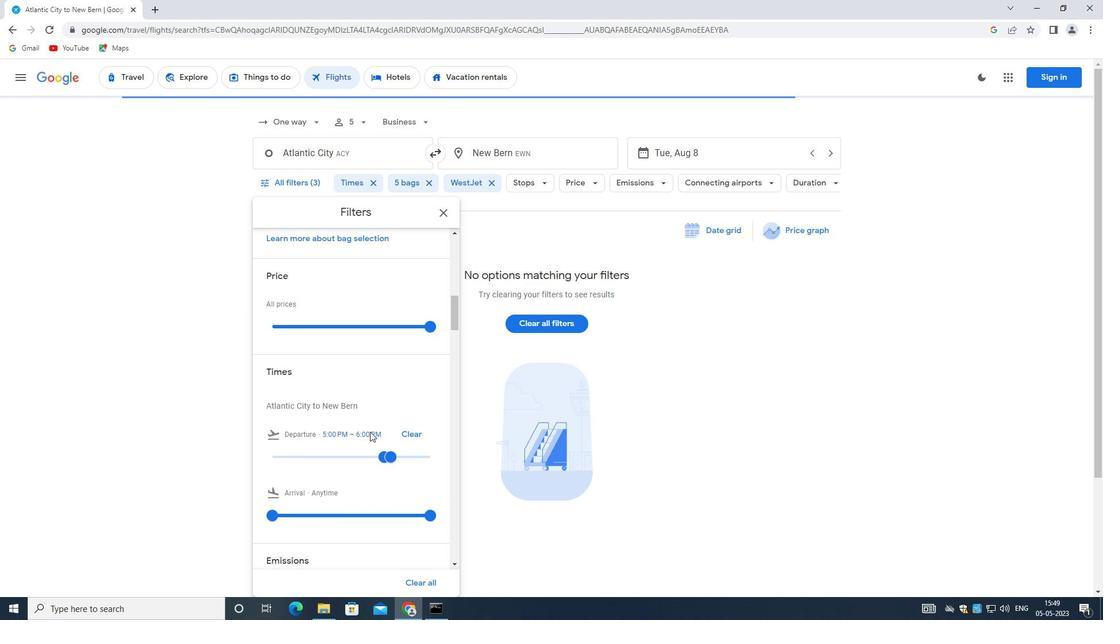 
Action: Mouse moved to (356, 426)
Screenshot: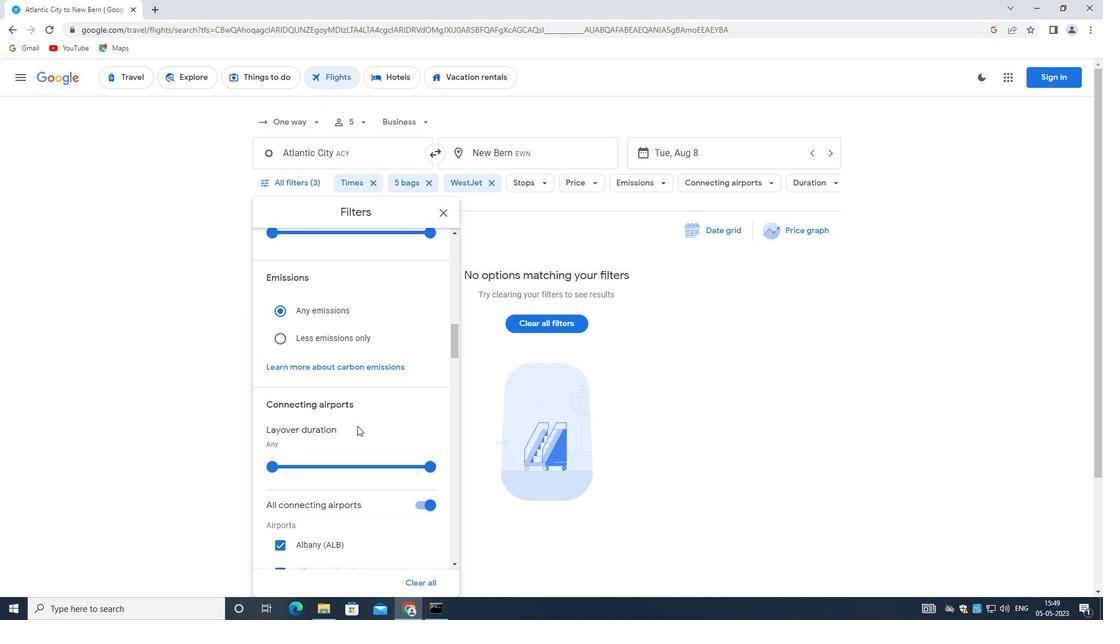 
Action: Mouse scrolled (356, 425) with delta (0, 0)
Screenshot: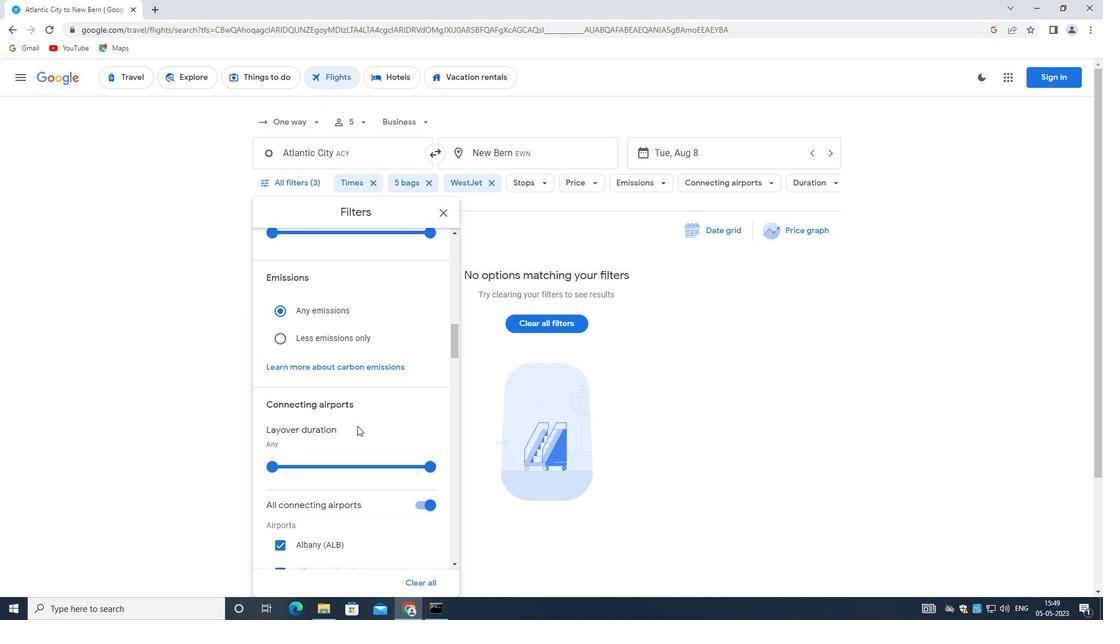 
Action: Mouse moved to (355, 426)
Screenshot: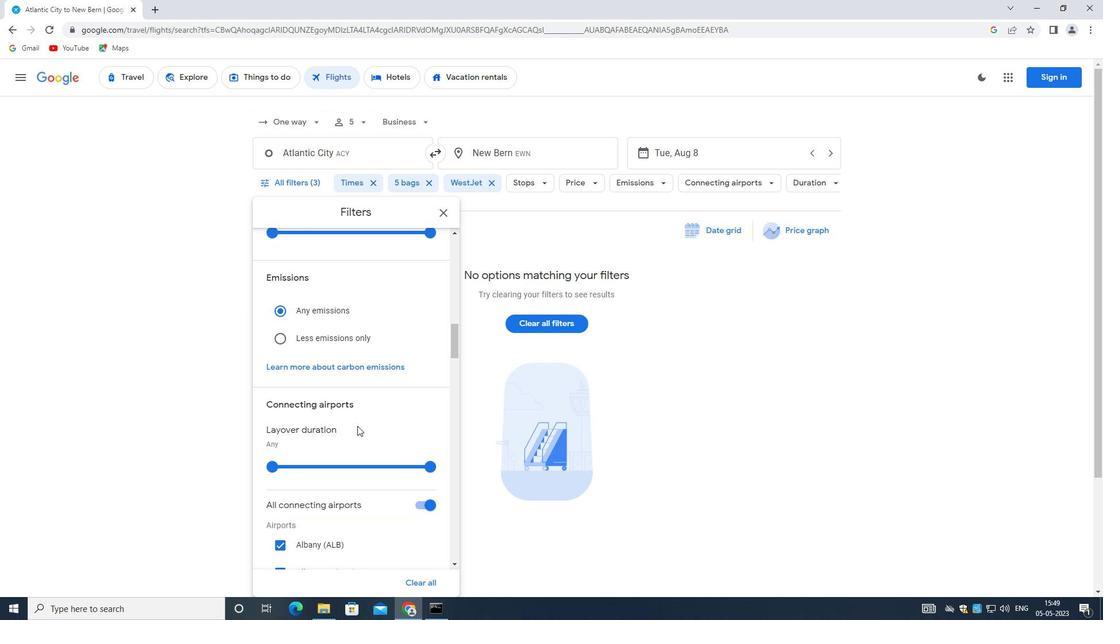 
Action: Mouse scrolled (355, 425) with delta (0, 0)
Screenshot: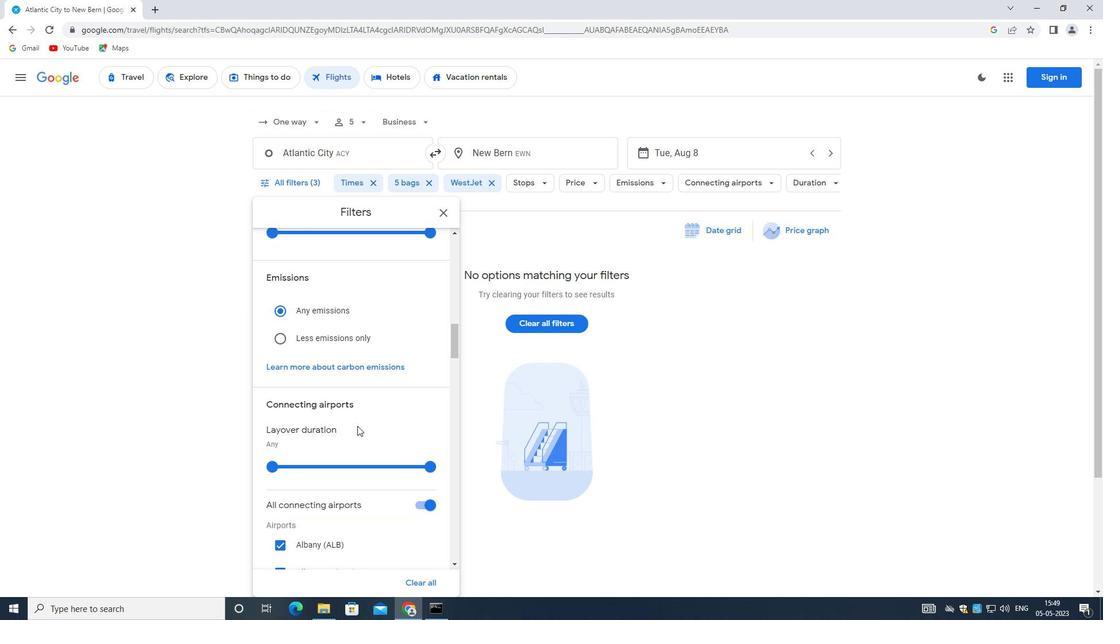 
Action: Mouse moved to (355, 426)
Screenshot: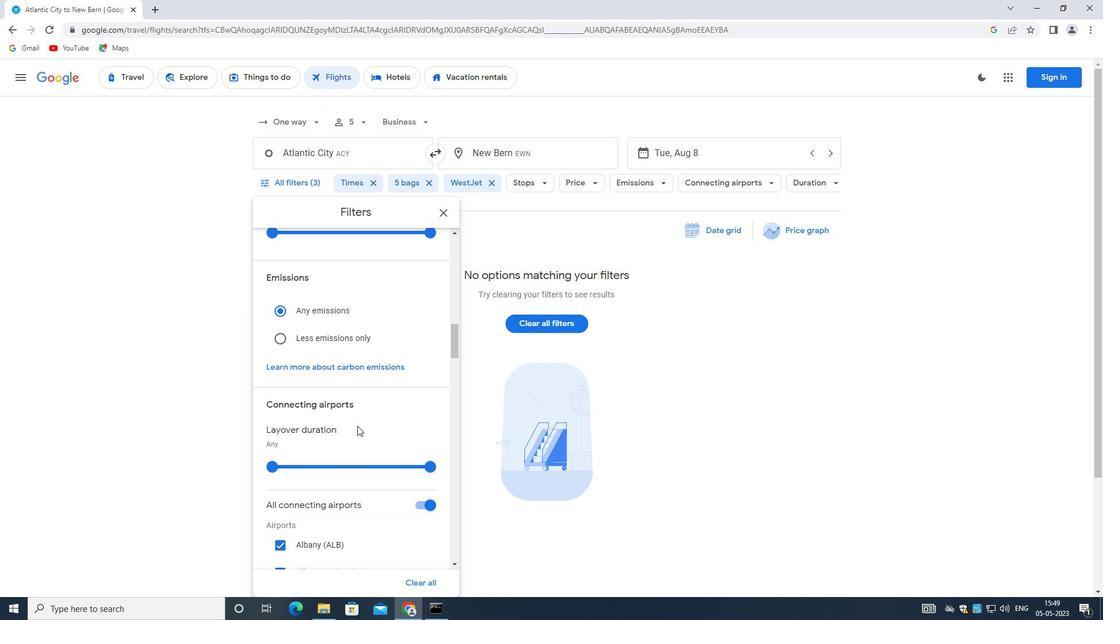 
Action: Mouse scrolled (355, 425) with delta (0, 0)
Screenshot: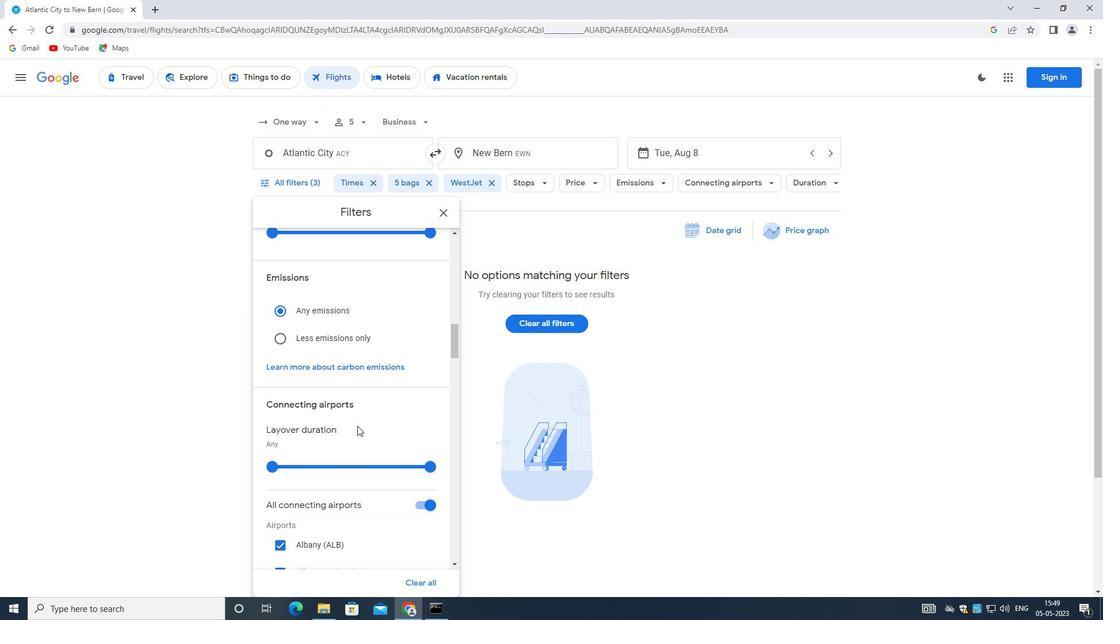 
Action: Mouse scrolled (355, 425) with delta (0, 0)
Screenshot: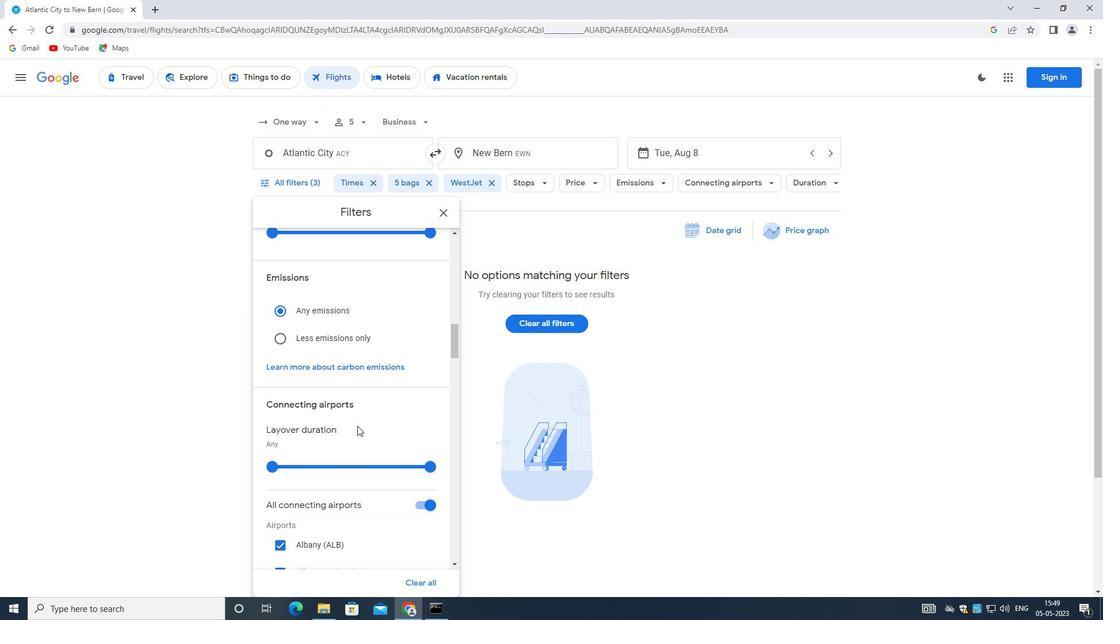 
Action: Mouse moved to (355, 427)
Screenshot: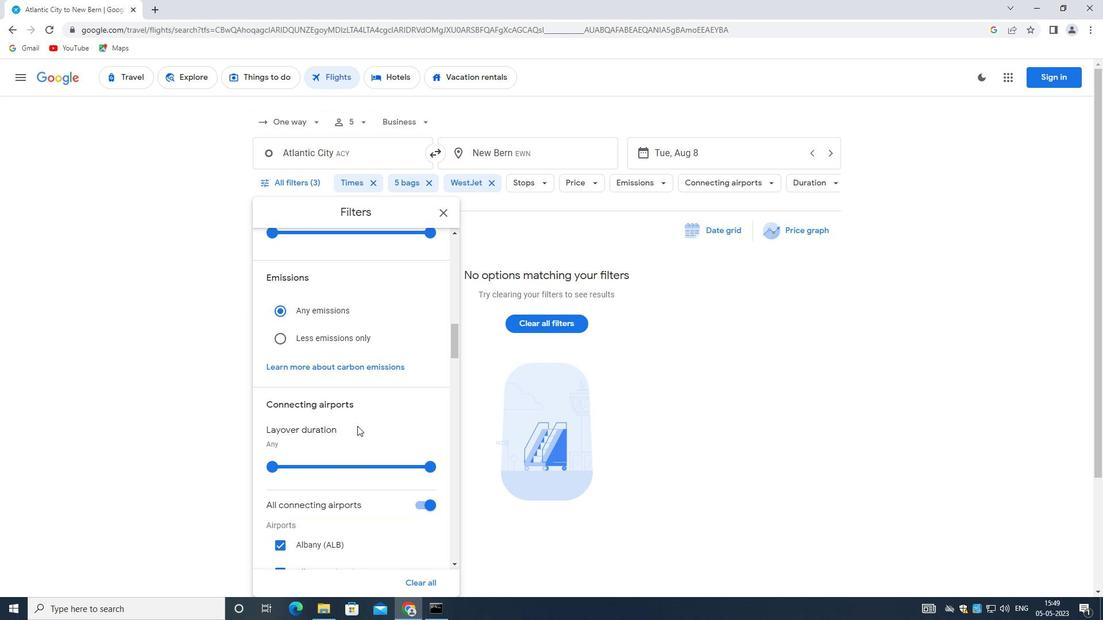 
Action: Mouse scrolled (355, 426) with delta (0, 0)
Screenshot: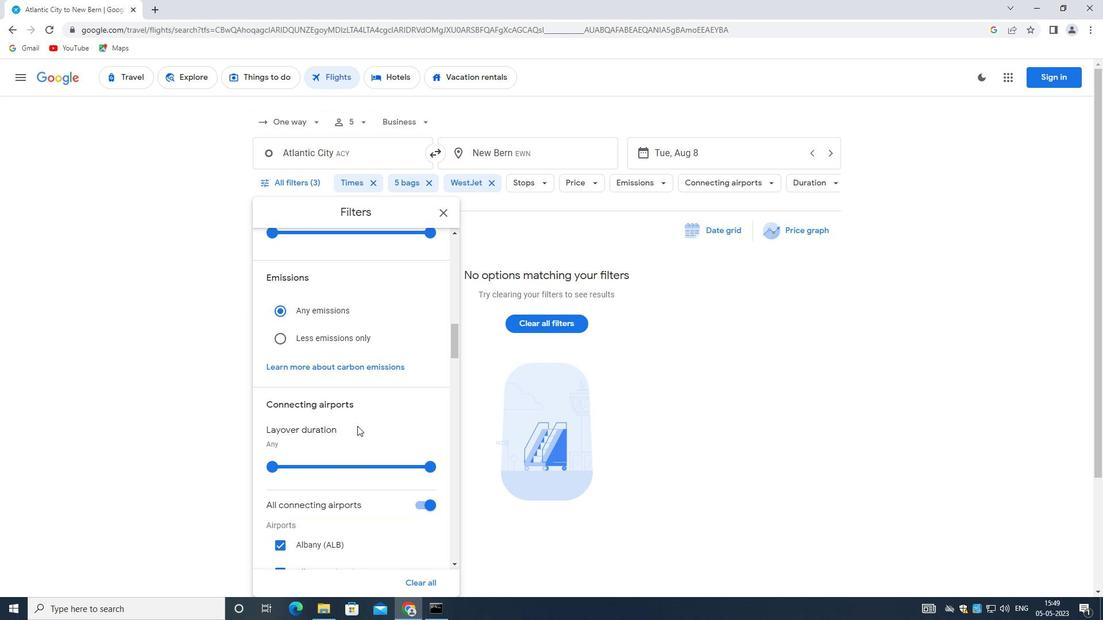 
Action: Mouse moved to (350, 428)
Screenshot: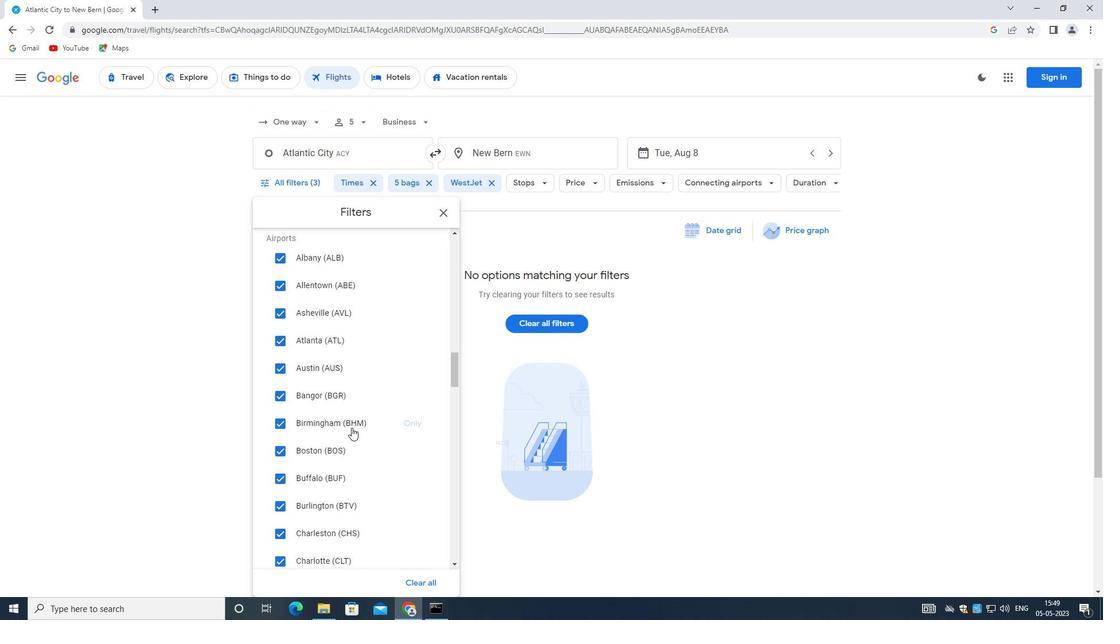 
Action: Mouse scrolled (350, 427) with delta (0, 0)
Screenshot: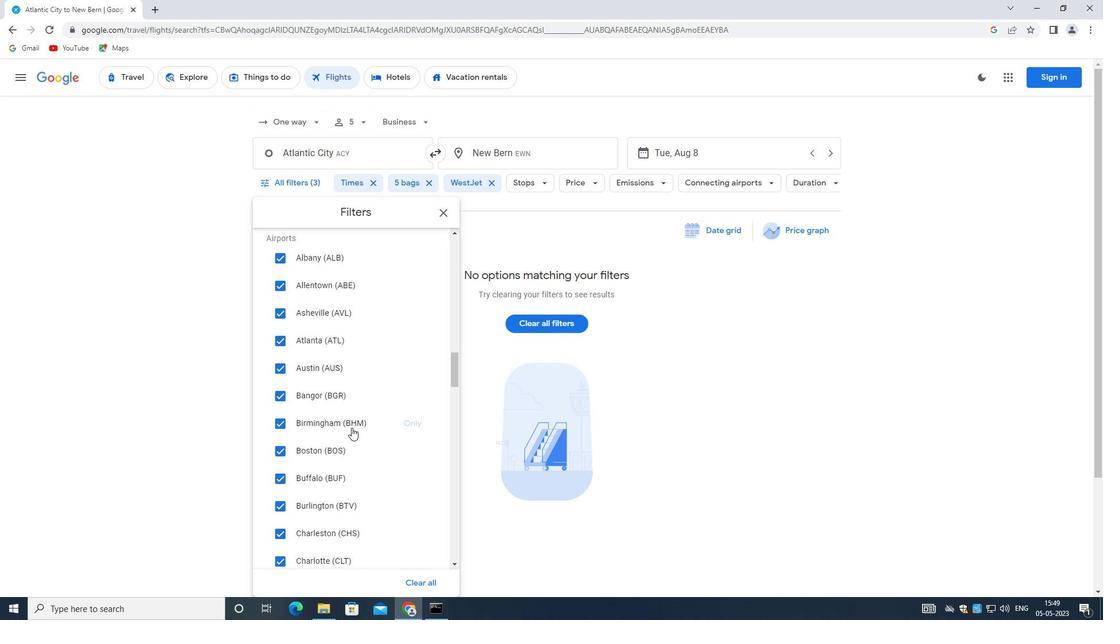 
Action: Mouse moved to (350, 428)
Screenshot: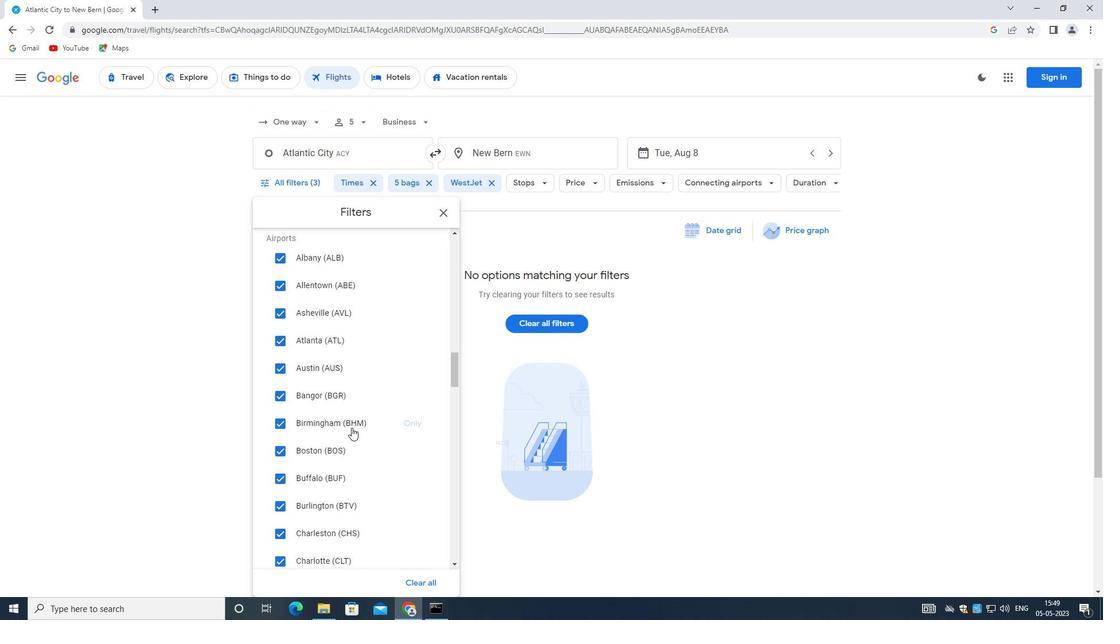 
Action: Mouse scrolled (350, 427) with delta (0, 0)
Screenshot: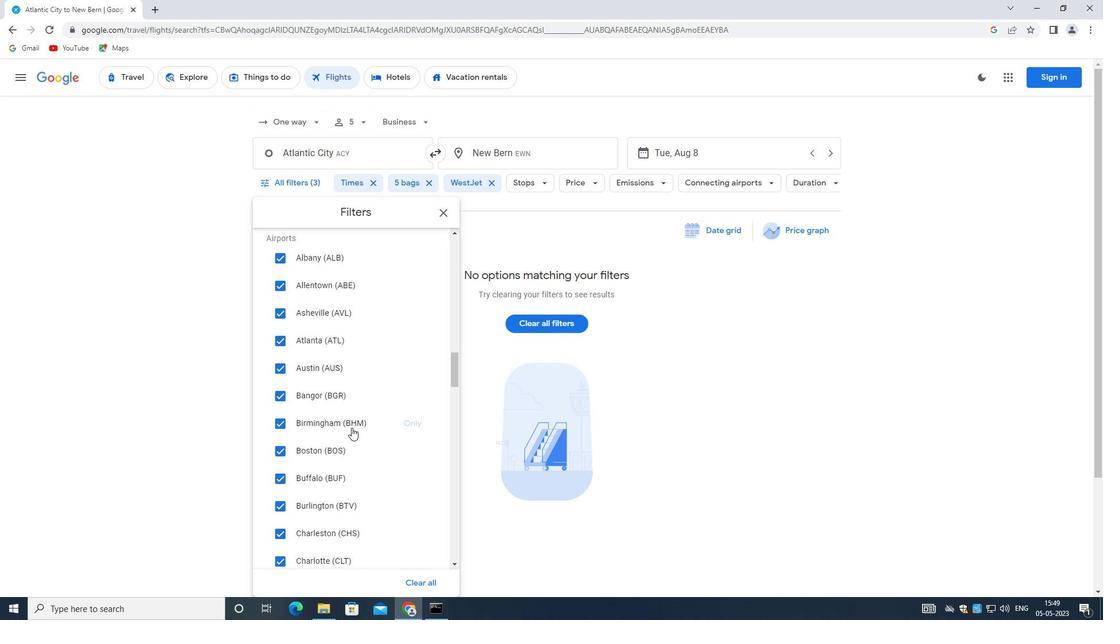 
Action: Mouse moved to (349, 429)
Screenshot: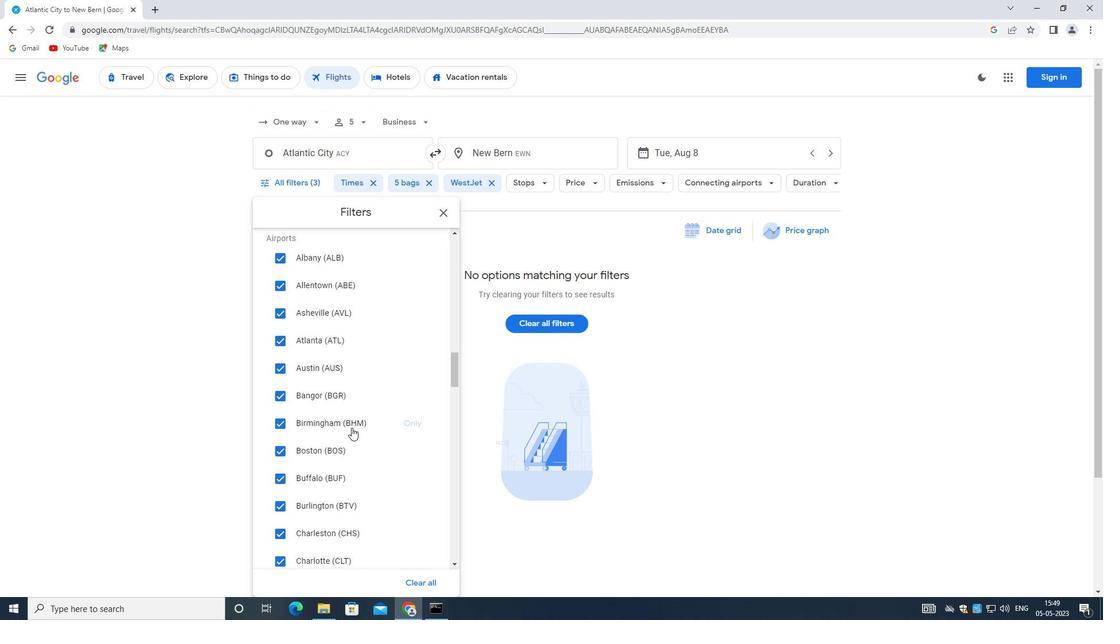 
Action: Mouse scrolled (349, 428) with delta (0, 0)
Screenshot: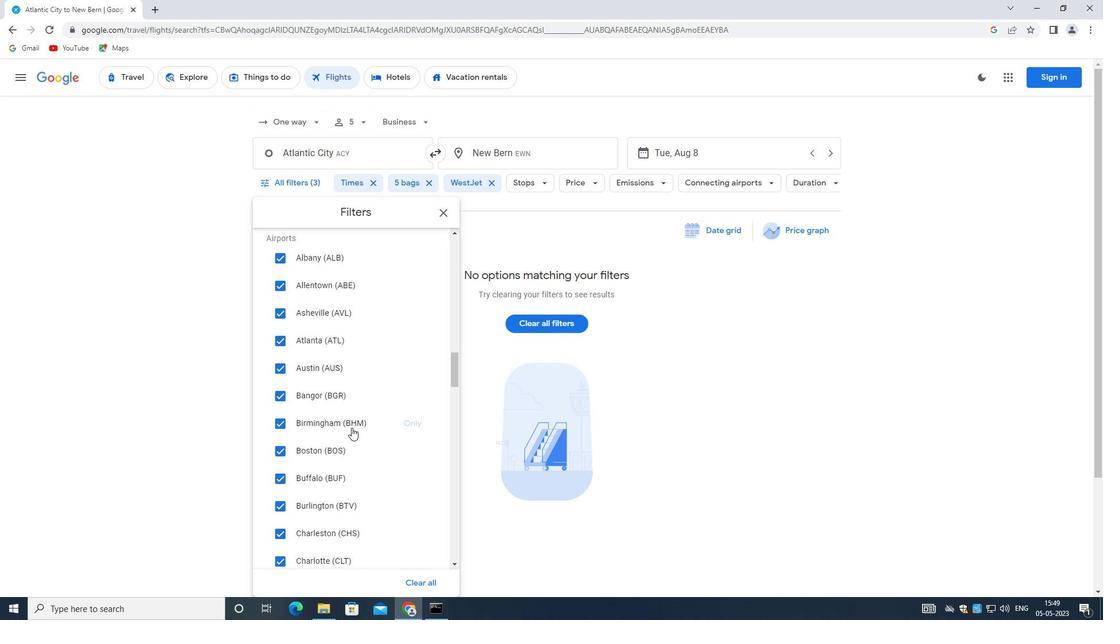 
Action: Mouse scrolled (349, 428) with delta (0, 0)
Screenshot: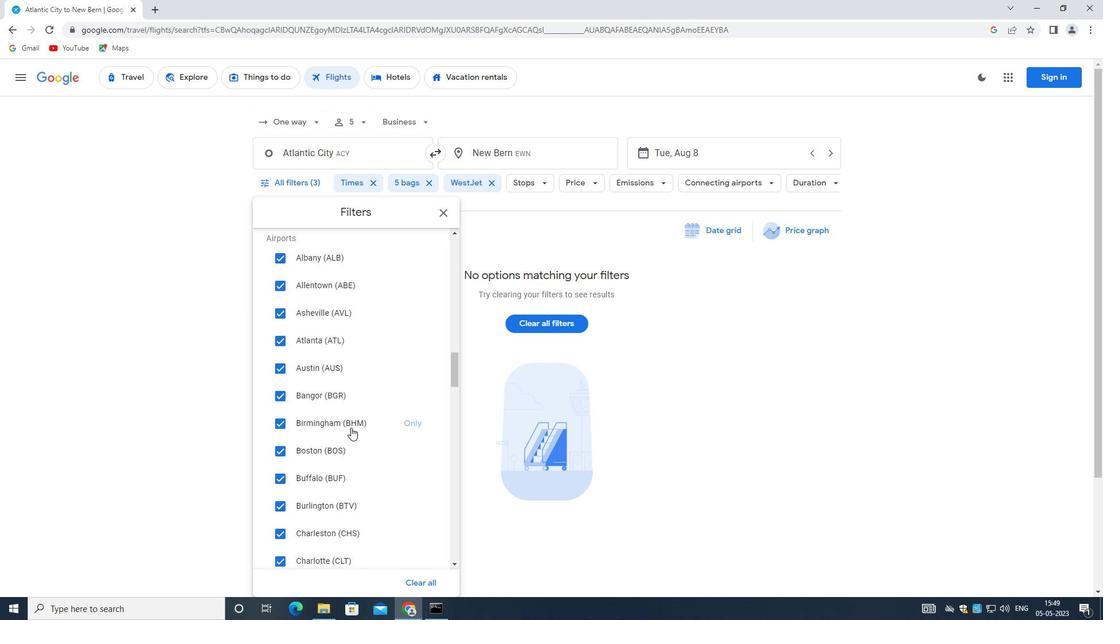 
Action: Mouse scrolled (349, 428) with delta (0, 0)
Screenshot: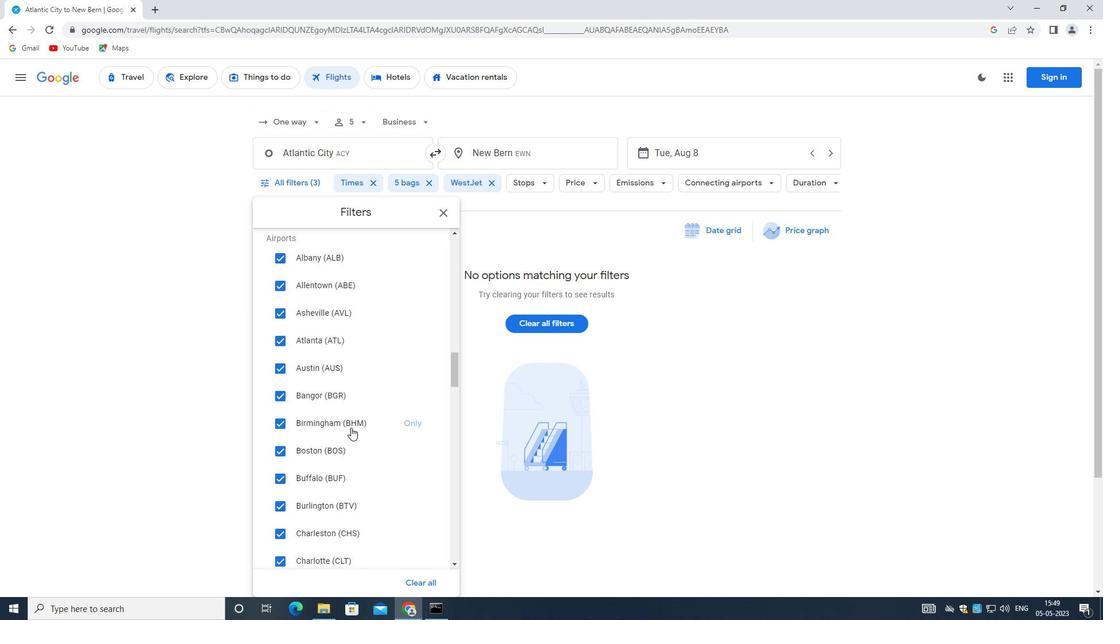 
Action: Mouse moved to (348, 429)
Screenshot: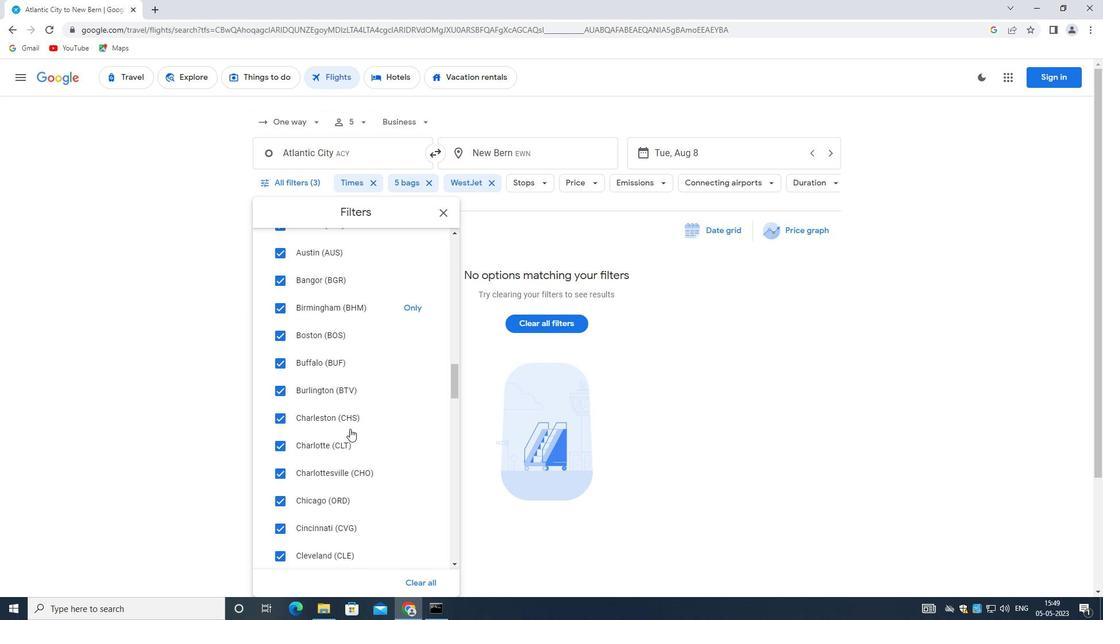 
Action: Mouse scrolled (348, 428) with delta (0, 0)
Screenshot: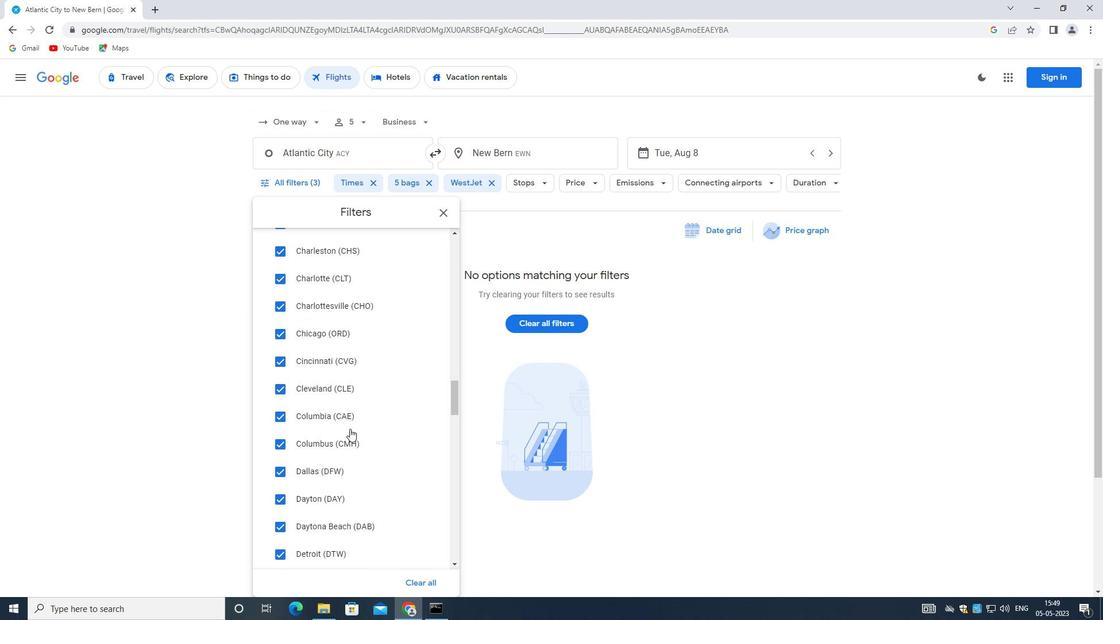 
Action: Mouse scrolled (348, 428) with delta (0, 0)
Screenshot: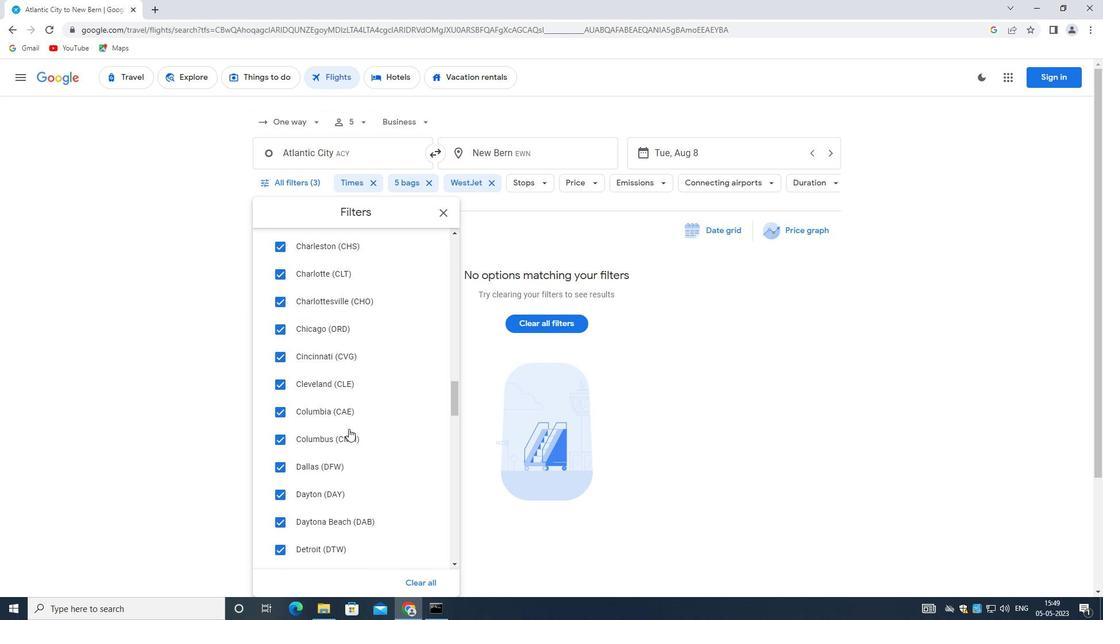 
Action: Mouse scrolled (348, 428) with delta (0, 0)
Screenshot: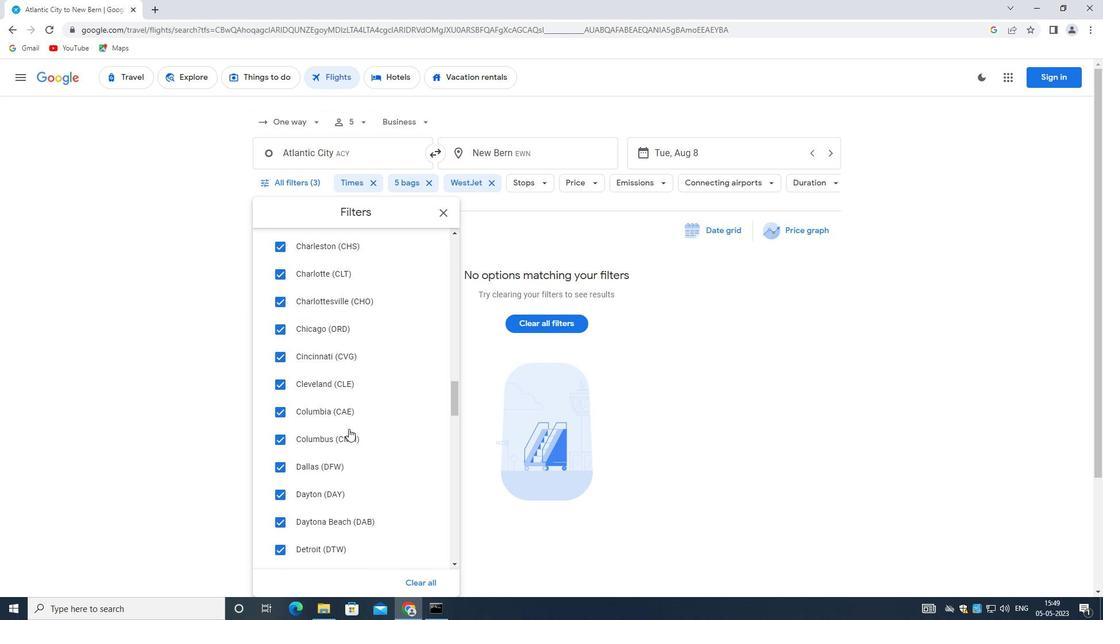 
Action: Mouse scrolled (348, 428) with delta (0, 0)
Screenshot: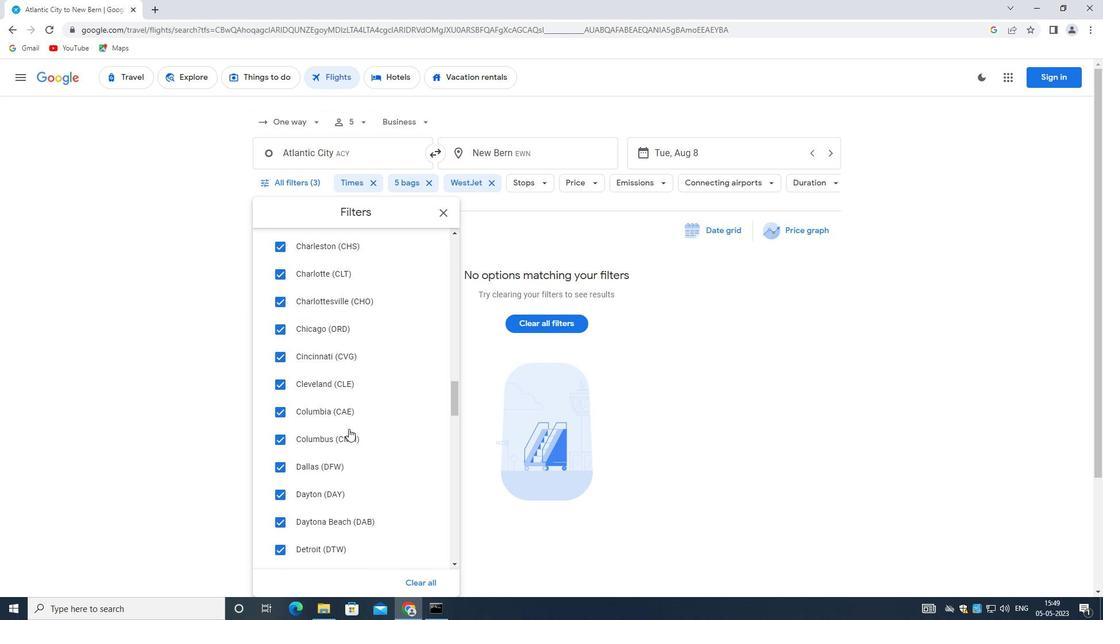
Action: Mouse scrolled (348, 428) with delta (0, 0)
Screenshot: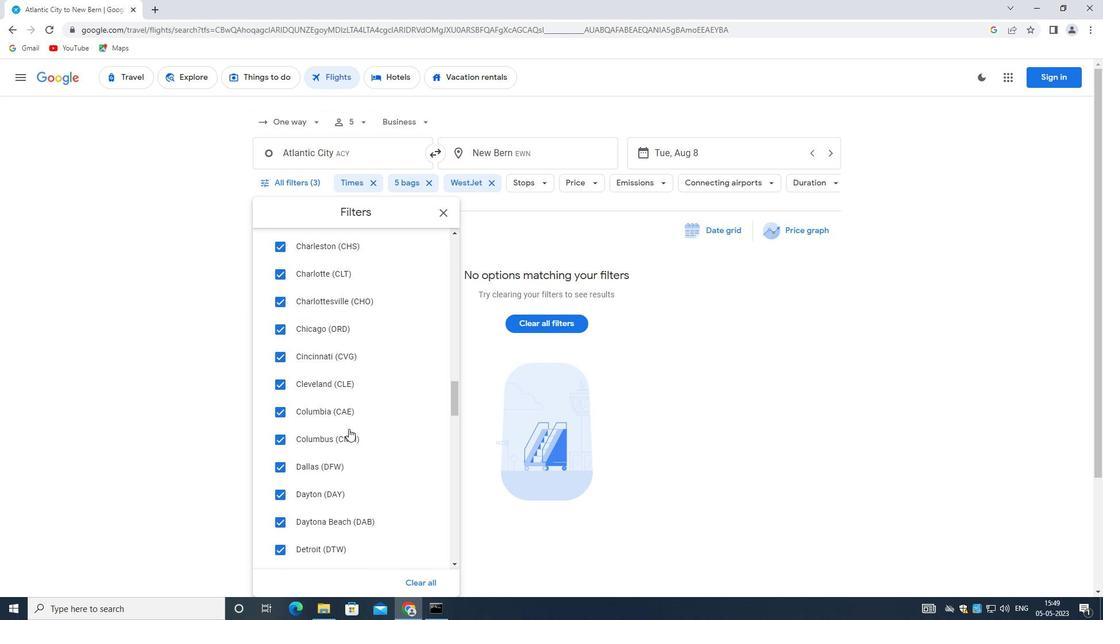 
Action: Mouse scrolled (348, 428) with delta (0, 0)
Screenshot: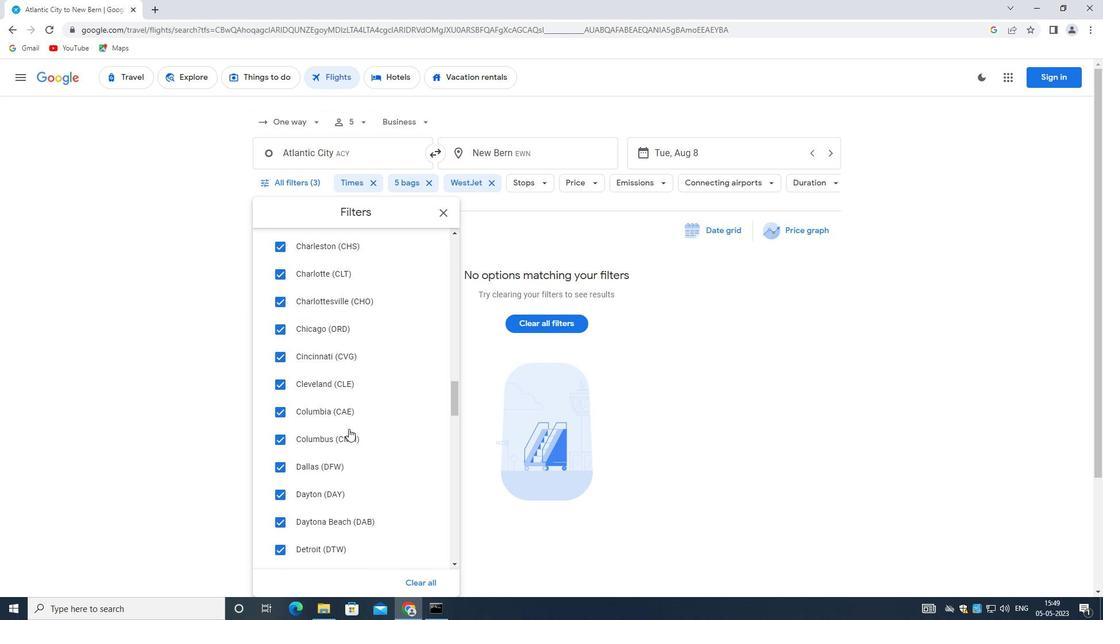 
Action: Mouse moved to (348, 429)
Screenshot: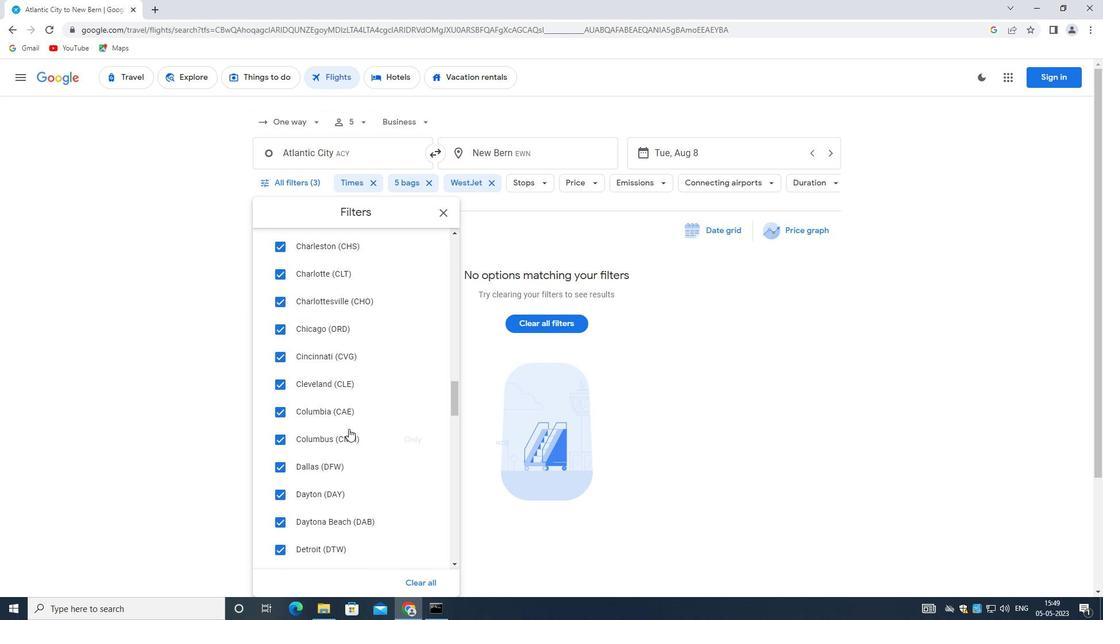 
Action: Mouse scrolled (348, 429) with delta (0, 0)
Screenshot: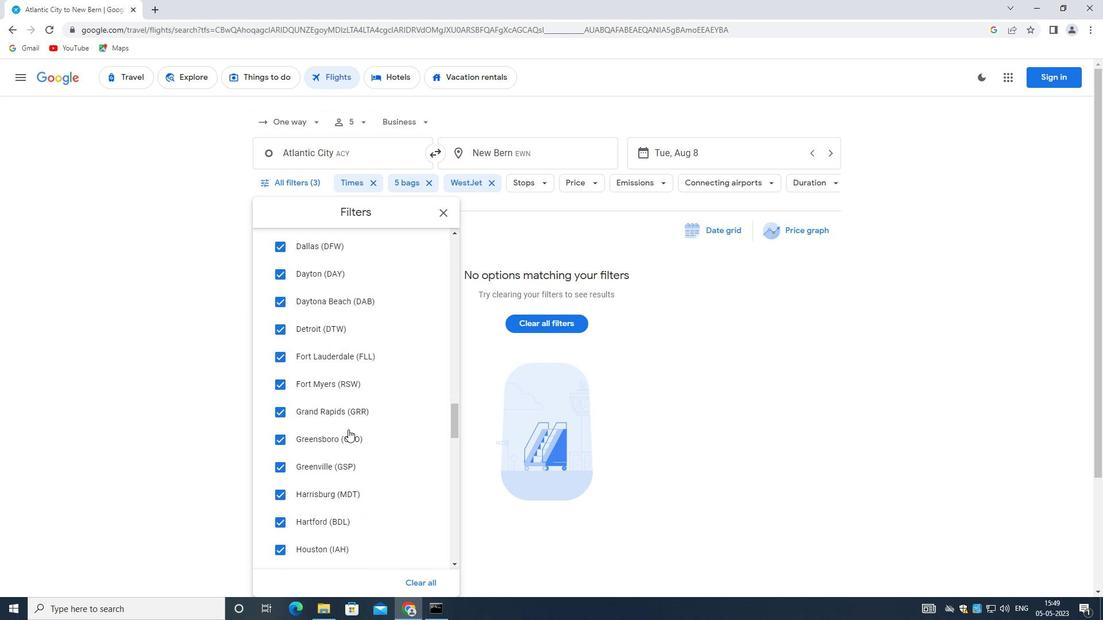 
Action: Mouse moved to (347, 432)
Screenshot: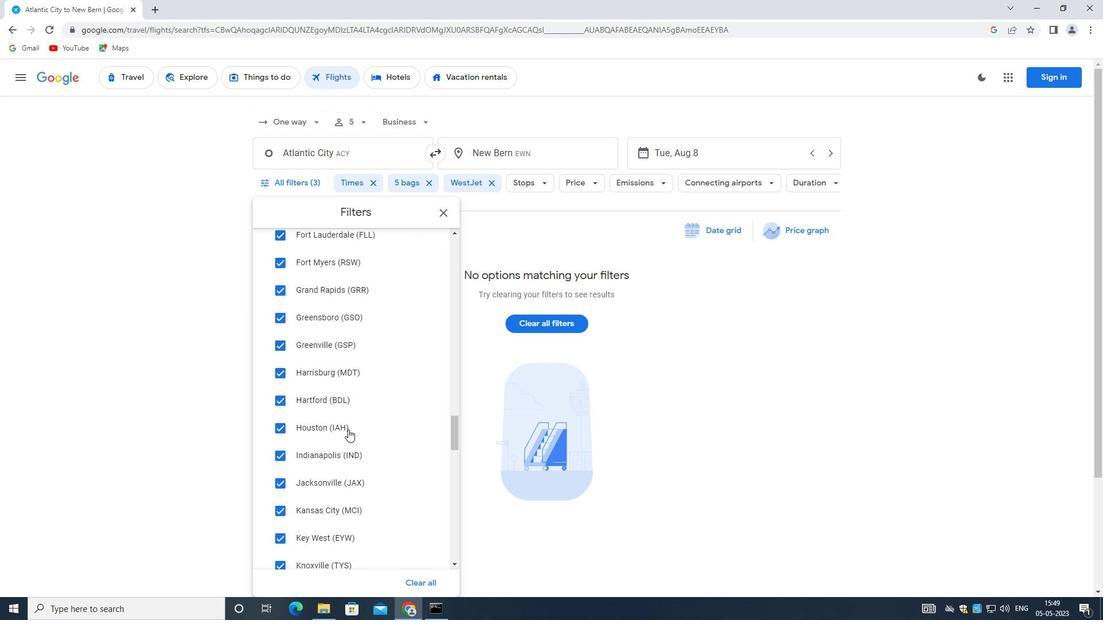 
Action: Mouse scrolled (347, 431) with delta (0, 0)
Screenshot: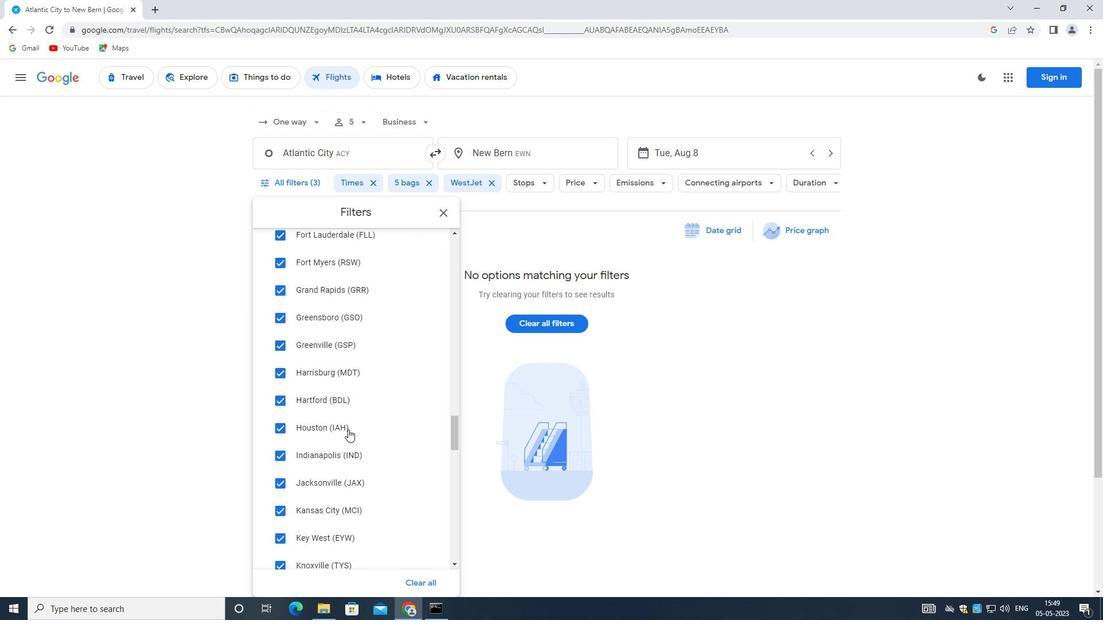 
Action: Mouse moved to (347, 434)
Screenshot: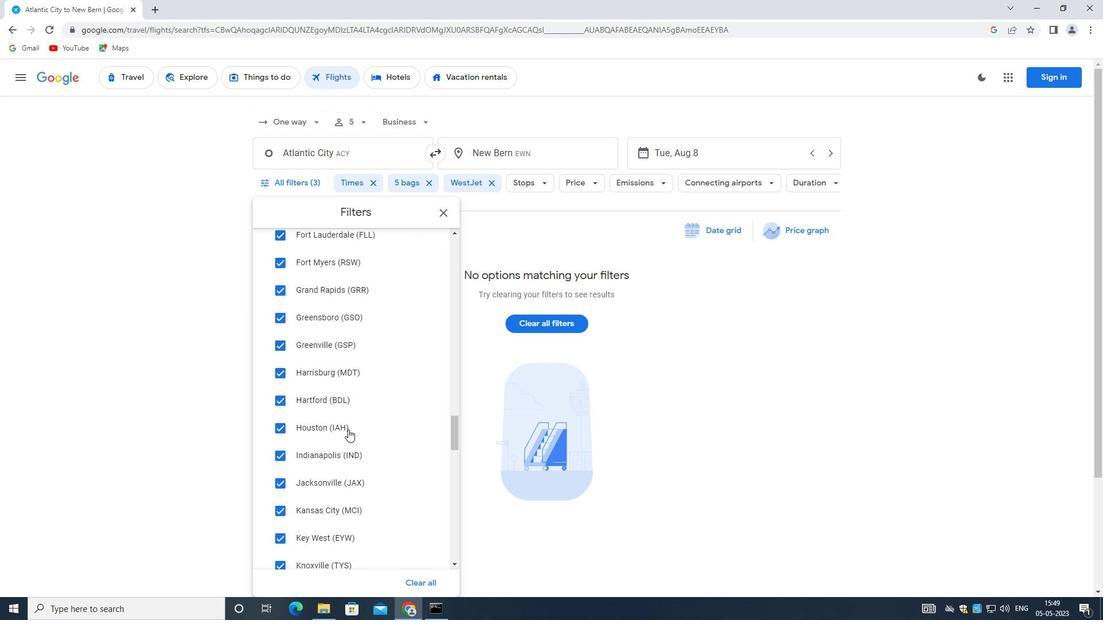 
Action: Mouse scrolled (347, 433) with delta (0, 0)
Screenshot: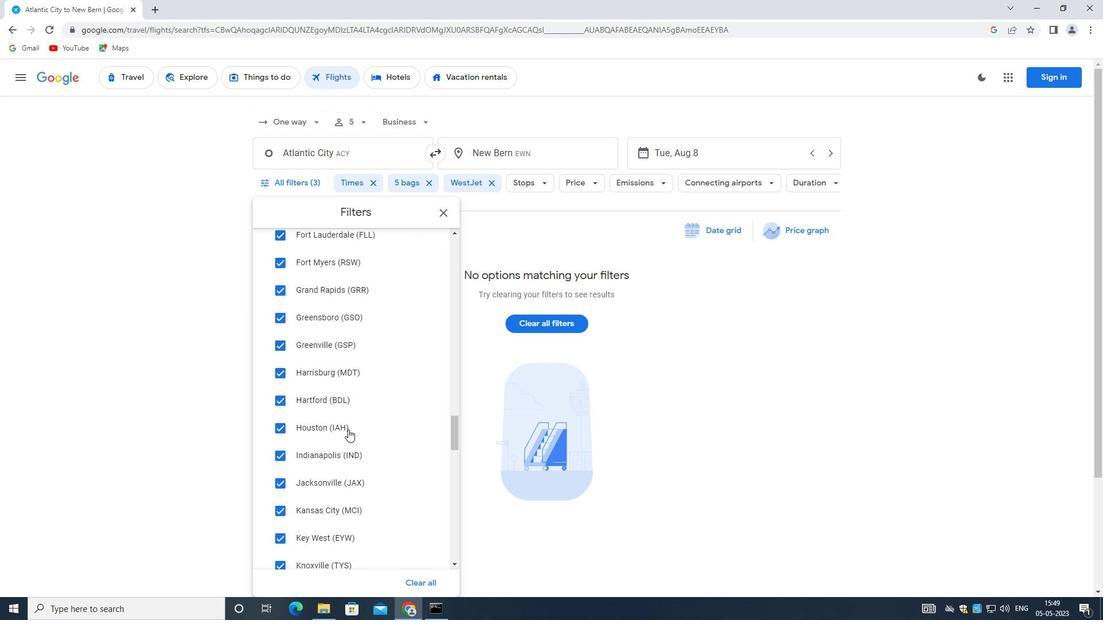 
Action: Mouse scrolled (347, 433) with delta (0, 0)
Screenshot: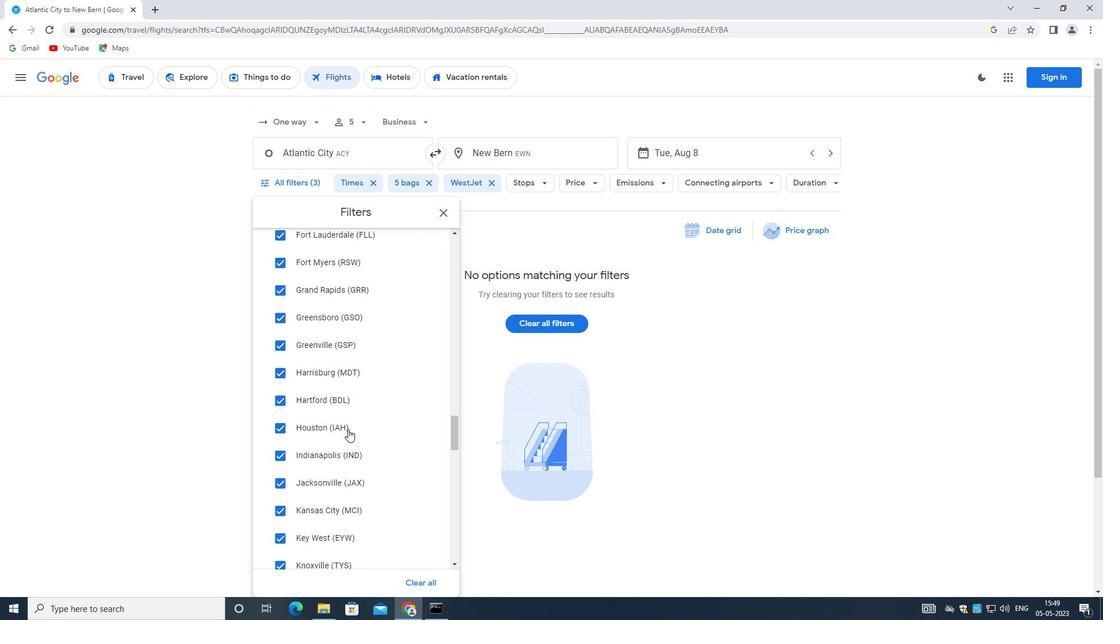 
Action: Mouse scrolled (347, 433) with delta (0, 0)
Screenshot: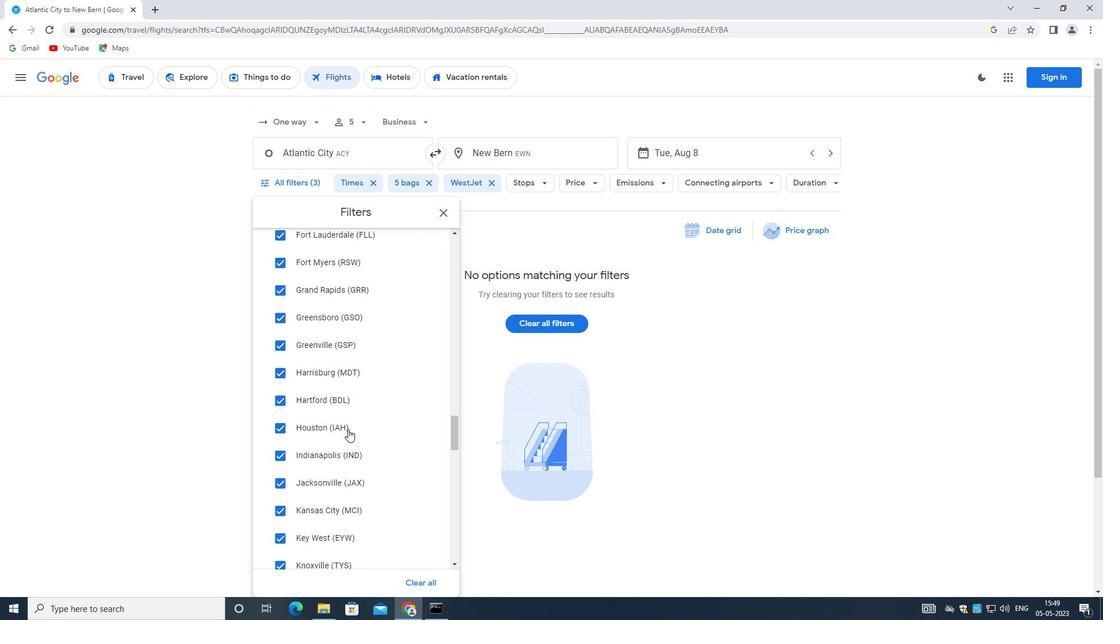 
Action: Mouse scrolled (347, 433) with delta (0, 0)
Screenshot: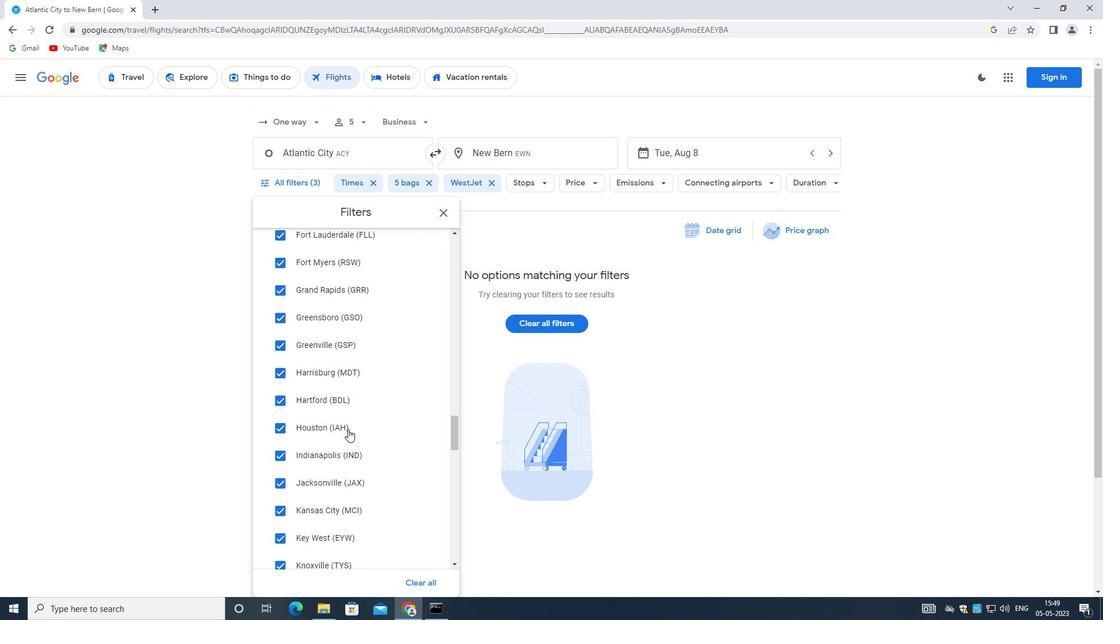
Action: Mouse moved to (347, 434)
Screenshot: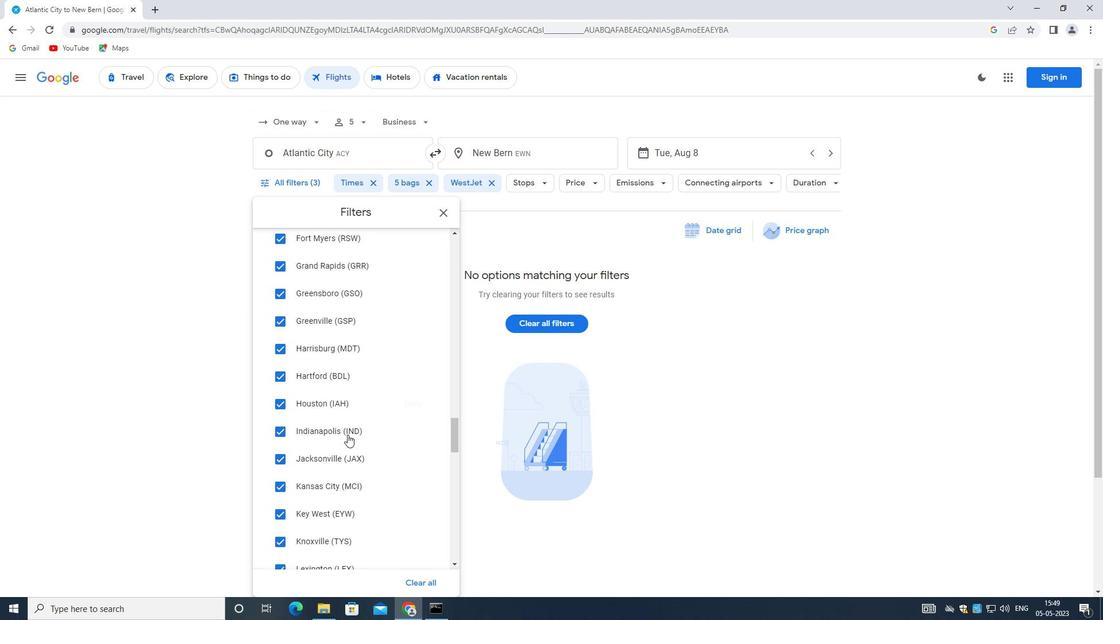 
Action: Mouse scrolled (347, 434) with delta (0, 0)
Screenshot: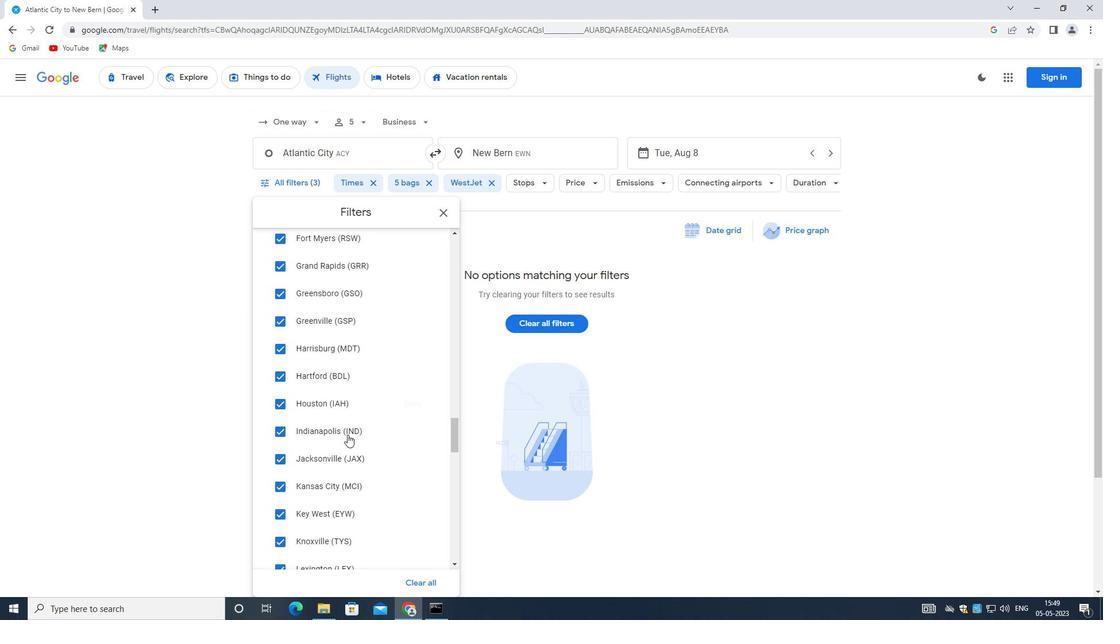 
Action: Mouse moved to (346, 434)
Screenshot: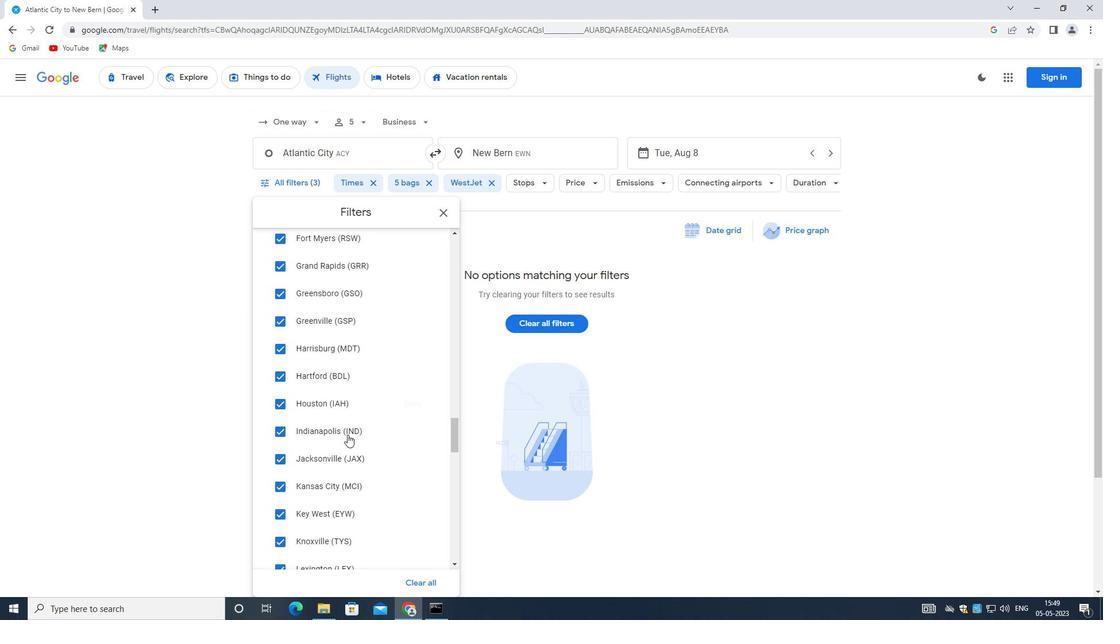 
Action: Mouse scrolled (346, 434) with delta (0, 0)
Screenshot: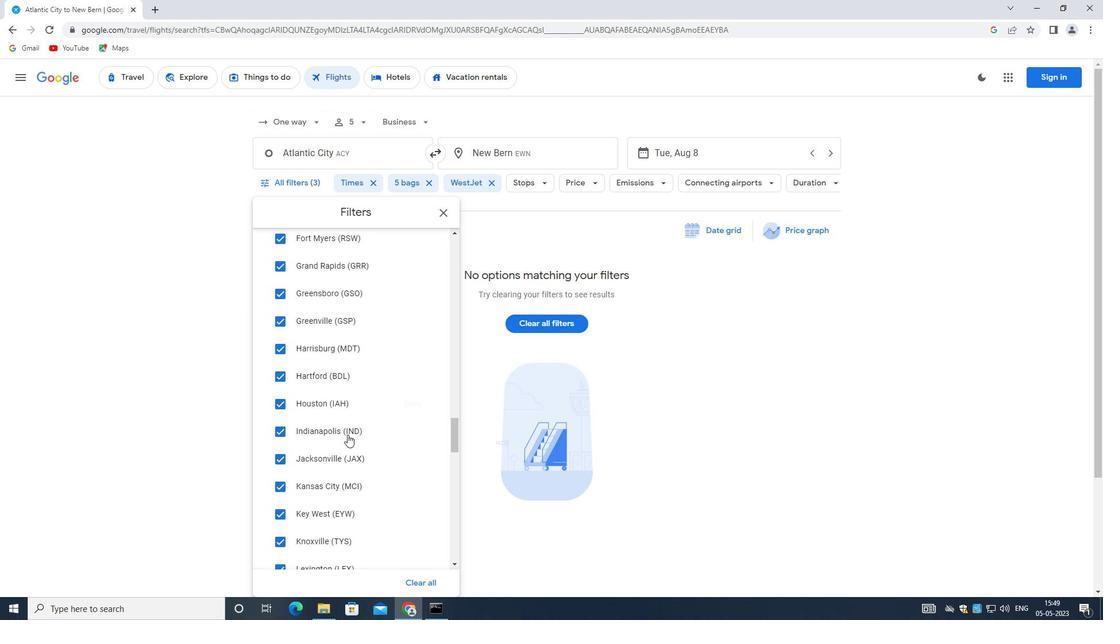 
Action: Mouse scrolled (346, 434) with delta (0, 0)
Screenshot: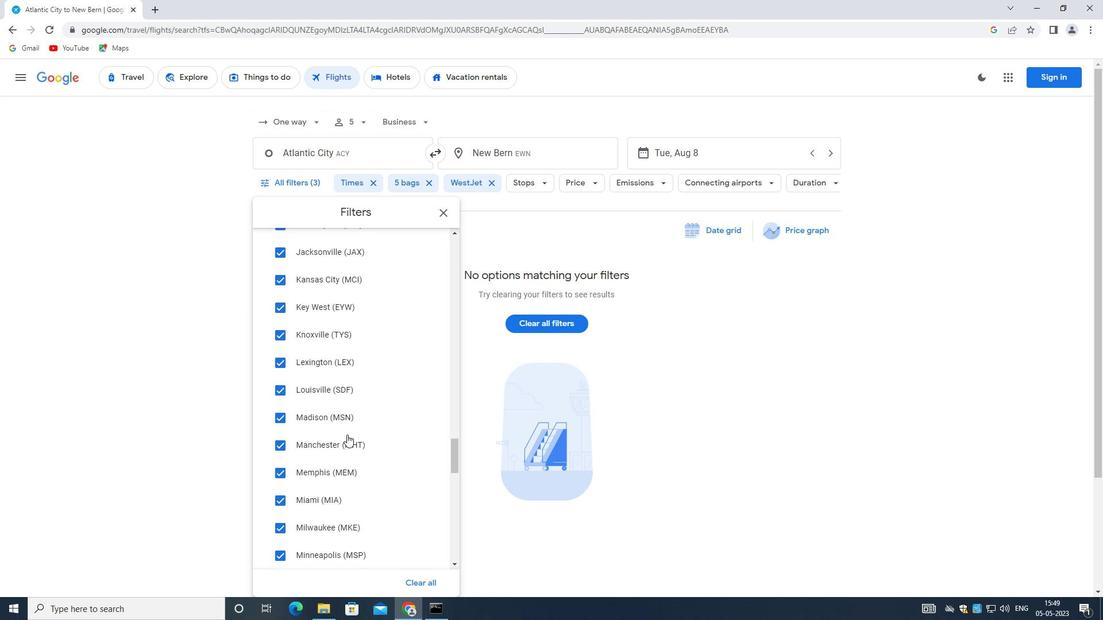 
Action: Mouse scrolled (346, 434) with delta (0, 0)
Screenshot: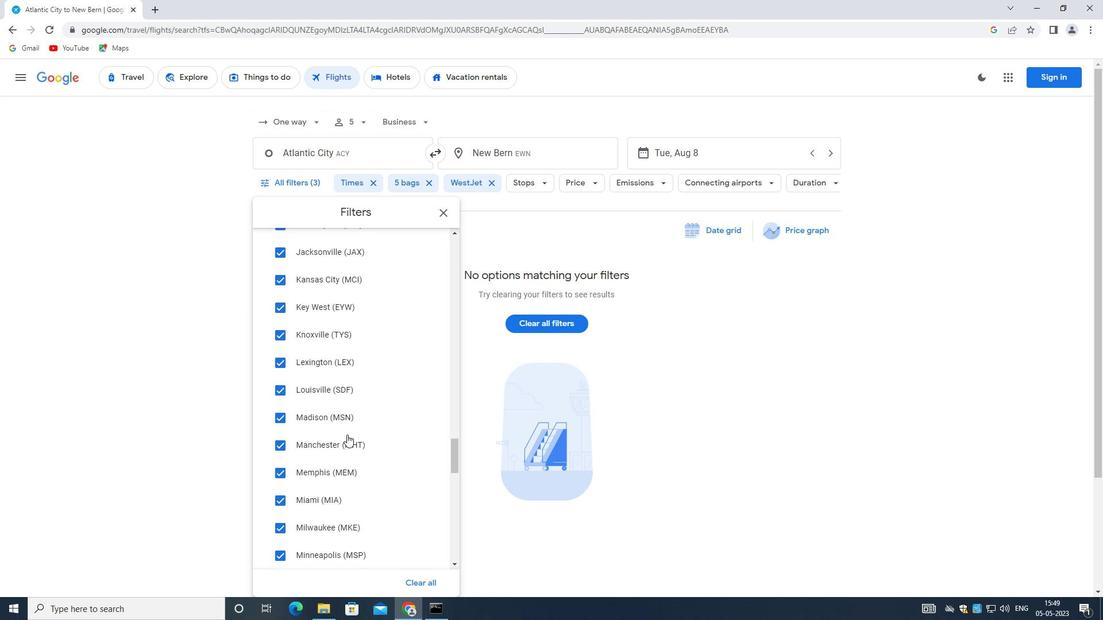 
Action: Mouse moved to (345, 434)
Screenshot: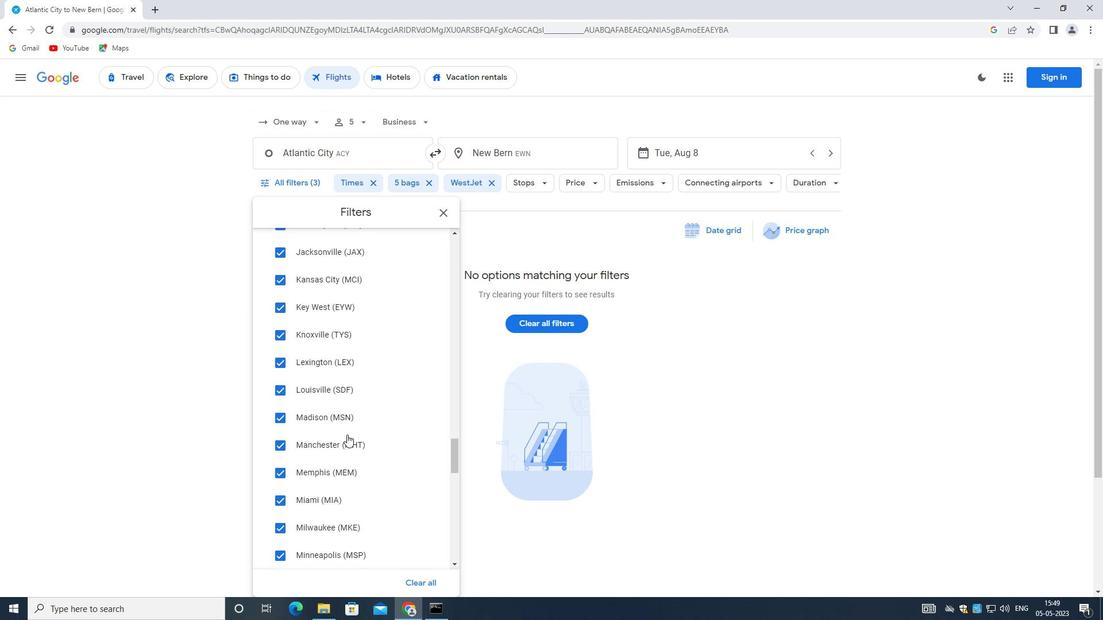 
Action: Mouse scrolled (345, 434) with delta (0, 0)
Screenshot: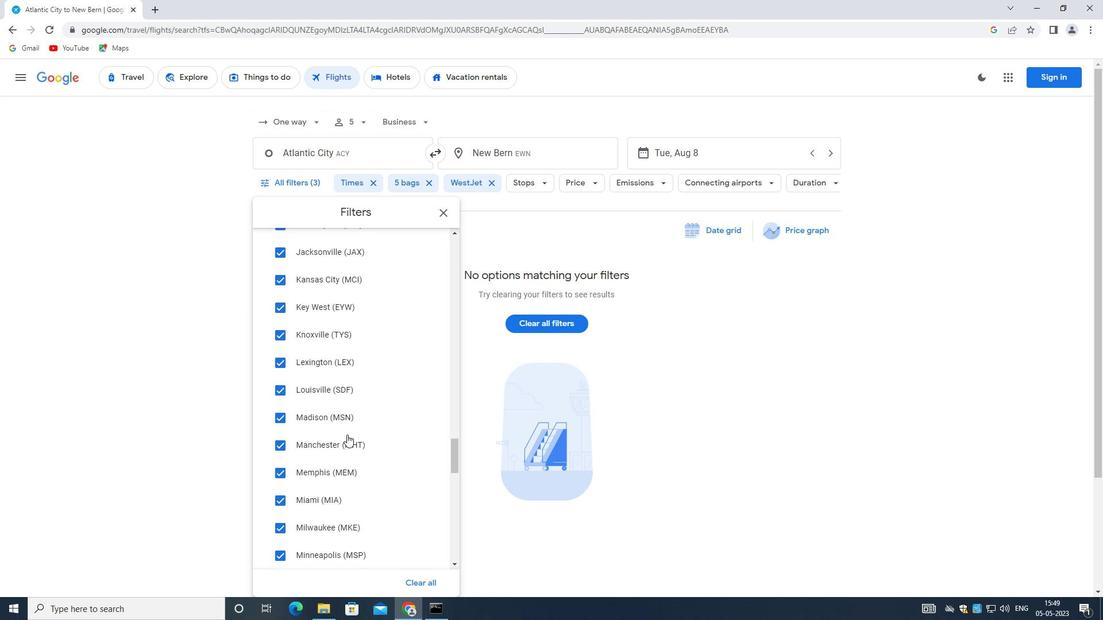 
Action: Mouse moved to (342, 434)
Screenshot: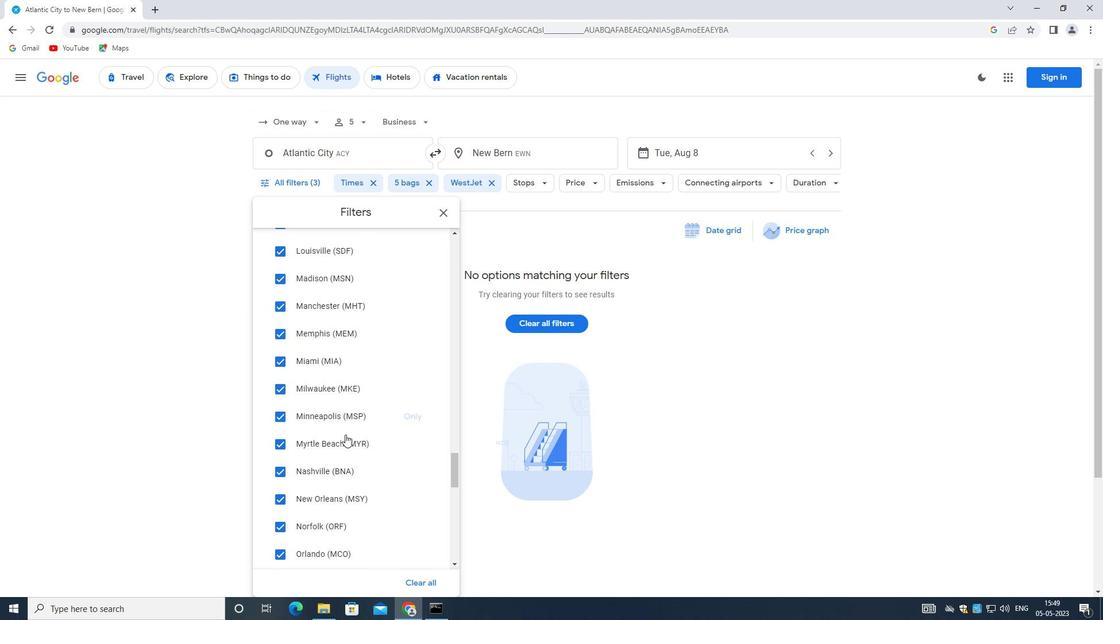 
Action: Mouse scrolled (342, 434) with delta (0, 0)
Screenshot: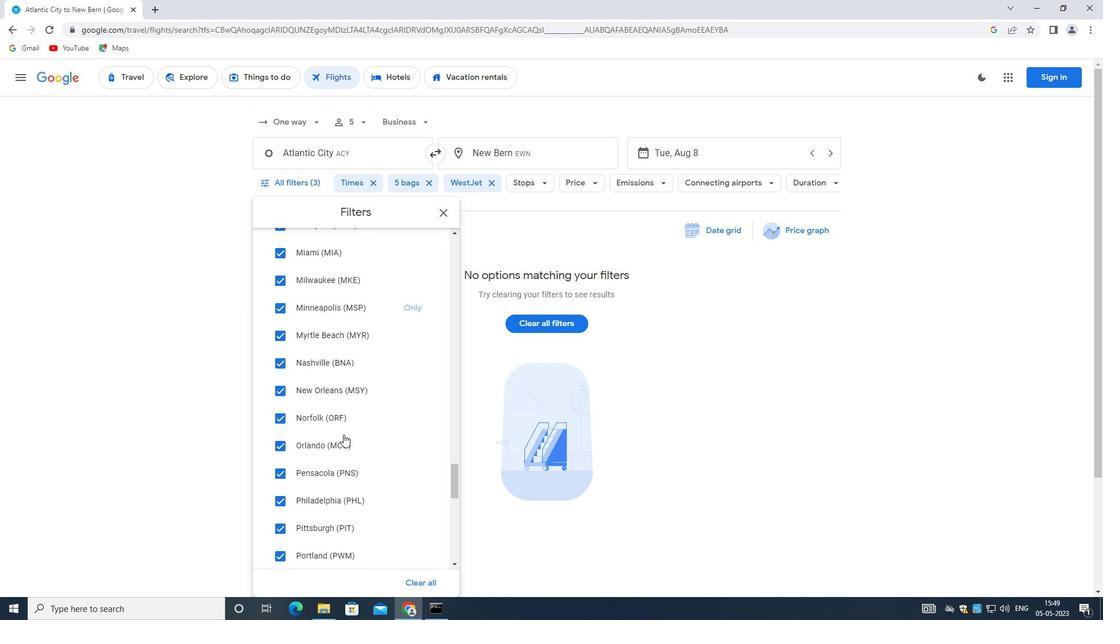 
Action: Mouse moved to (340, 441)
Screenshot: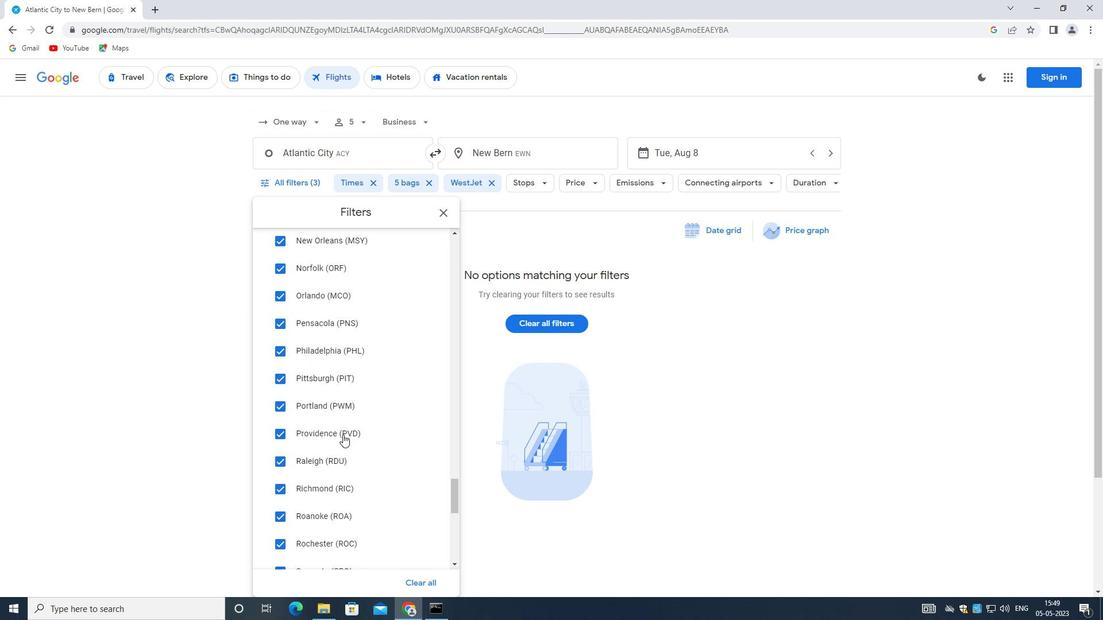 
Action: Mouse scrolled (340, 440) with delta (0, 0)
Screenshot: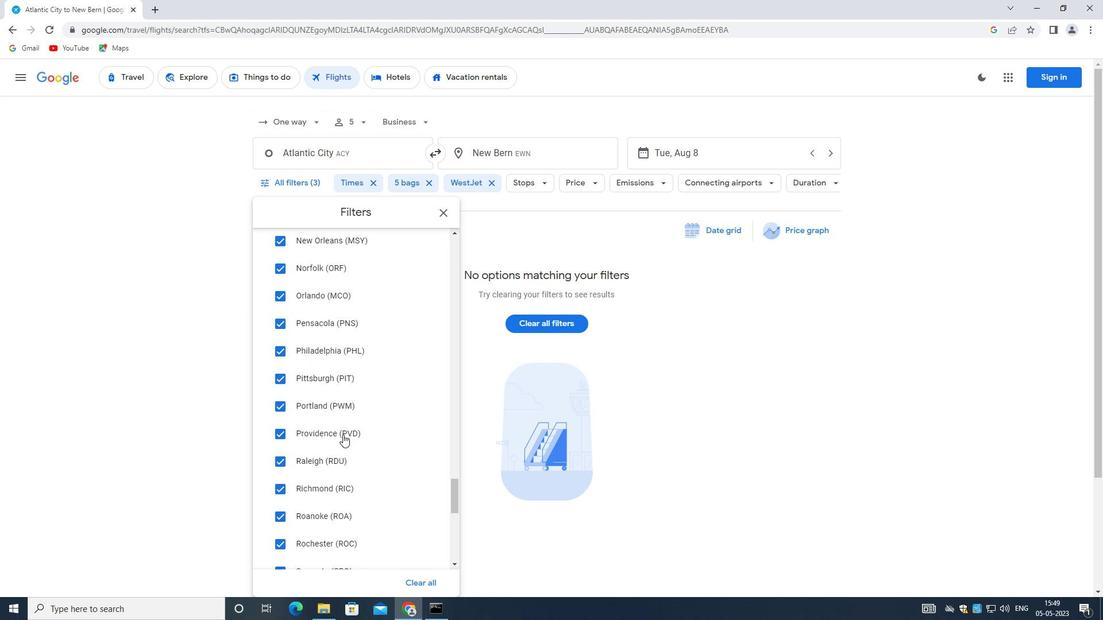 
Action: Mouse moved to (340, 442)
Screenshot: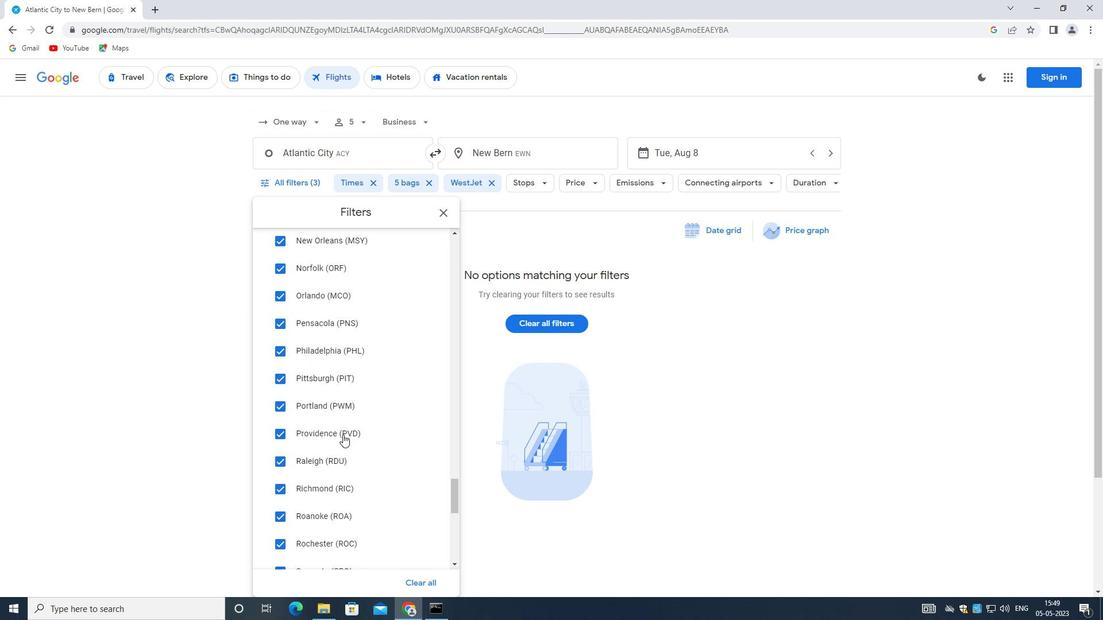
Action: Mouse scrolled (340, 441) with delta (0, 0)
Screenshot: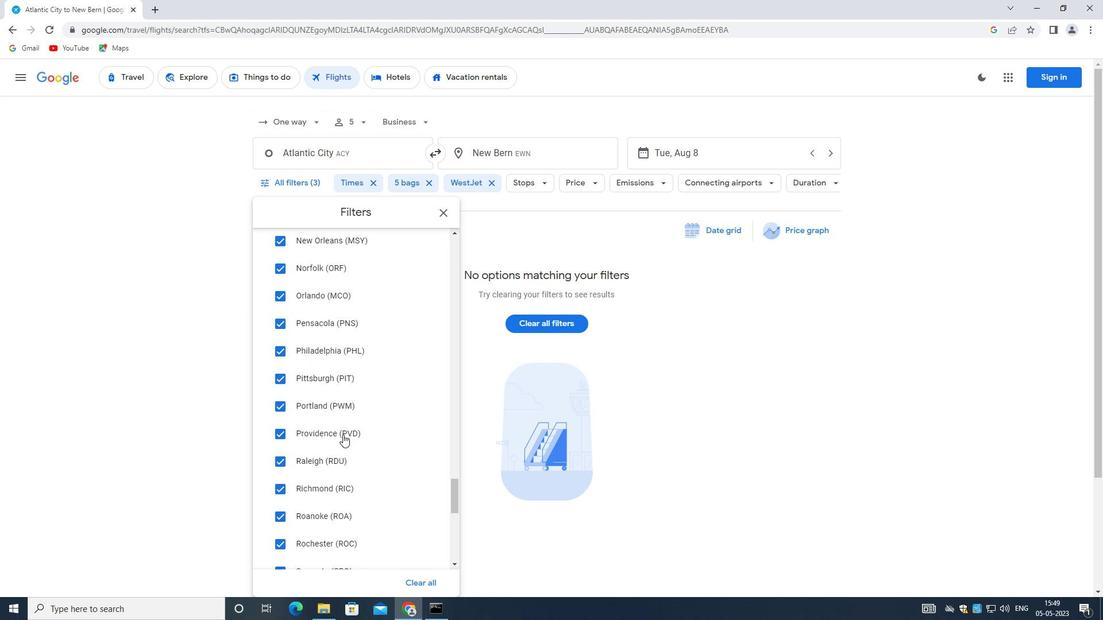 
Action: Mouse moved to (339, 443)
Screenshot: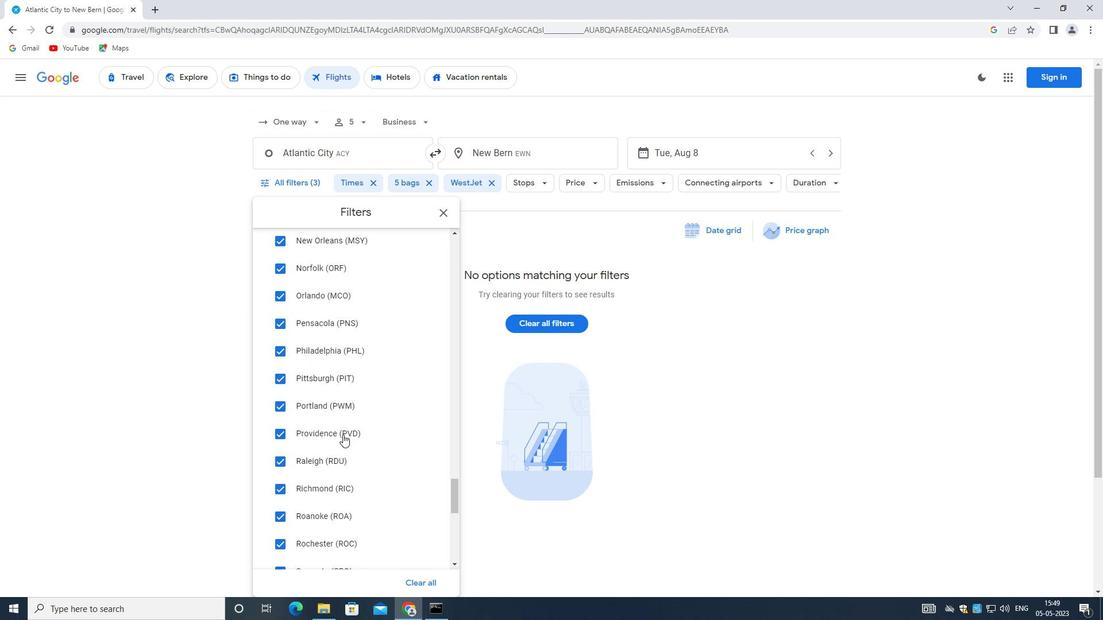 
Action: Mouse scrolled (339, 442) with delta (0, 0)
Screenshot: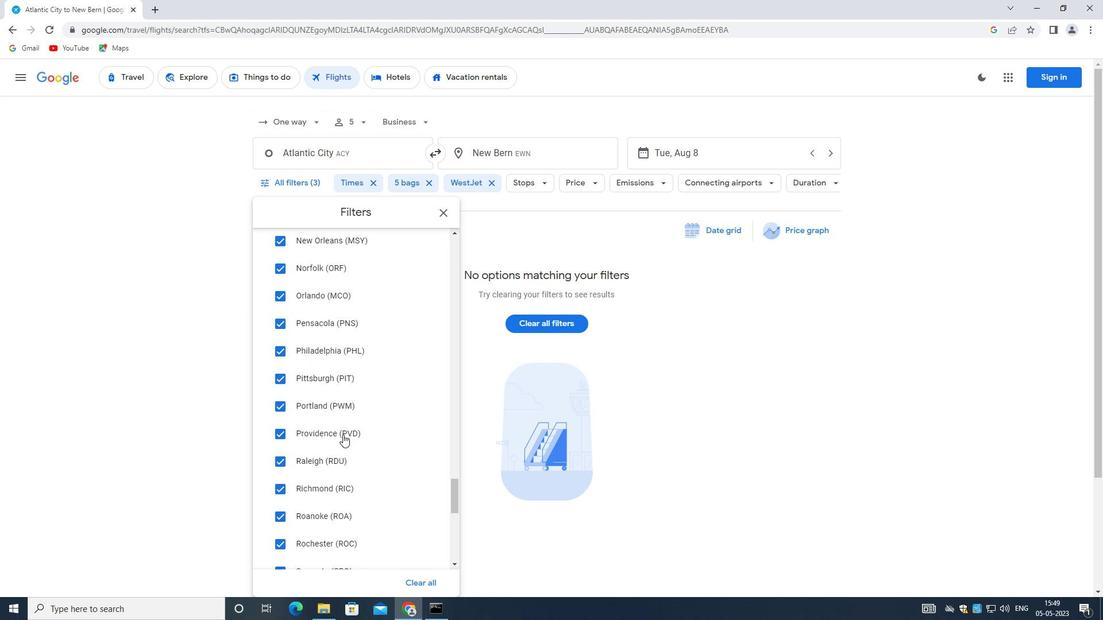 
Action: Mouse moved to (339, 443)
Screenshot: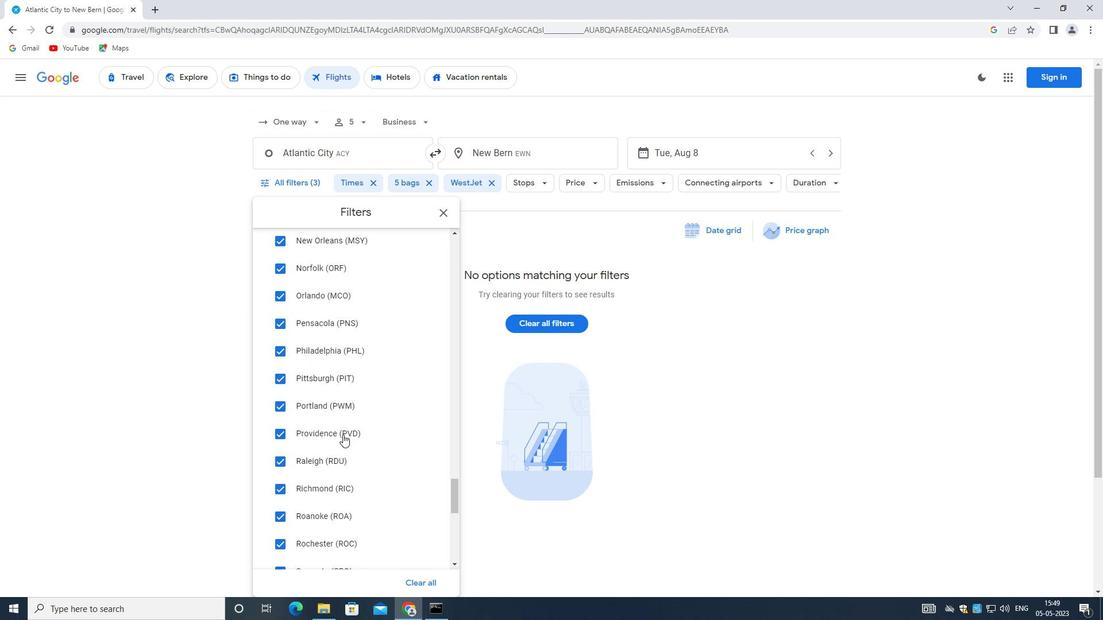 
Action: Mouse scrolled (339, 443) with delta (0, 0)
Screenshot: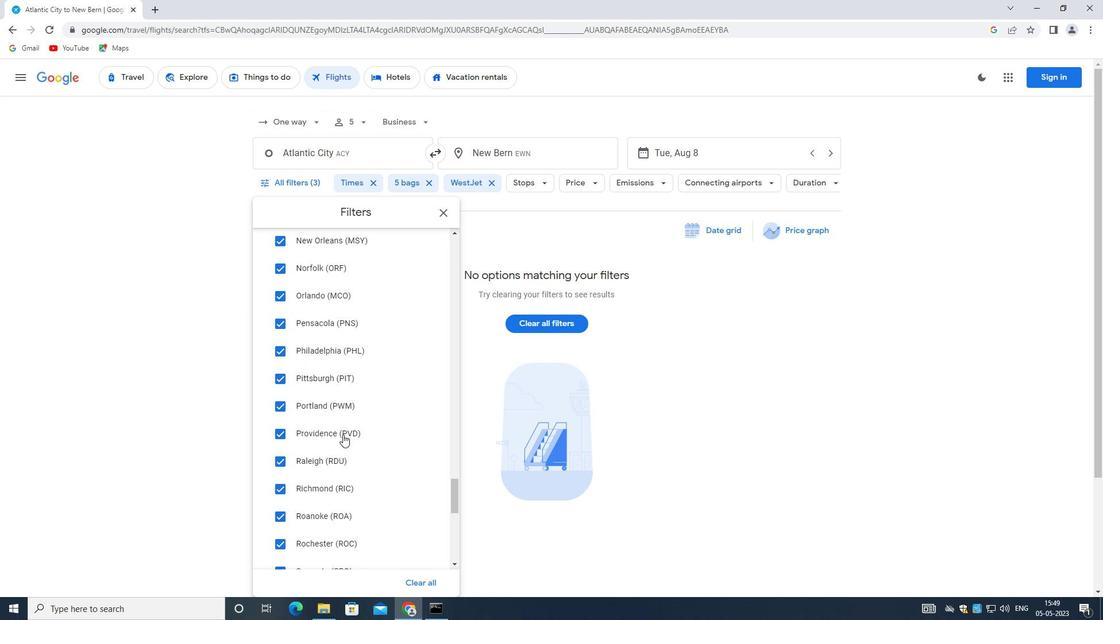 
Action: Mouse moved to (315, 464)
Screenshot: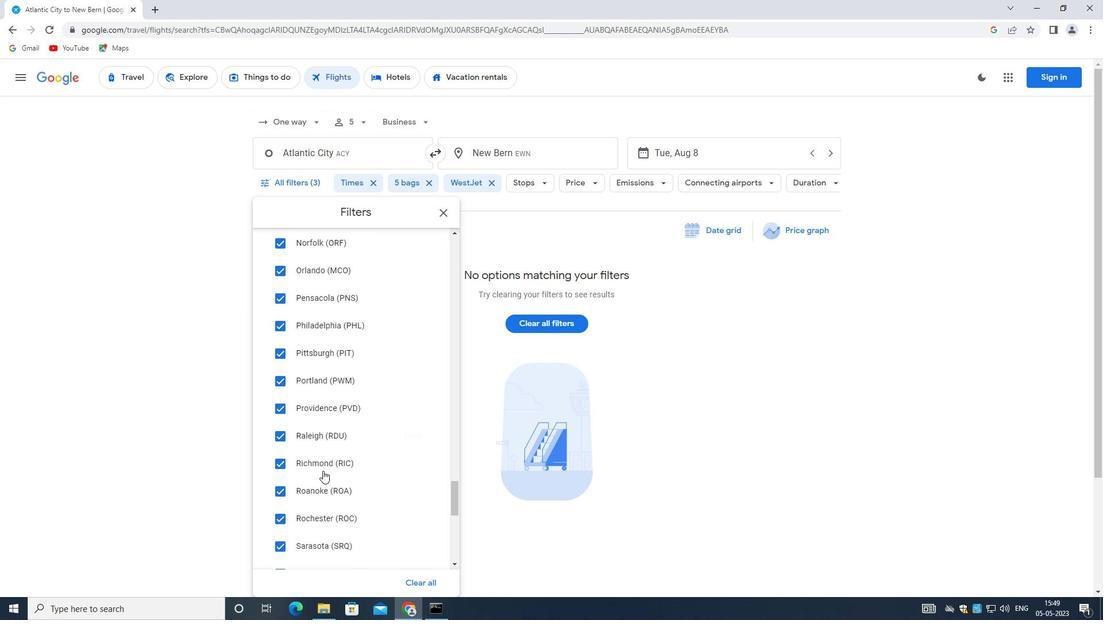 
Action: Mouse scrolled (315, 463) with delta (0, 0)
Screenshot: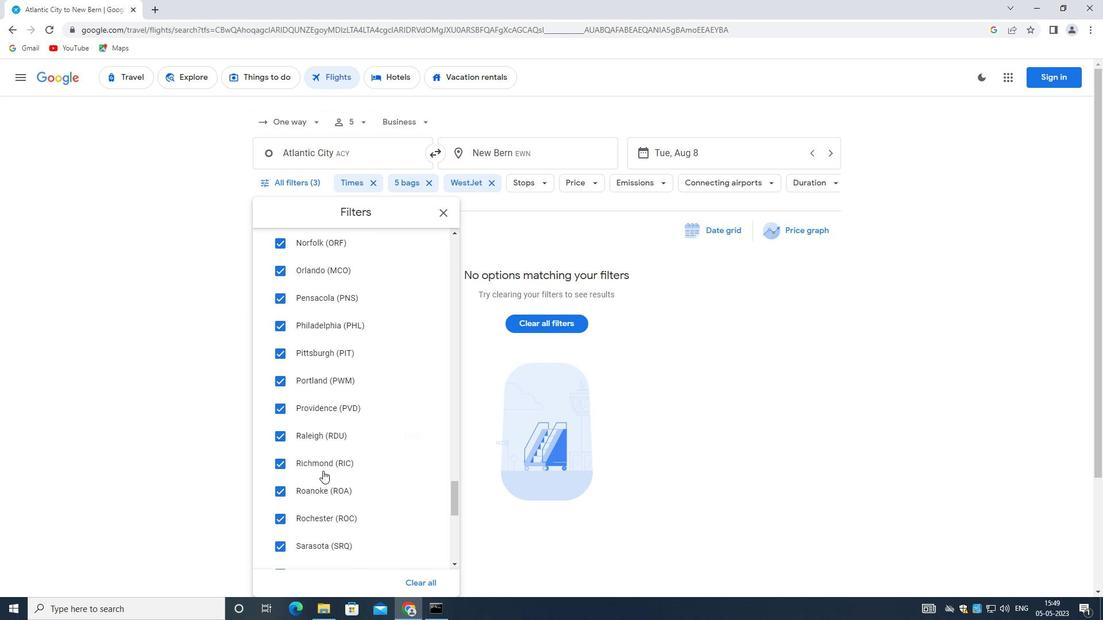
Action: Mouse scrolled (315, 463) with delta (0, 0)
Screenshot: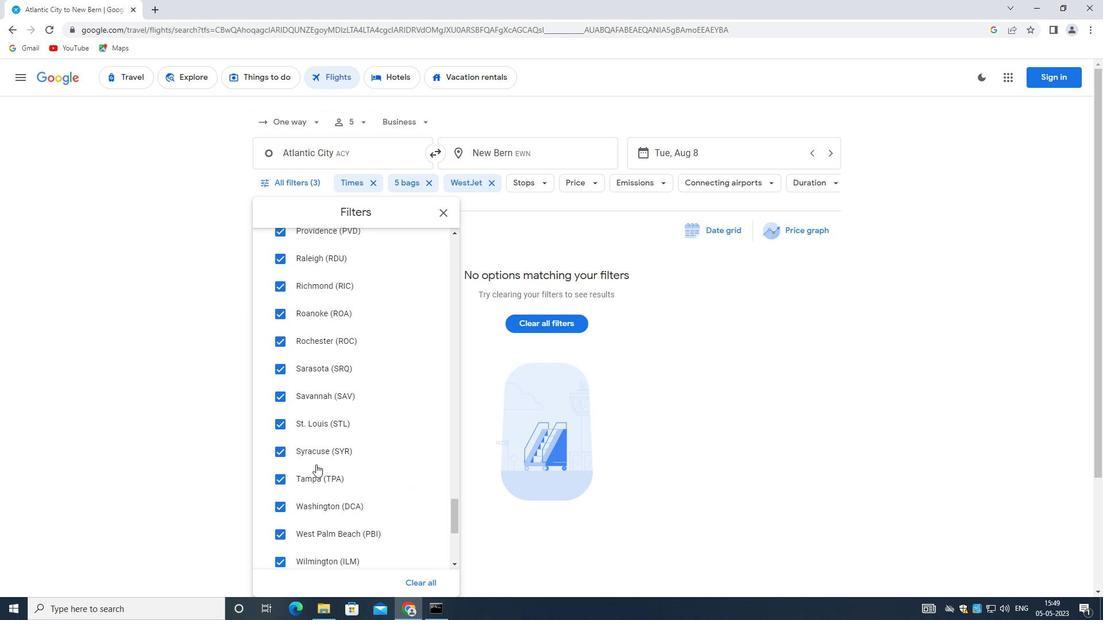 
Action: Mouse scrolled (315, 463) with delta (0, 0)
Screenshot: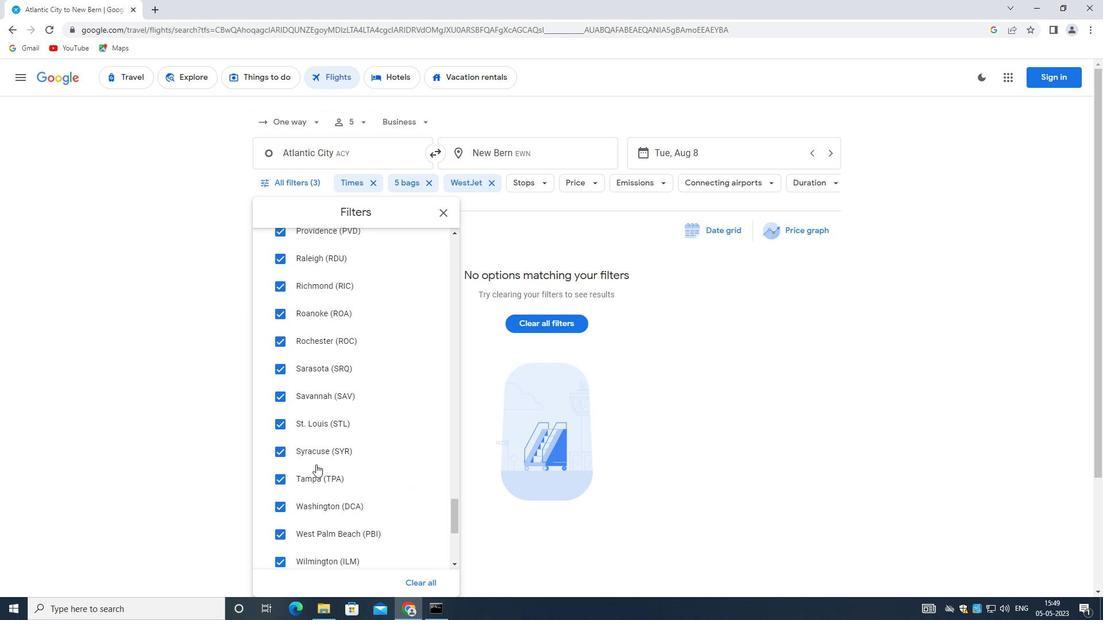 
Action: Mouse scrolled (315, 463) with delta (0, 0)
Screenshot: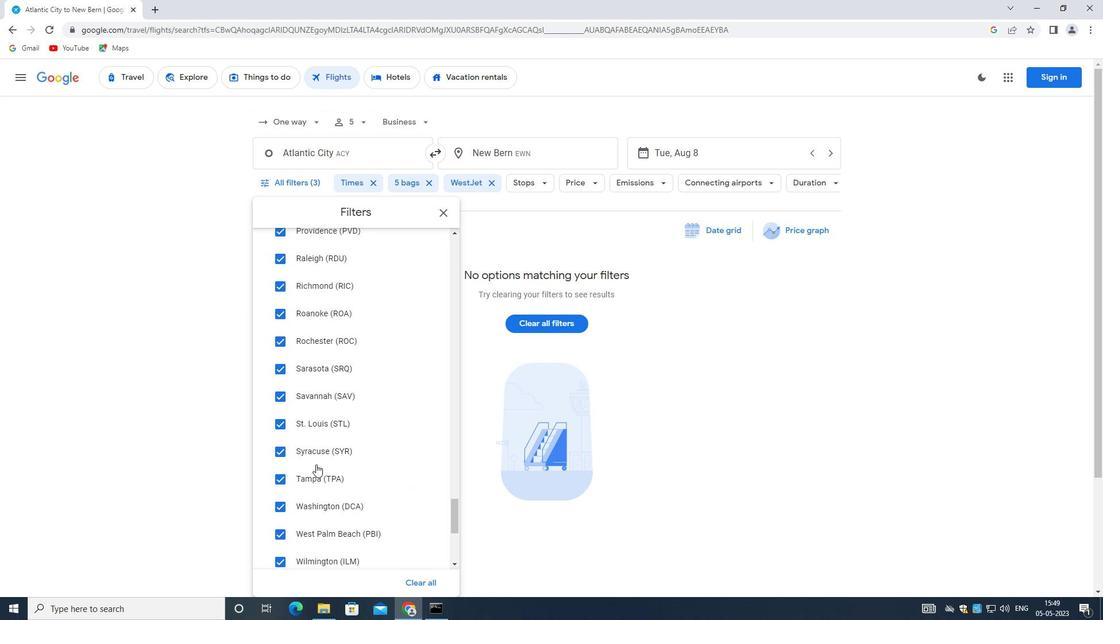 
Action: Mouse scrolled (315, 463) with delta (0, 0)
Screenshot: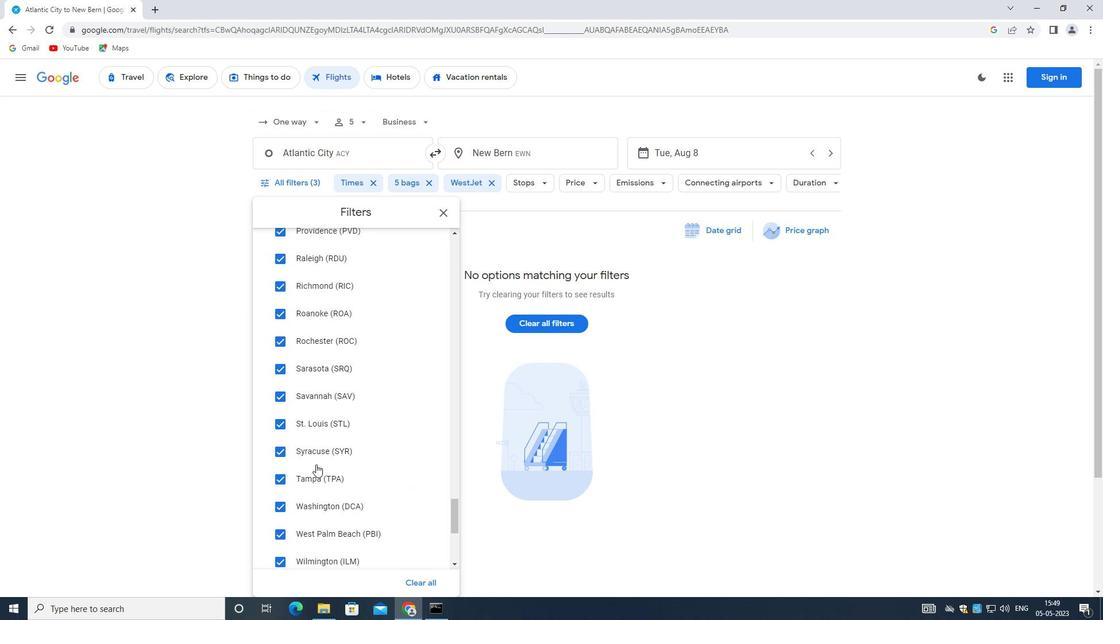 
Action: Mouse moved to (317, 451)
Screenshot: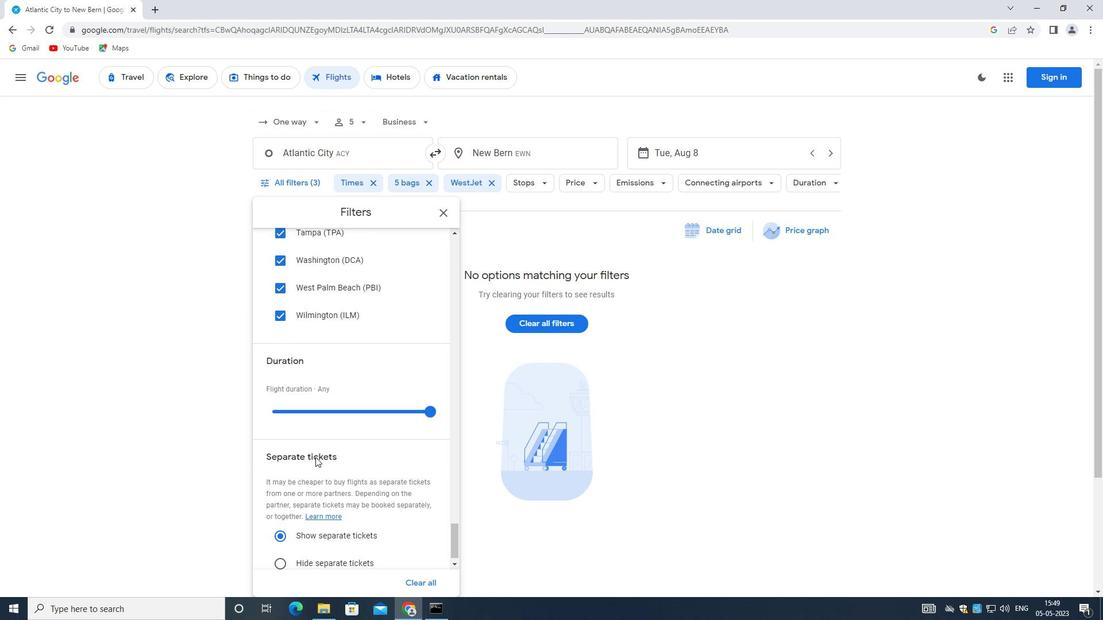 
Action: Mouse scrolled (317, 451) with delta (0, 0)
Screenshot: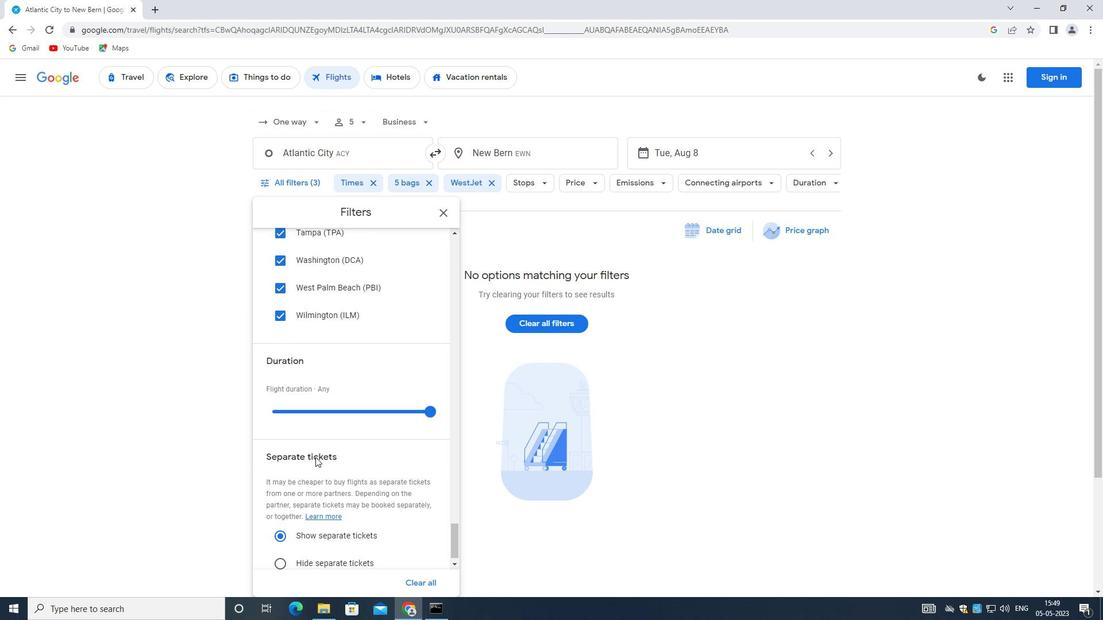 
Action: Mouse moved to (317, 451)
Screenshot: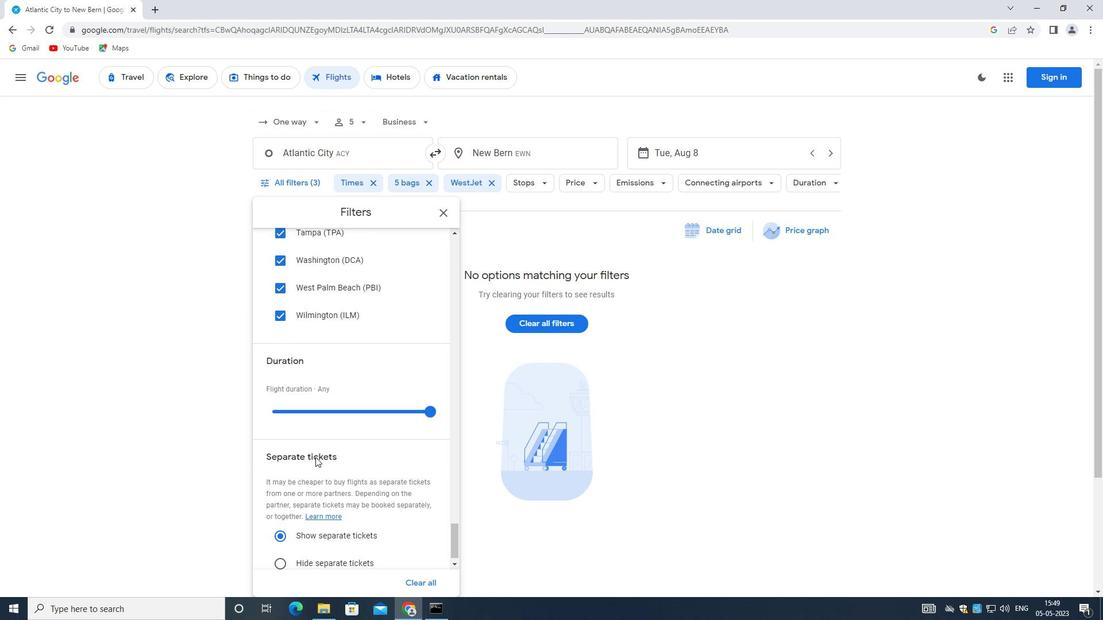
Action: Mouse scrolled (317, 451) with delta (0, 0)
Screenshot: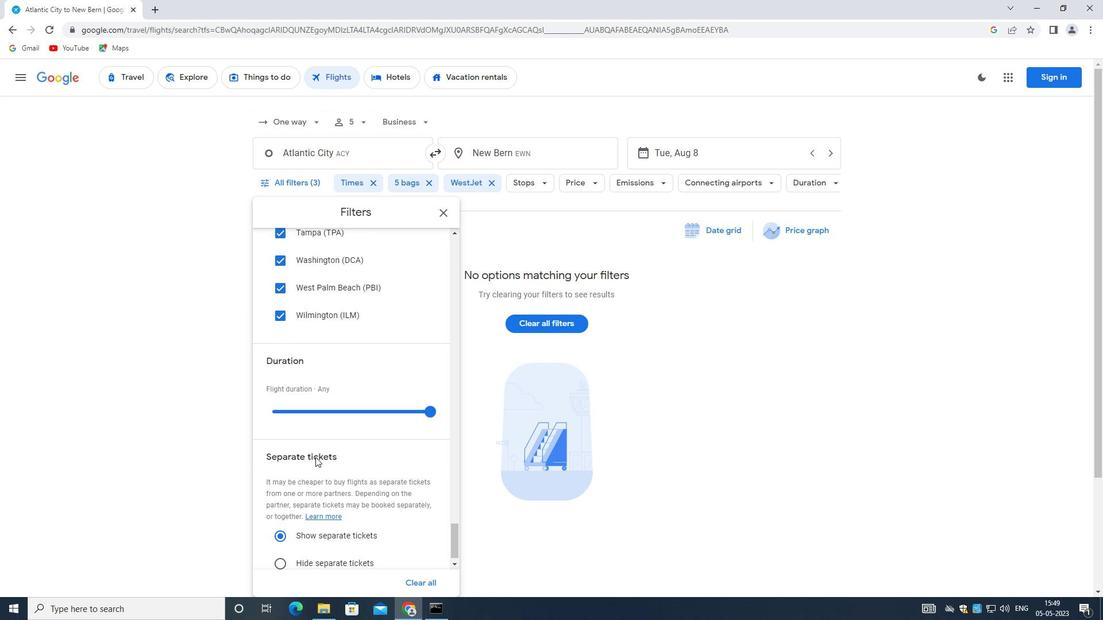 
Action: Mouse scrolled (317, 451) with delta (0, 0)
Screenshot: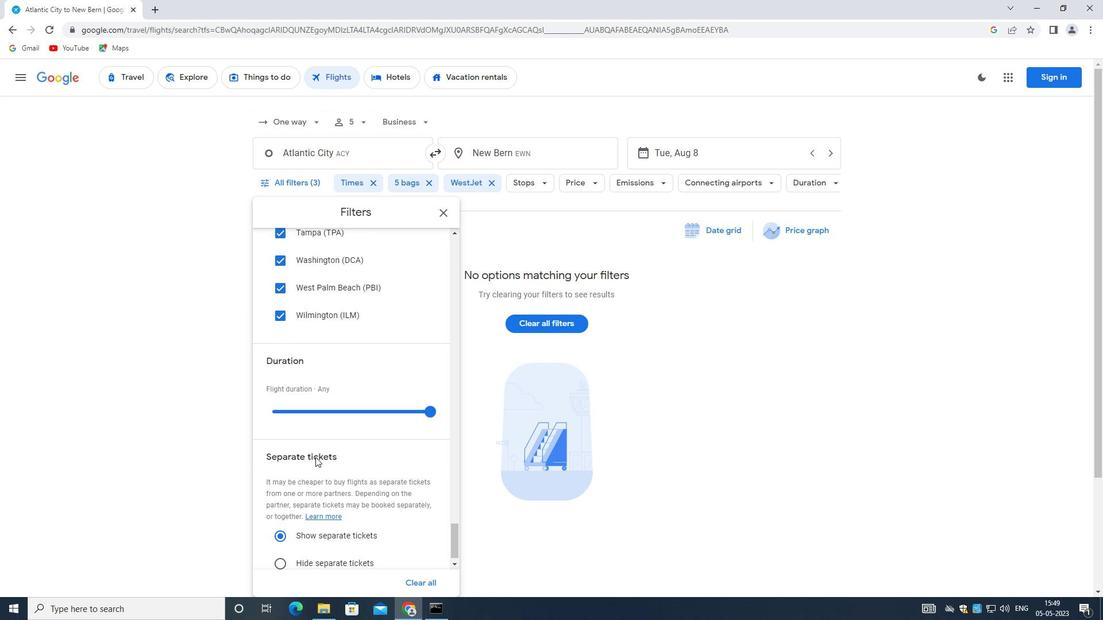 
Action: Mouse scrolled (317, 451) with delta (0, 0)
Screenshot: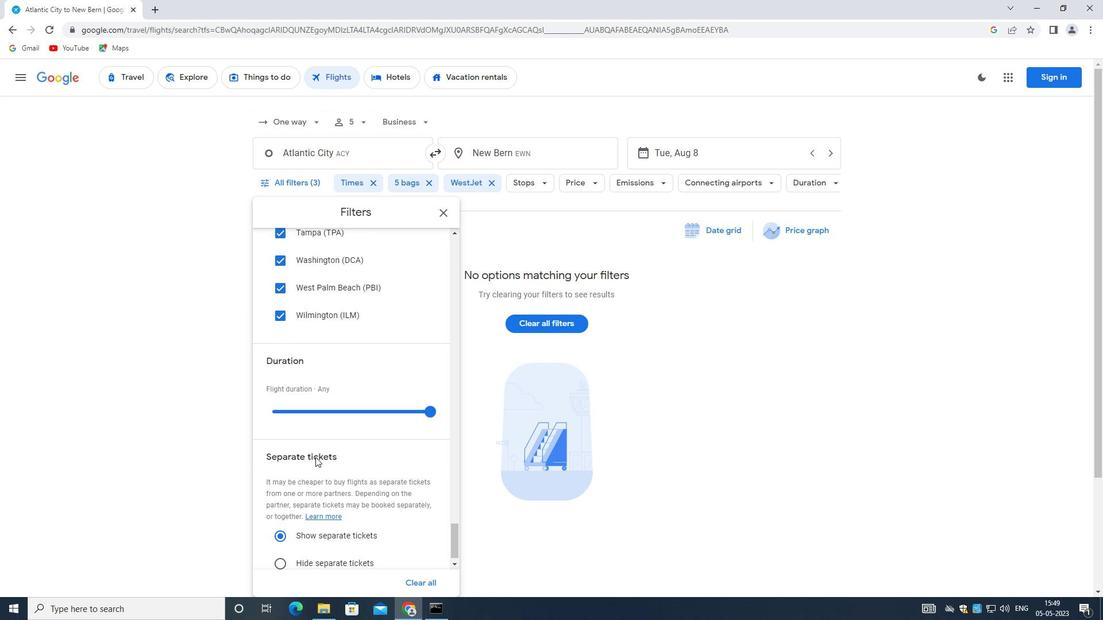 
Action: Mouse scrolled (317, 451) with delta (0, 0)
Screenshot: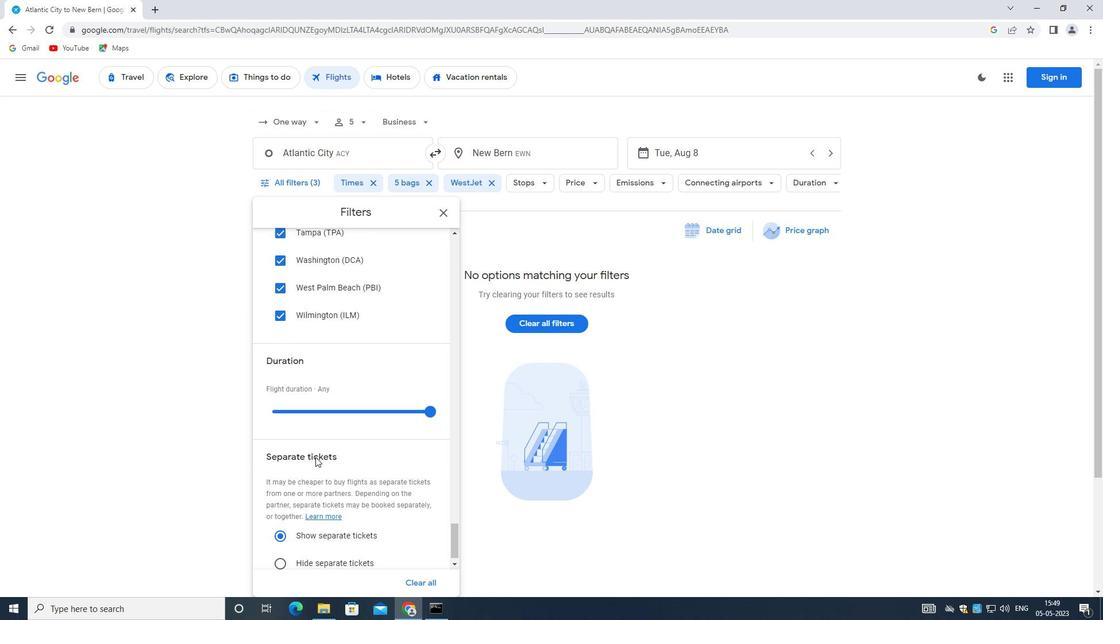 
Action: Mouse moved to (318, 451)
Screenshot: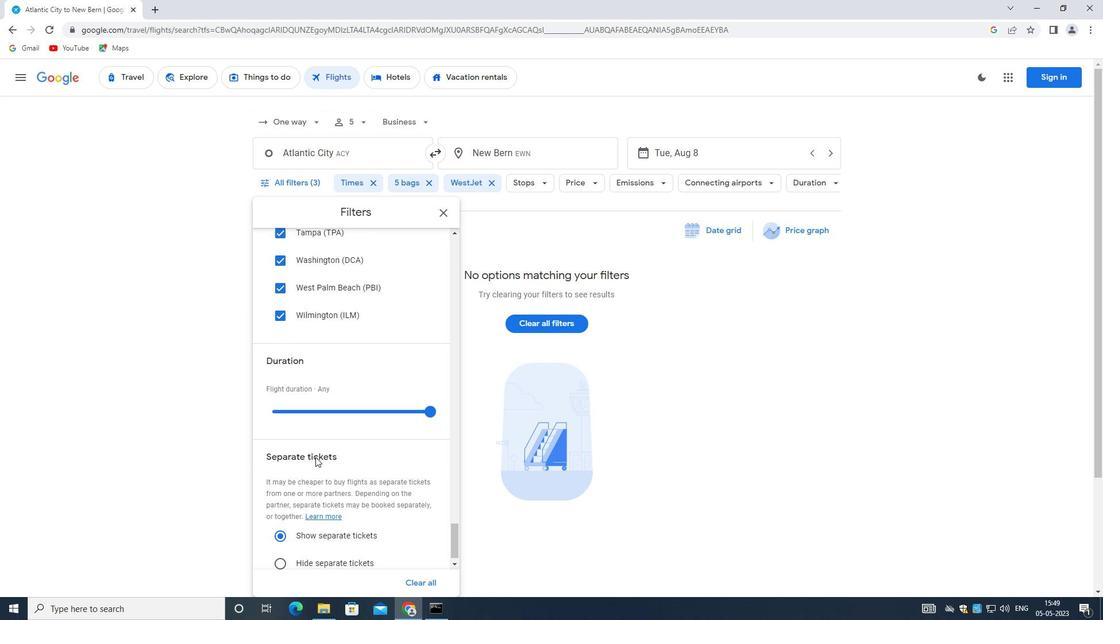 
Action: Mouse scrolled (318, 451) with delta (0, 0)
Screenshot: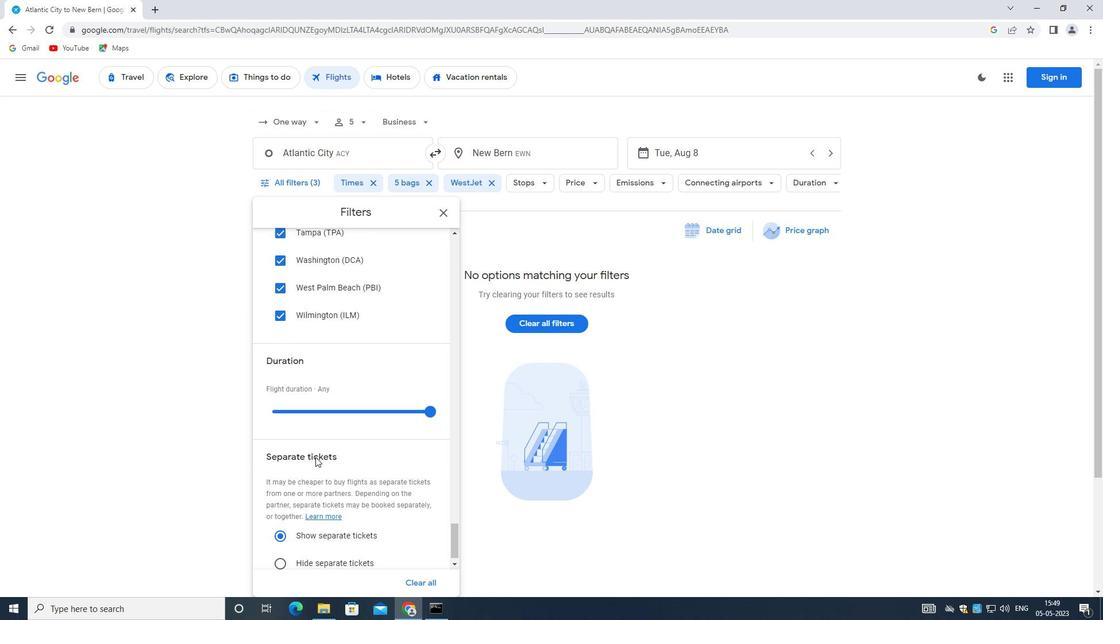 
Action: Mouse scrolled (318, 451) with delta (0, 0)
Screenshot: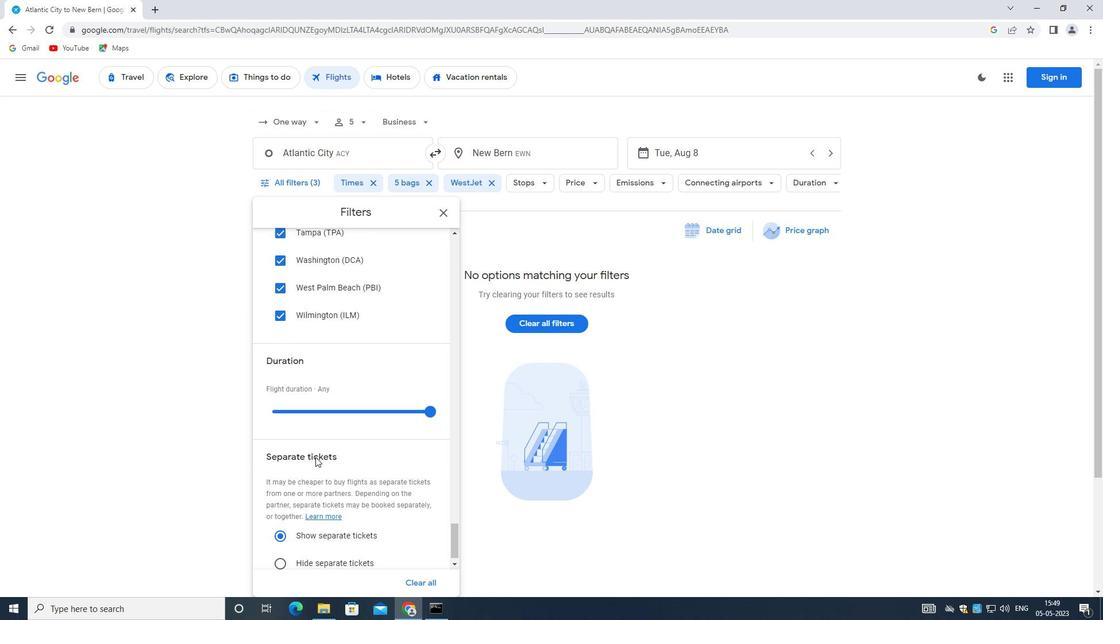 
Action: Mouse scrolled (318, 451) with delta (0, 0)
Screenshot: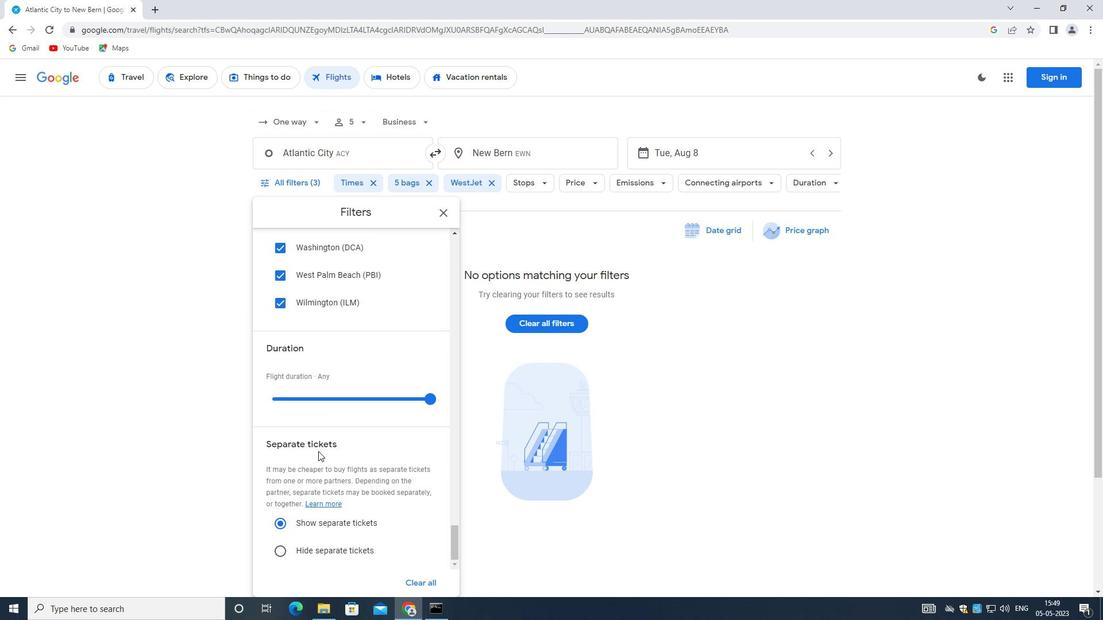 
Action: Mouse scrolled (318, 451) with delta (0, 0)
Screenshot: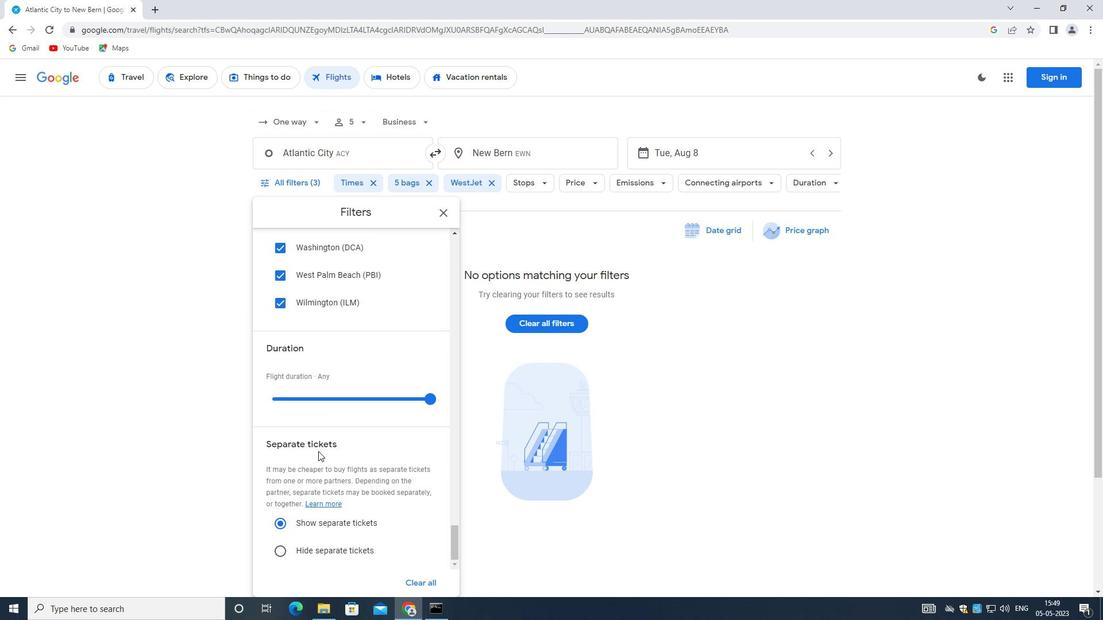 
Action: Mouse scrolled (318, 451) with delta (0, 0)
Screenshot: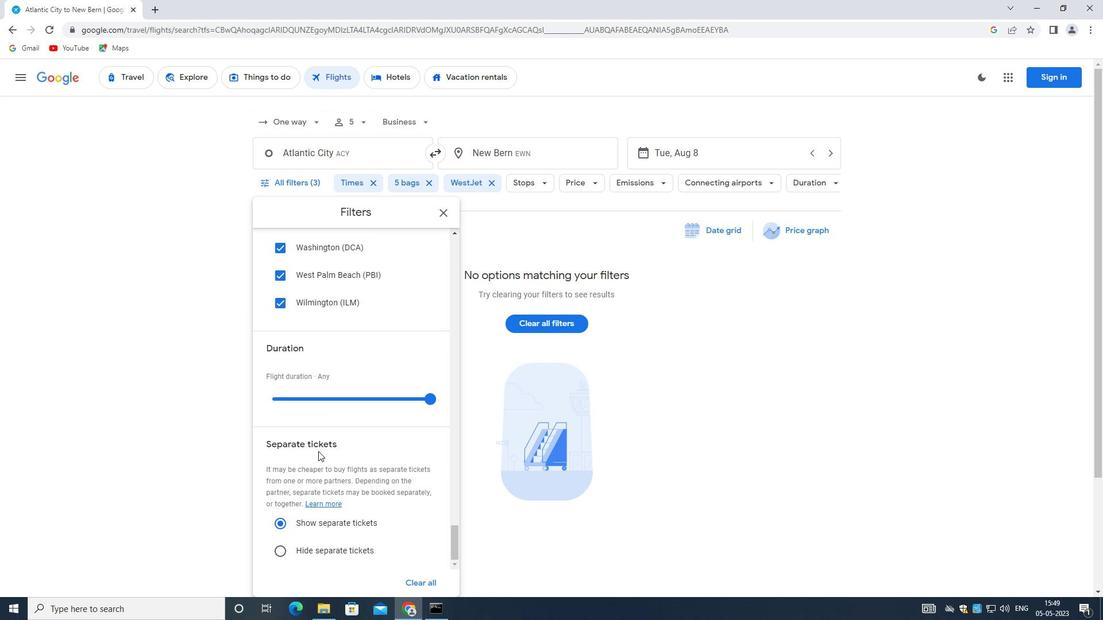 
Action: Mouse scrolled (318, 451) with delta (0, 0)
Screenshot: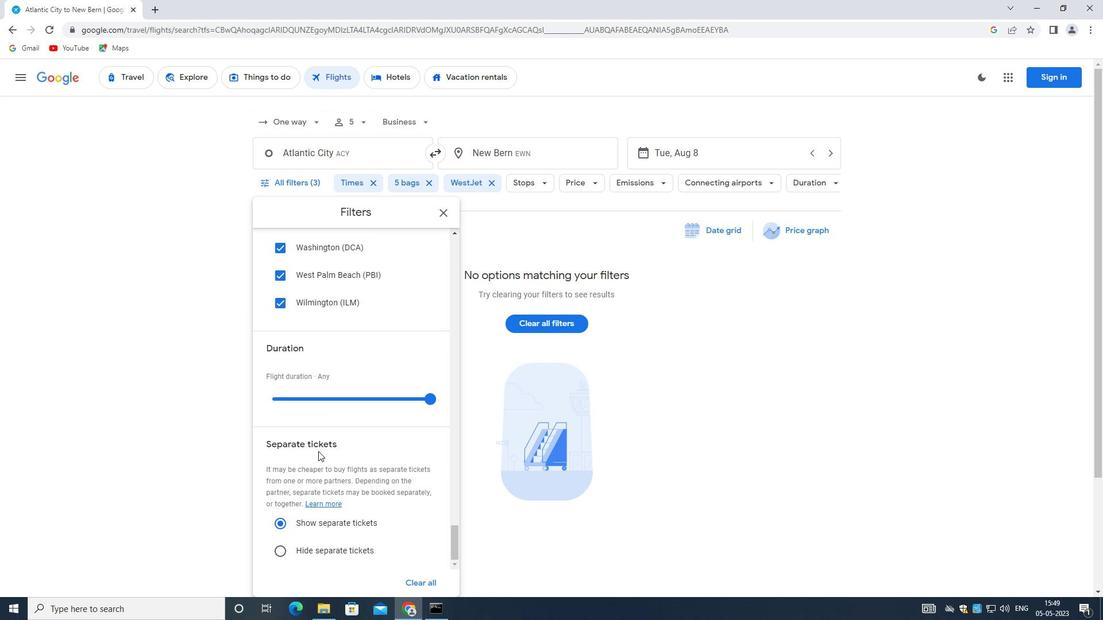 
Action: Mouse scrolled (318, 451) with delta (0, 0)
Screenshot: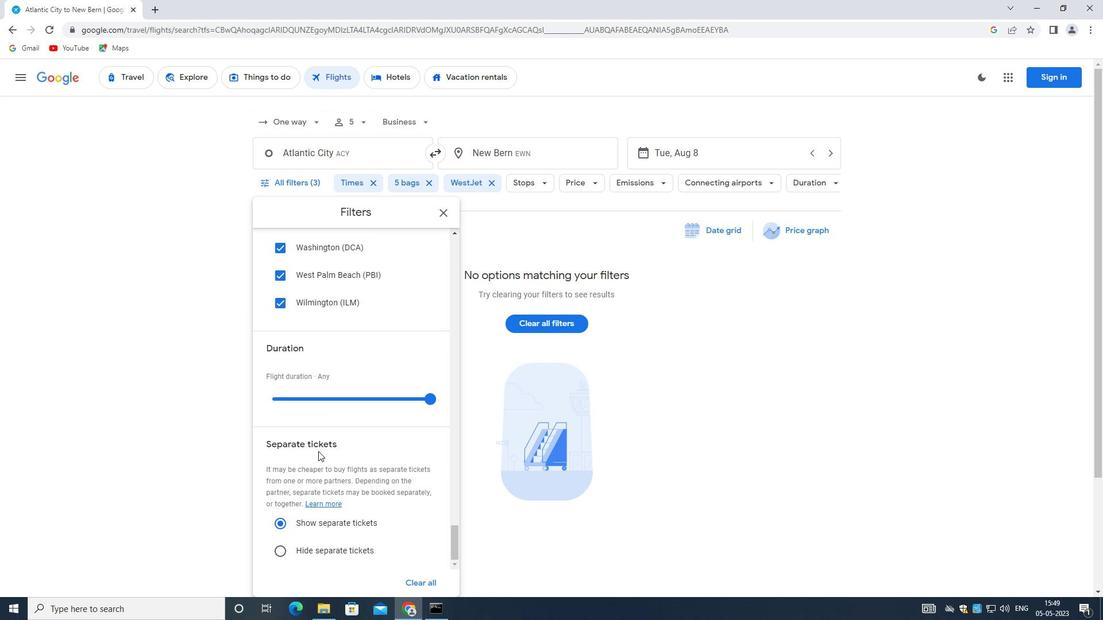 
Action: Mouse scrolled (318, 451) with delta (0, 0)
Screenshot: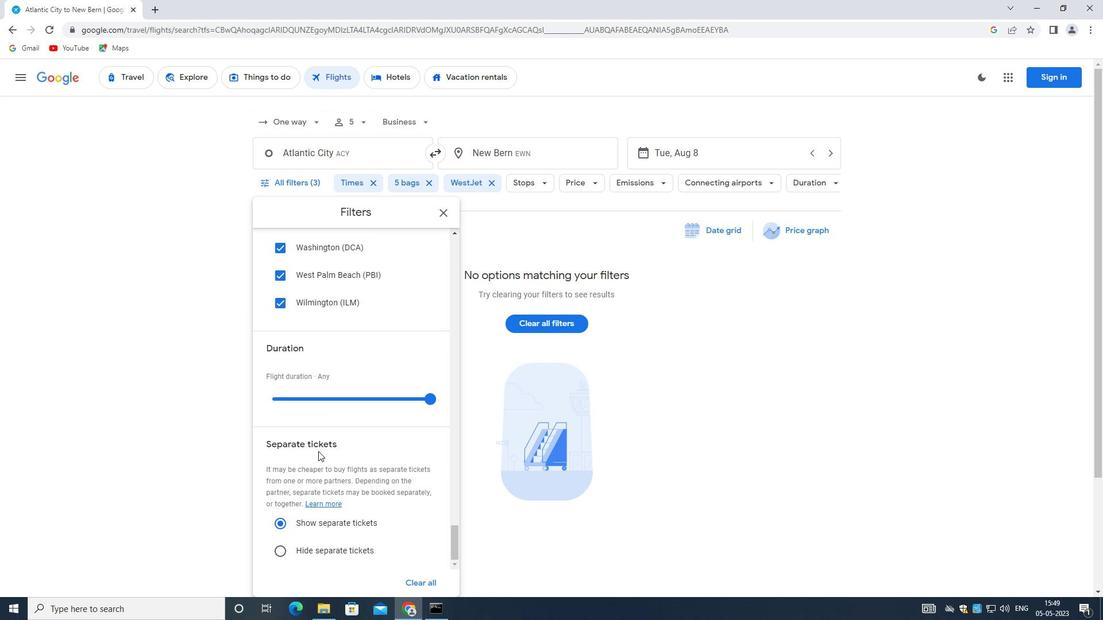 
Action: Mouse scrolled (318, 451) with delta (0, 0)
Screenshot: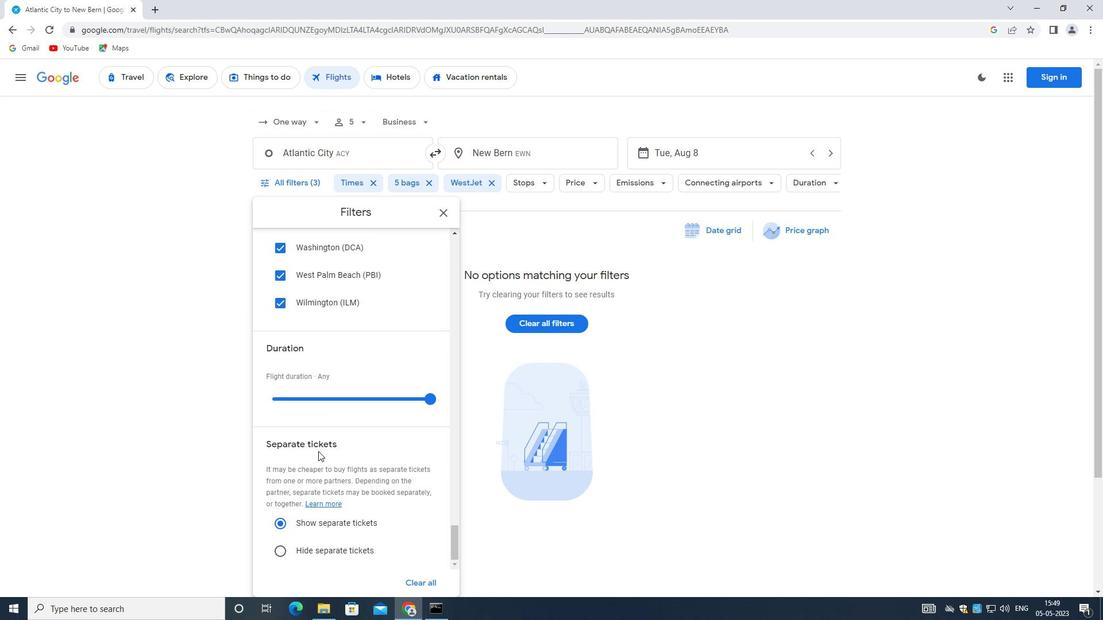 
Action: Mouse moved to (317, 456)
Screenshot: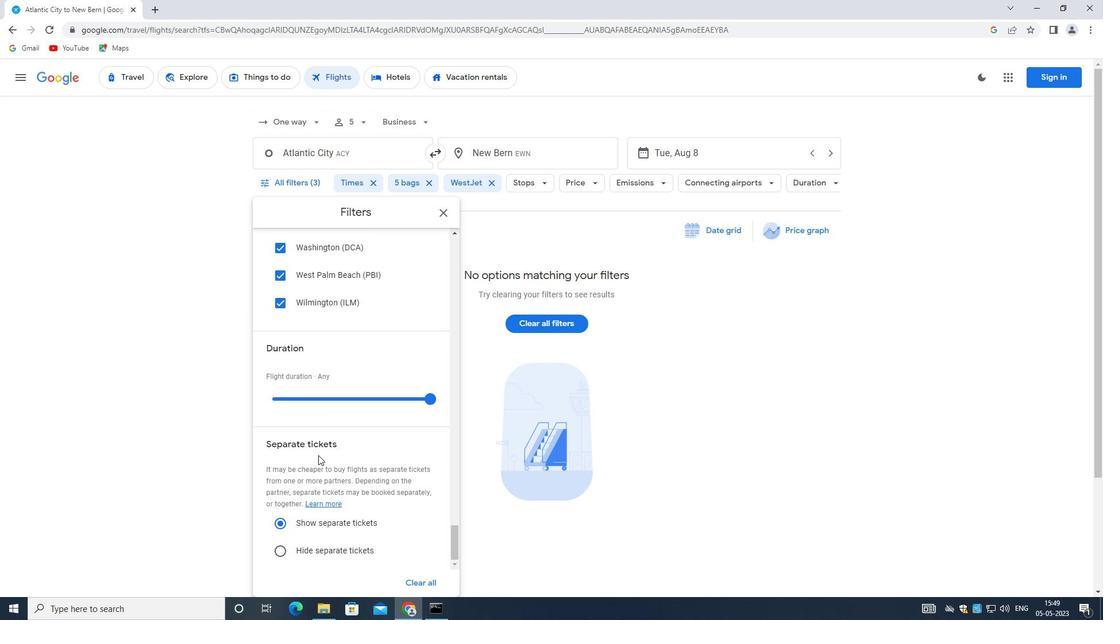 
